 Task: Find connections with filter location Espírito Santo do Pinhal with filter topic #mentorwith filter profile language English with filter current company Shalina Healthcare with filter school School of Planning and Architecture, New Delhi with filter industry Maritime Transportation with filter service category Nature Photography with filter keywords title Astronomer
Action: Mouse moved to (291, 364)
Screenshot: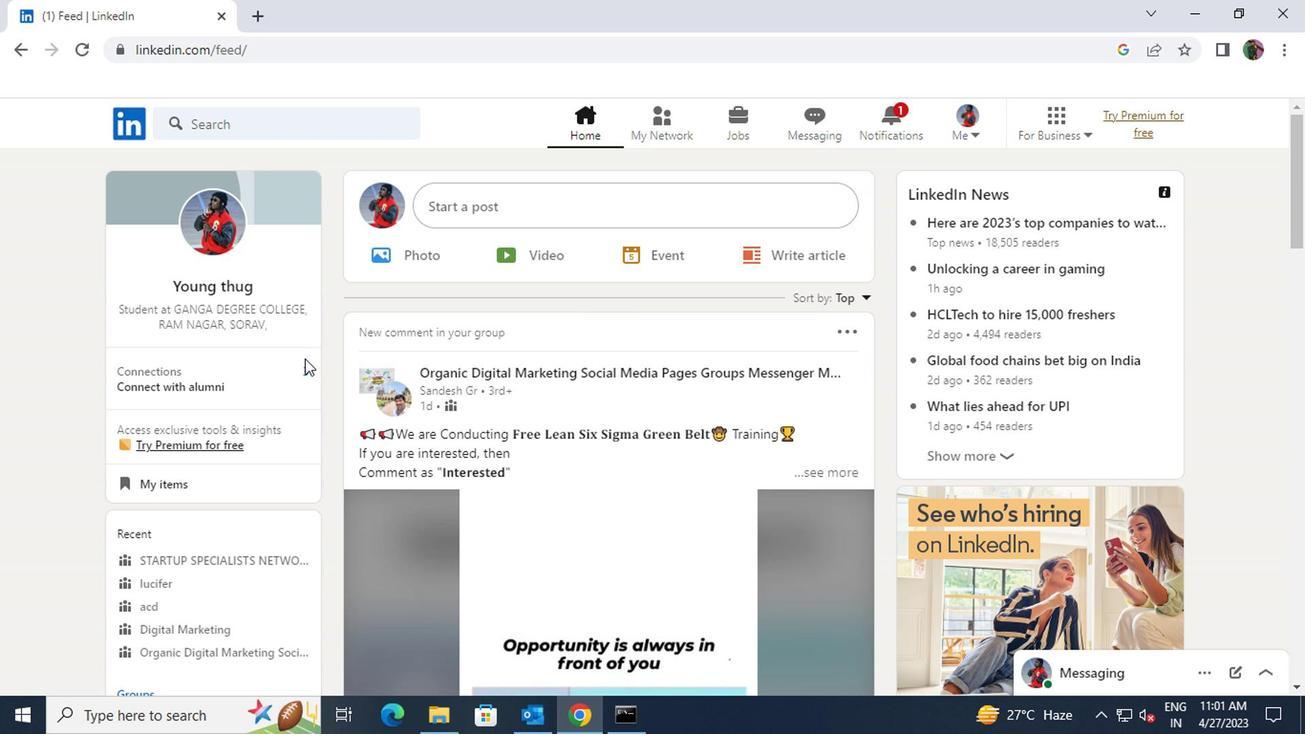 
Action: Mouse pressed left at (291, 364)
Screenshot: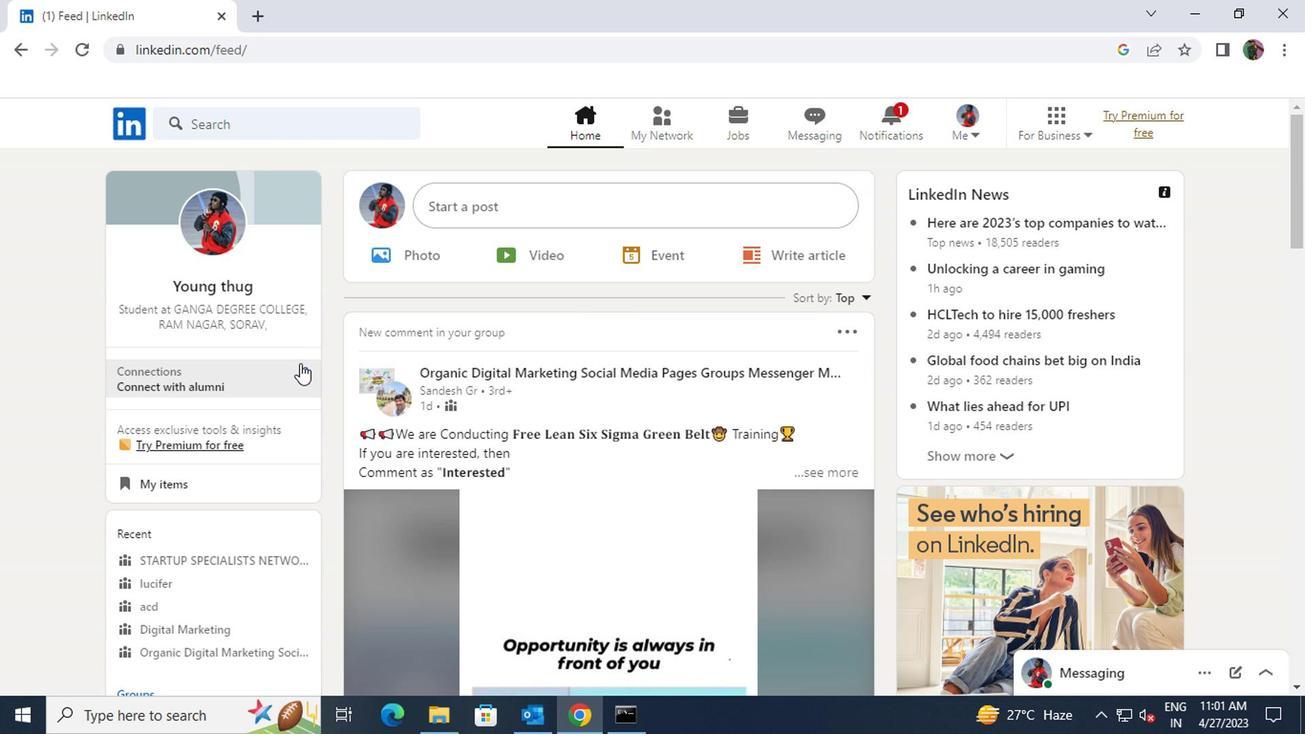 
Action: Mouse moved to (316, 233)
Screenshot: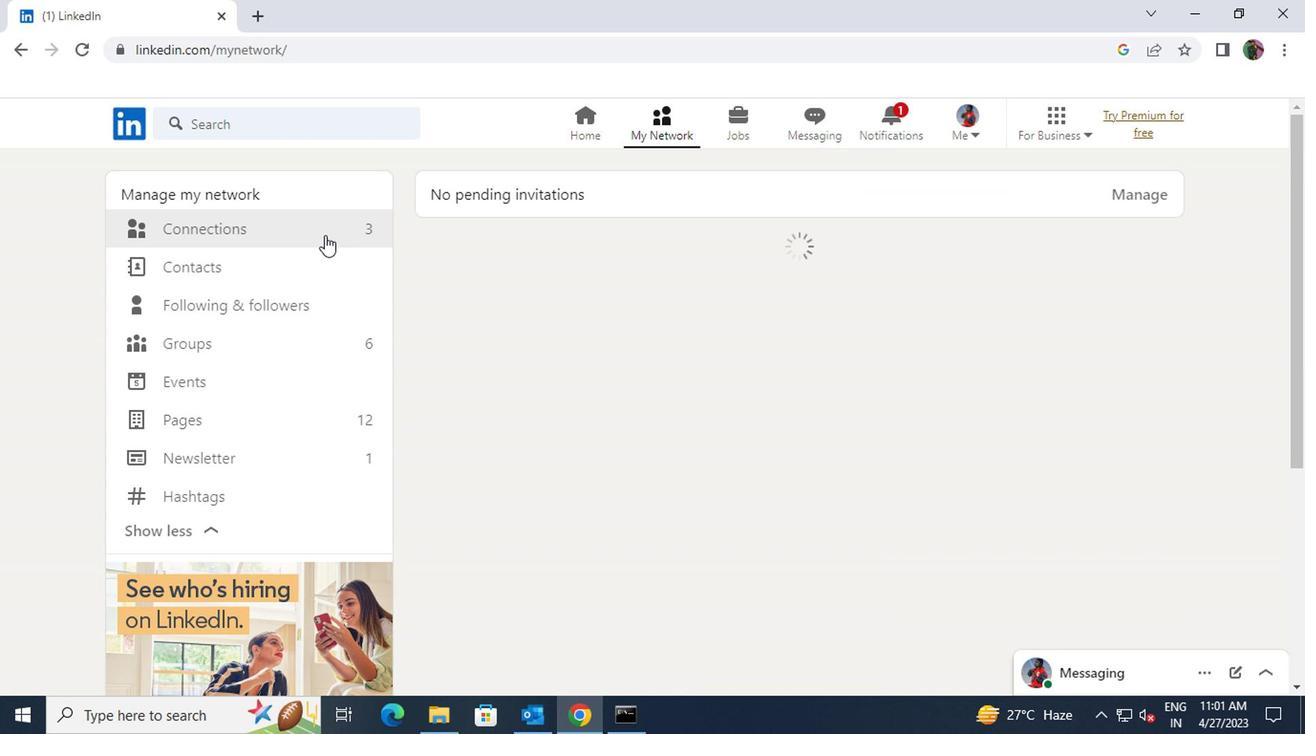 
Action: Mouse pressed left at (316, 233)
Screenshot: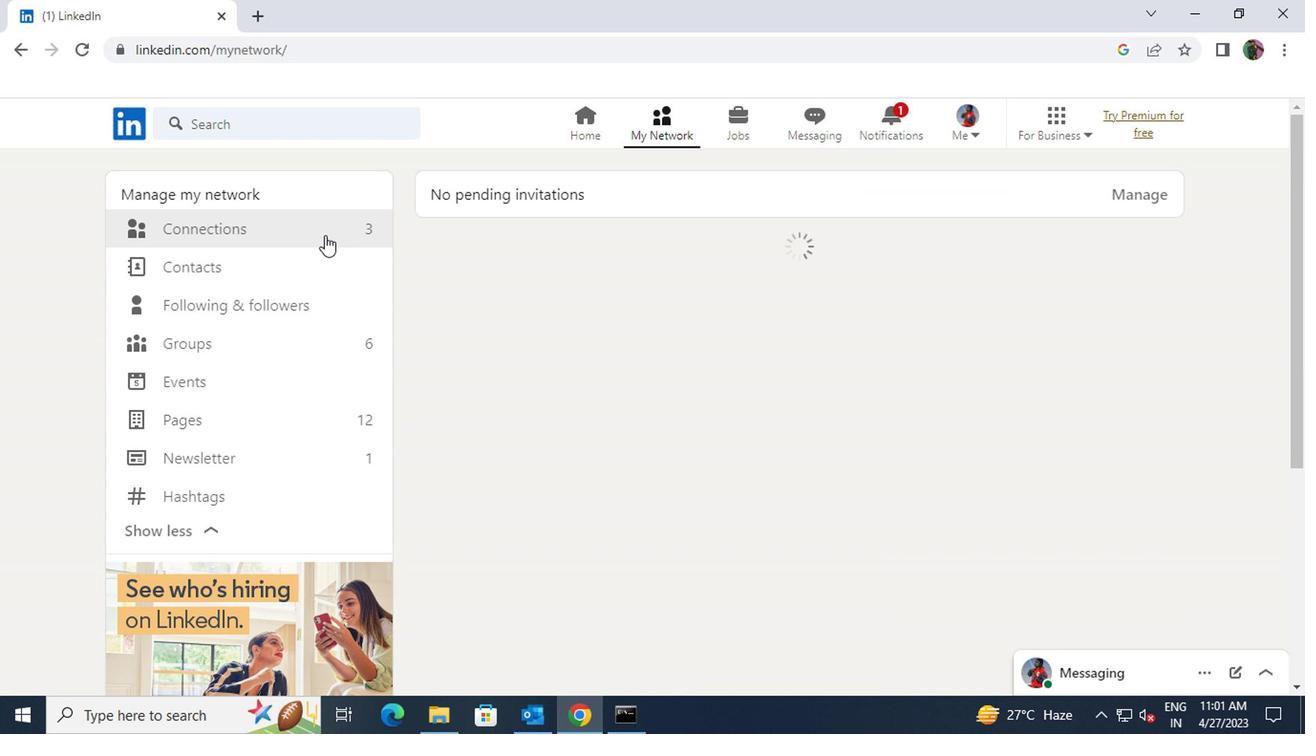 
Action: Mouse moved to (770, 229)
Screenshot: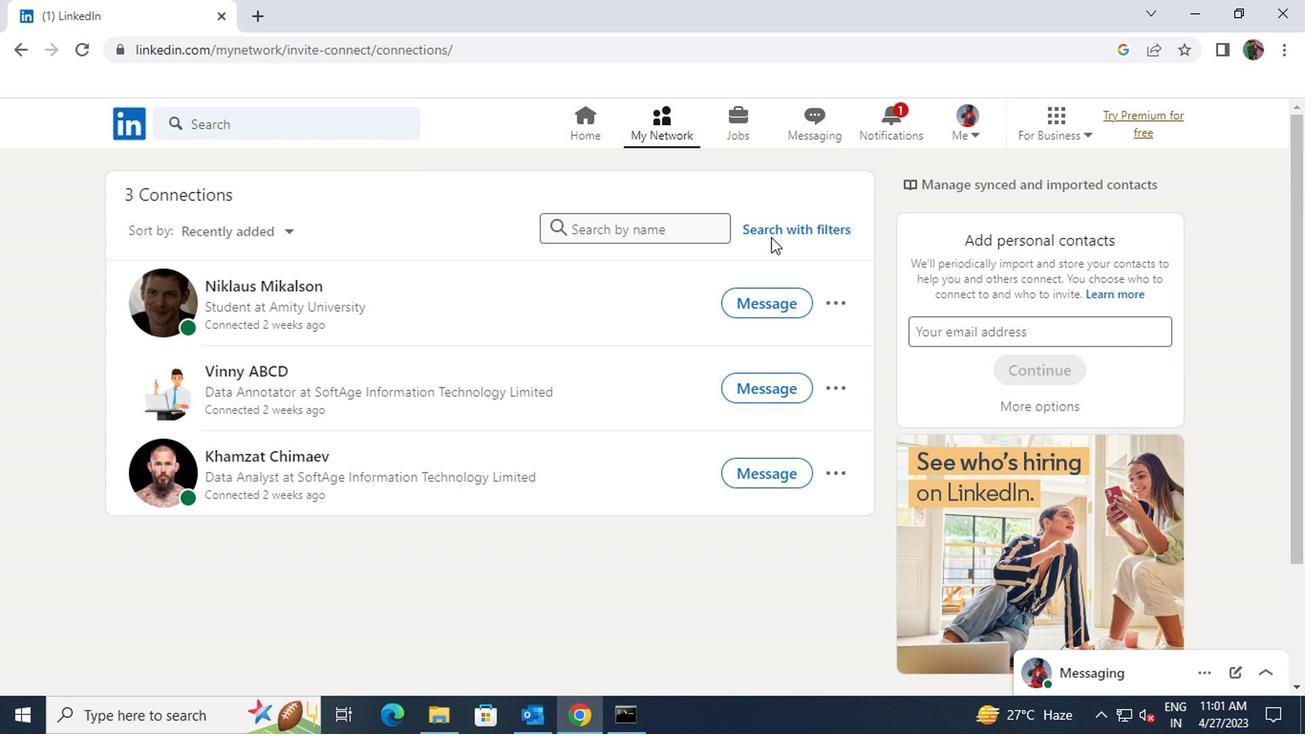 
Action: Mouse pressed left at (770, 229)
Screenshot: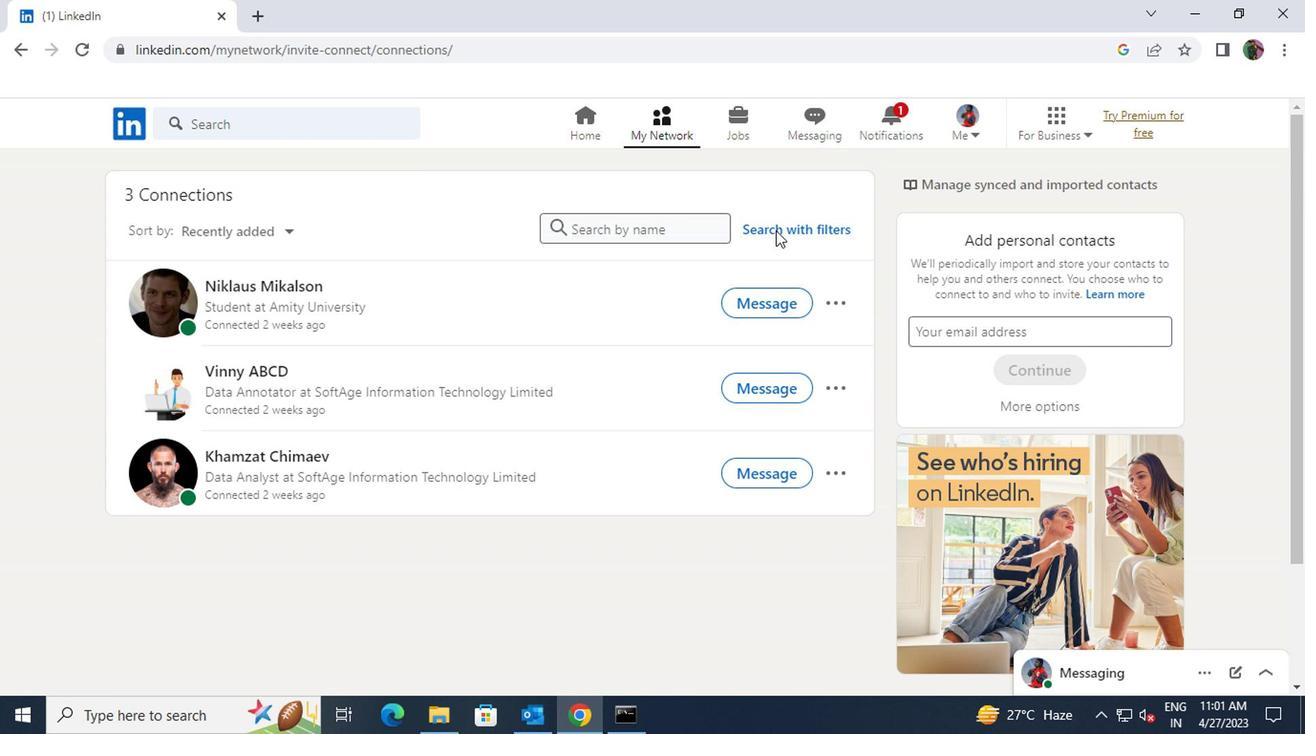 
Action: Mouse moved to (709, 175)
Screenshot: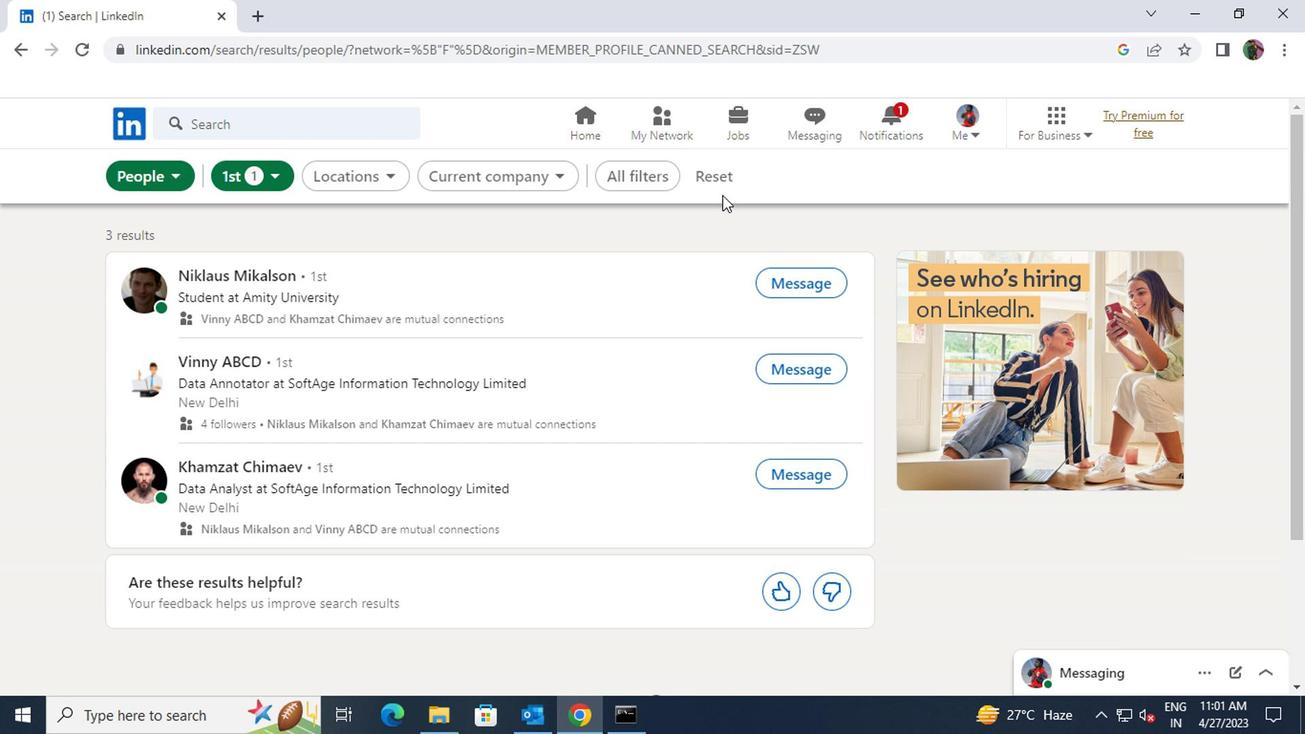 
Action: Mouse pressed left at (709, 175)
Screenshot: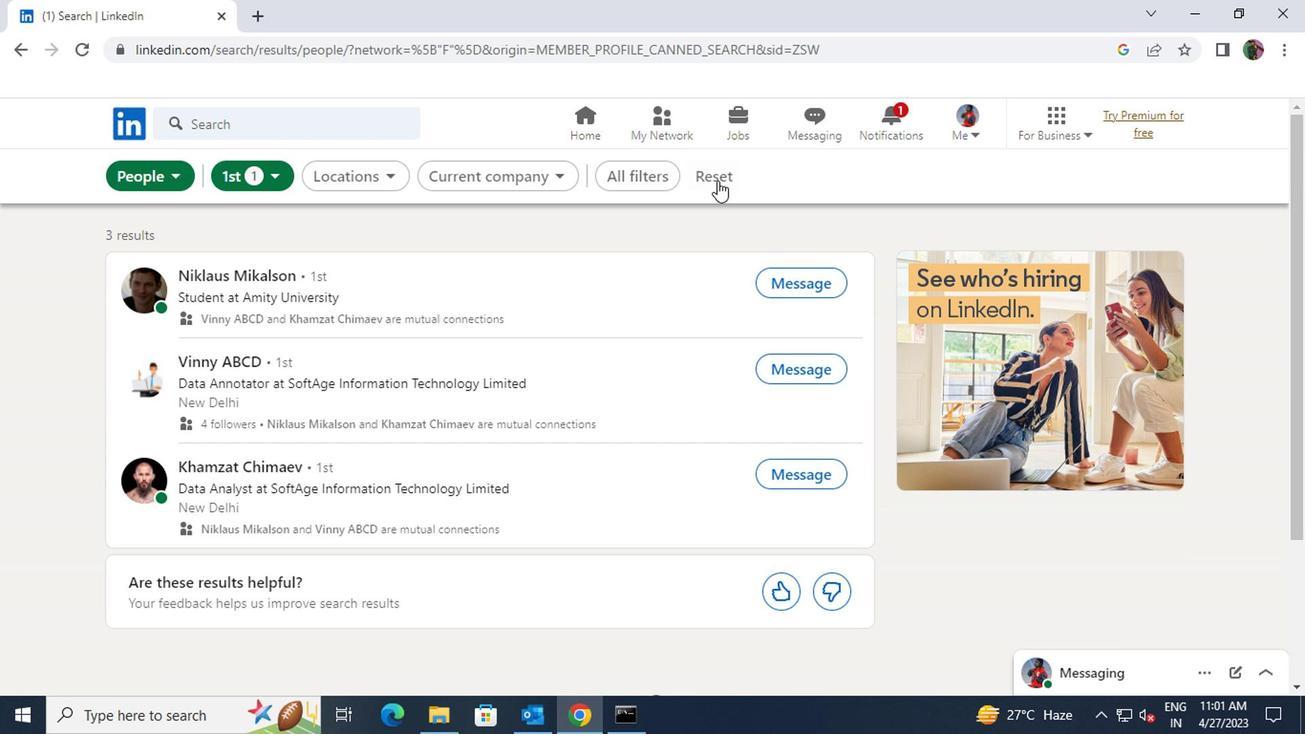 
Action: Mouse moved to (668, 167)
Screenshot: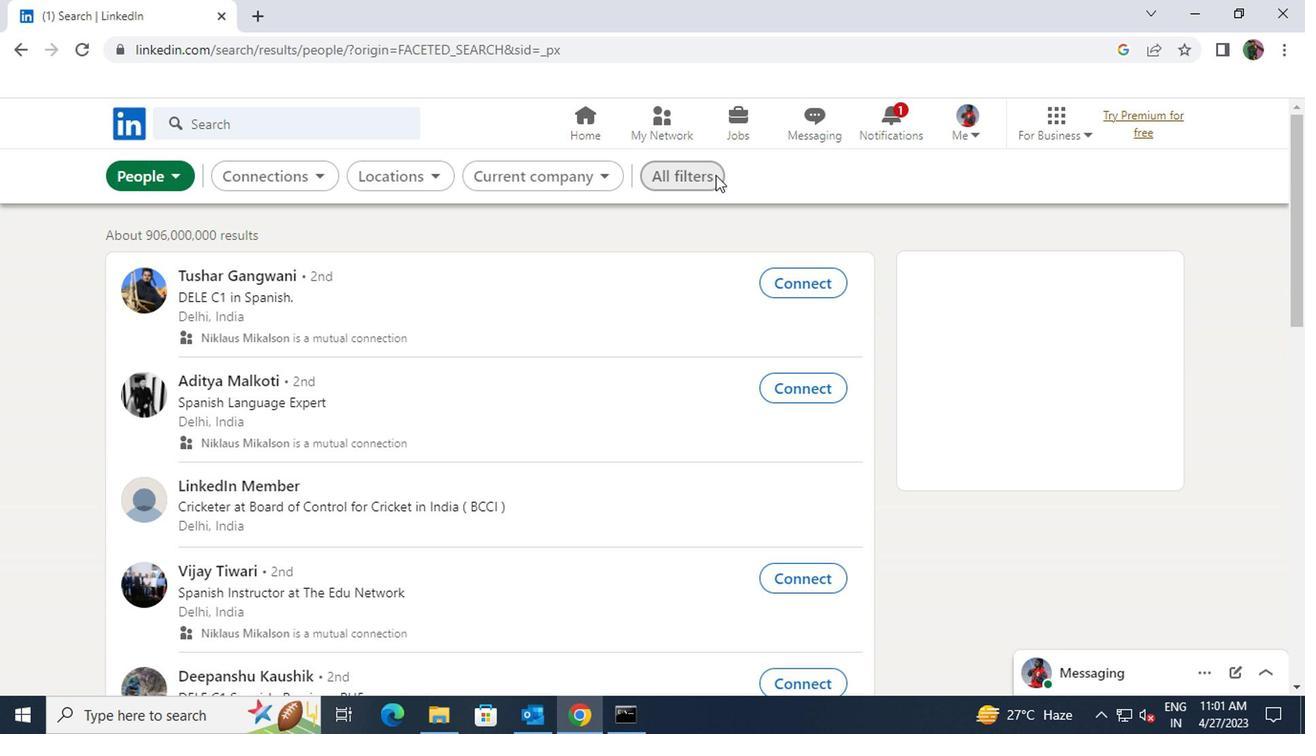 
Action: Mouse pressed left at (668, 167)
Screenshot: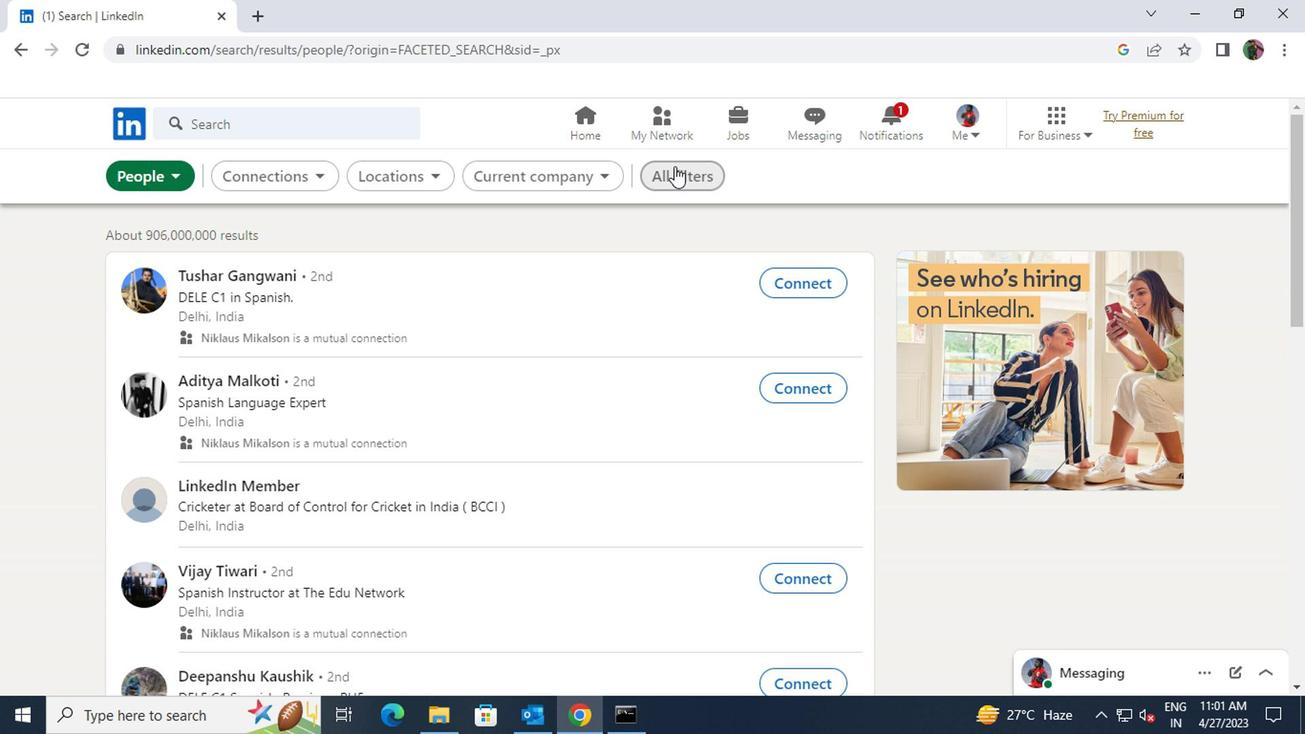 
Action: Mouse moved to (877, 338)
Screenshot: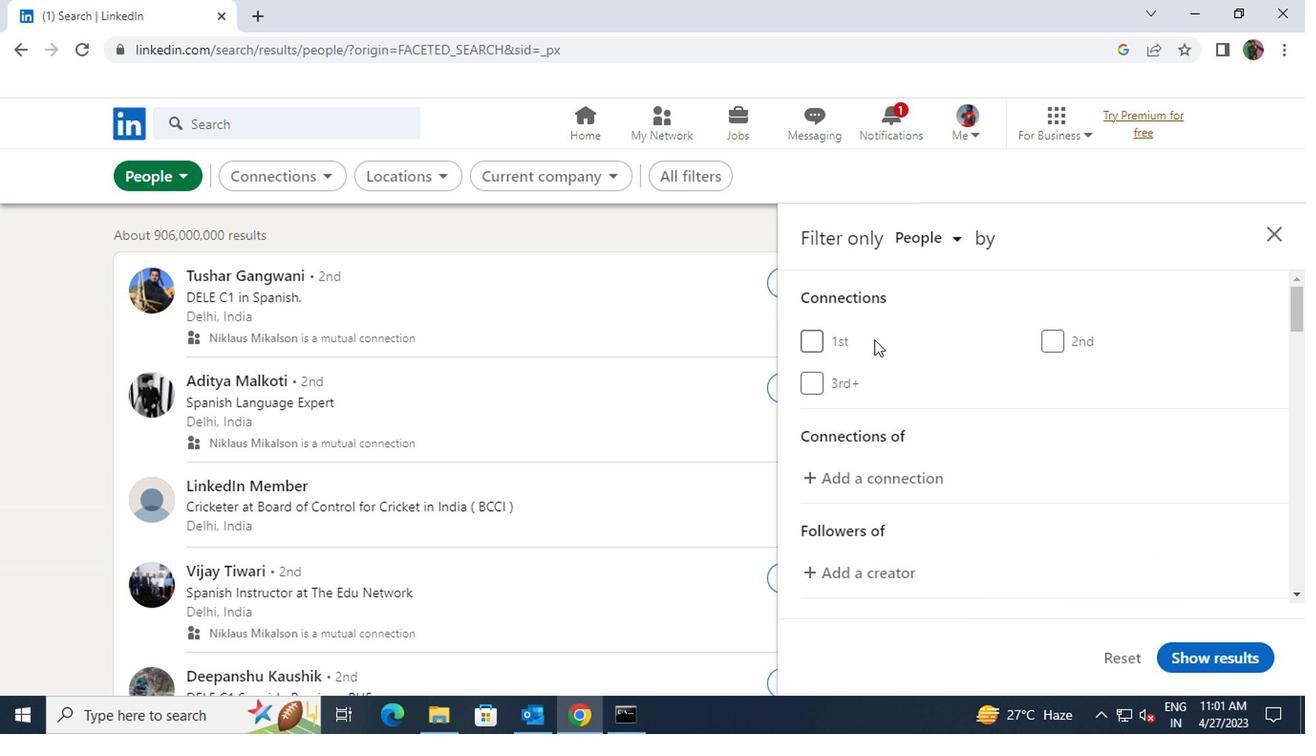 
Action: Mouse scrolled (877, 337) with delta (0, -1)
Screenshot: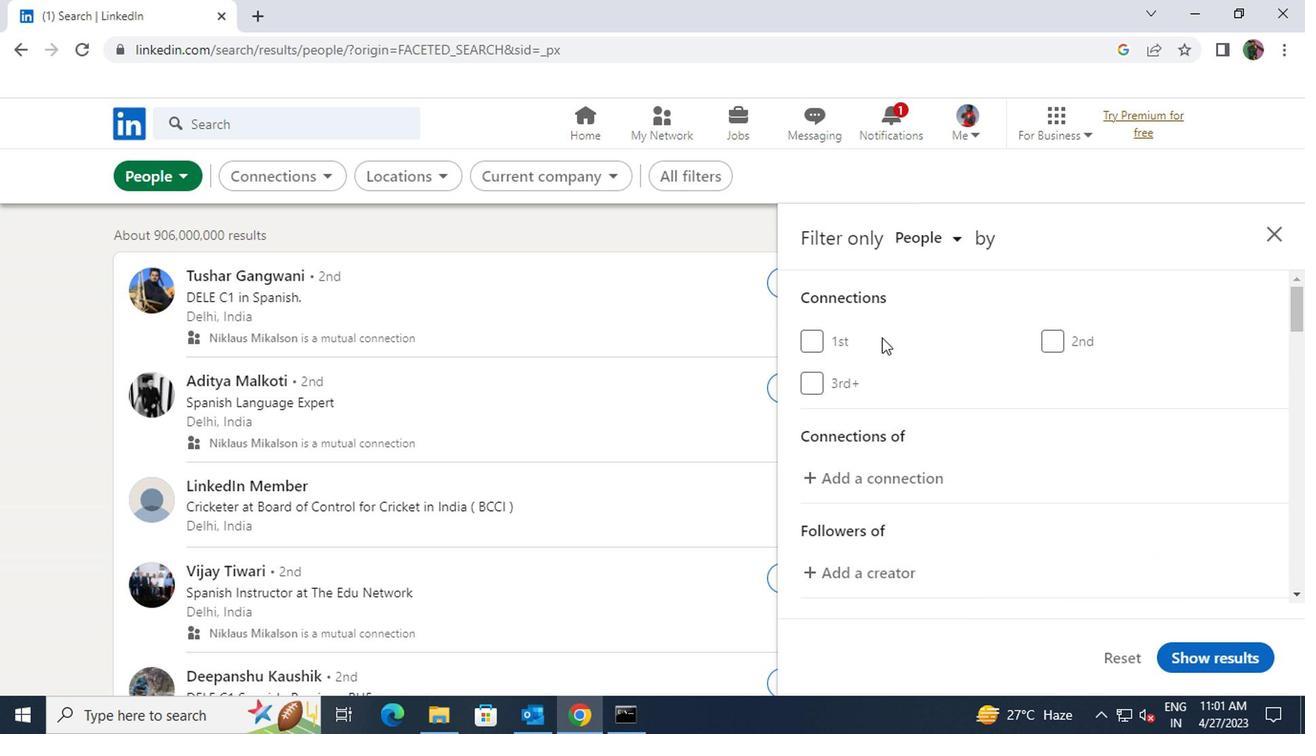 
Action: Mouse scrolled (877, 337) with delta (0, -1)
Screenshot: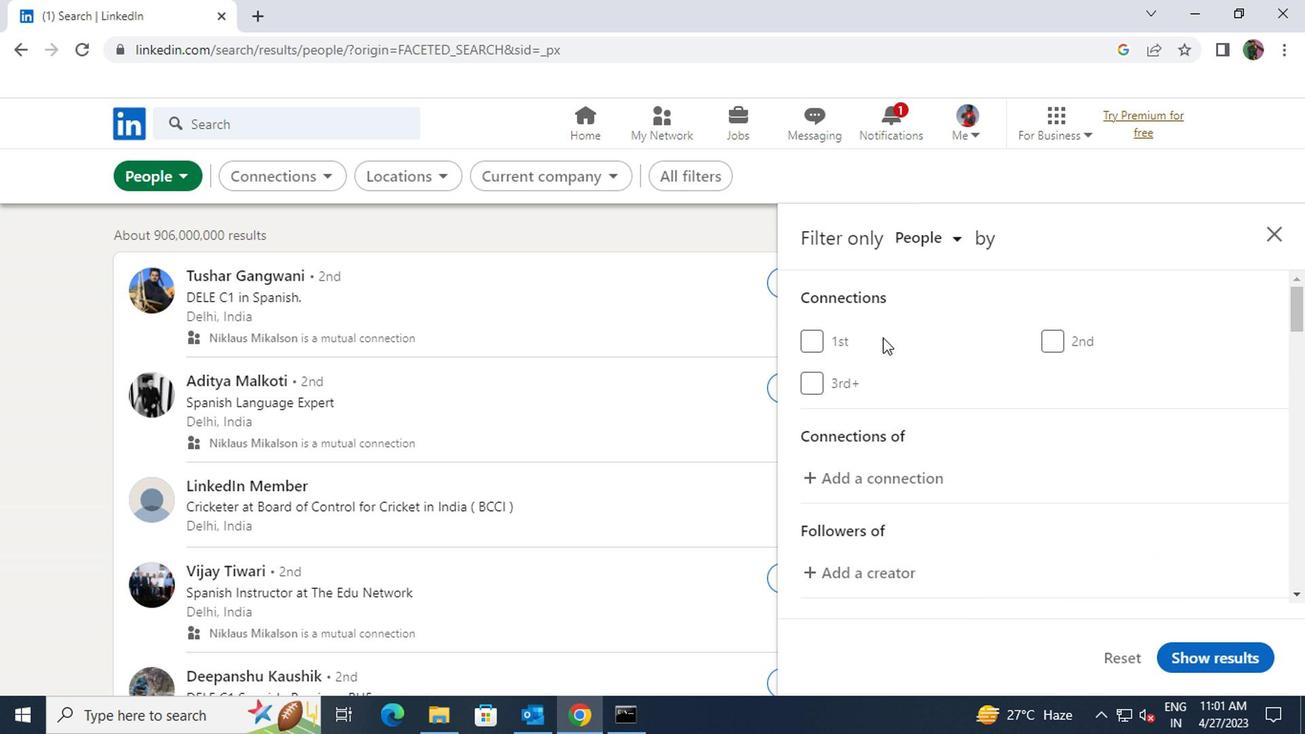 
Action: Mouse scrolled (877, 337) with delta (0, -1)
Screenshot: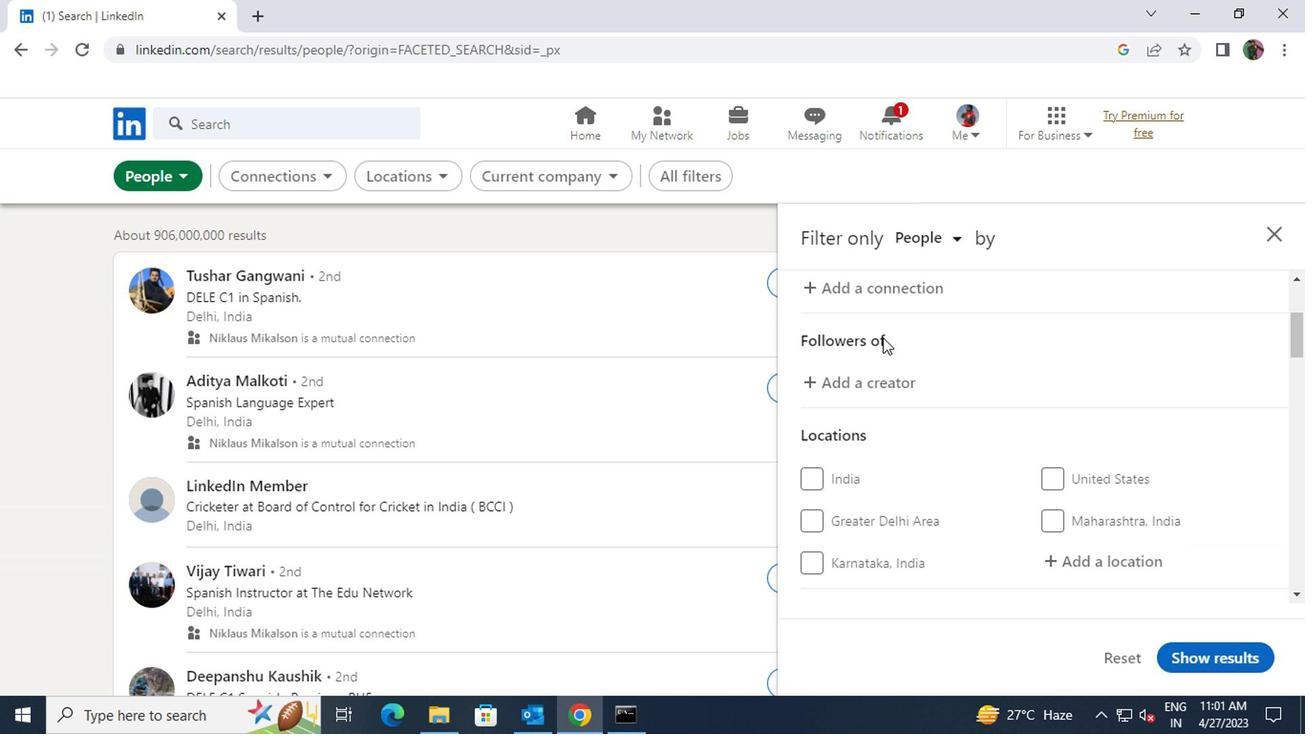 
Action: Mouse moved to (1047, 462)
Screenshot: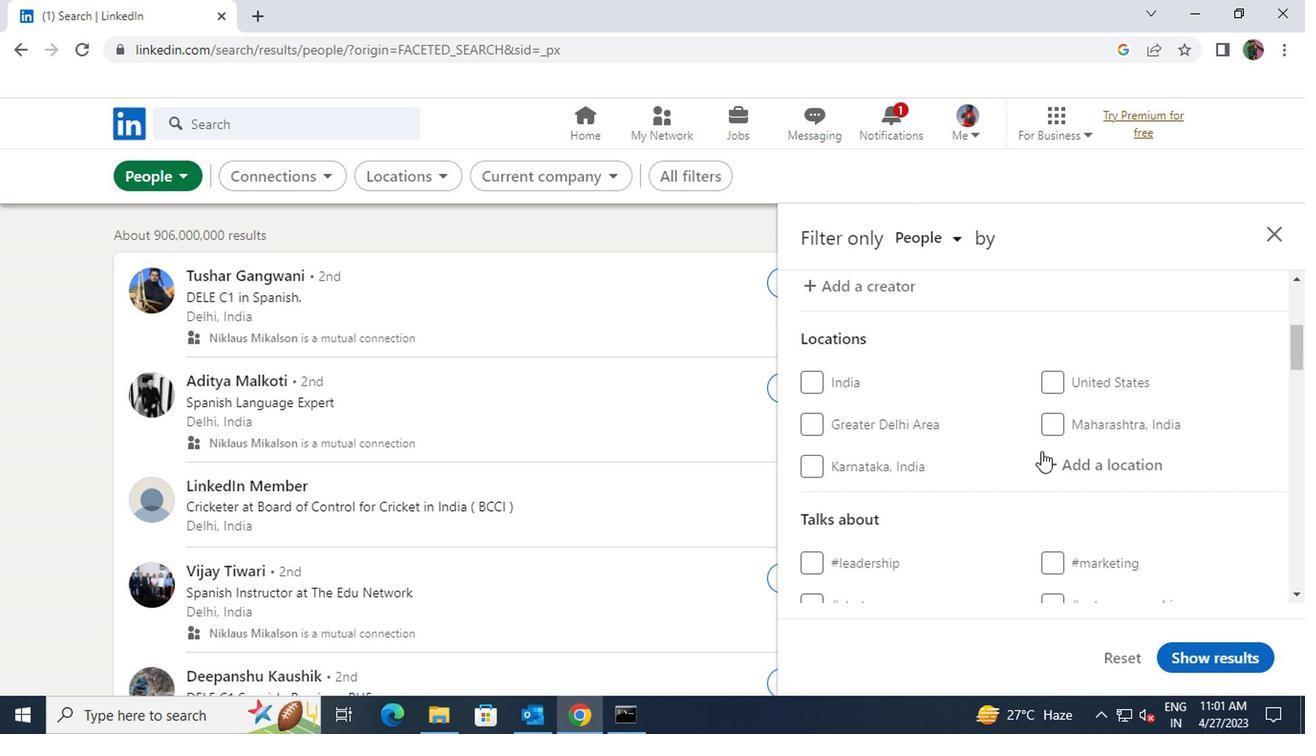 
Action: Mouse pressed left at (1047, 462)
Screenshot: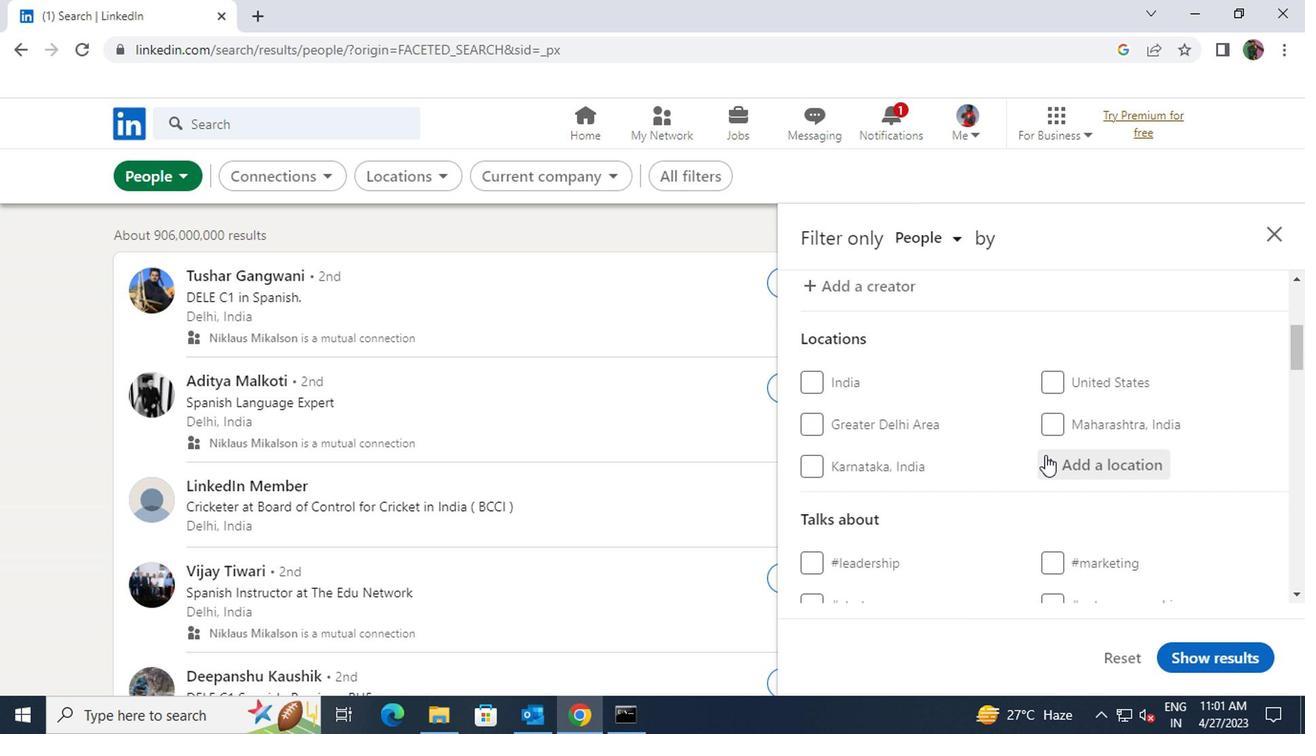 
Action: Key pressed <Key.shift>ESPIRITO<Key.space>SANTO<Key.space>DO
Screenshot: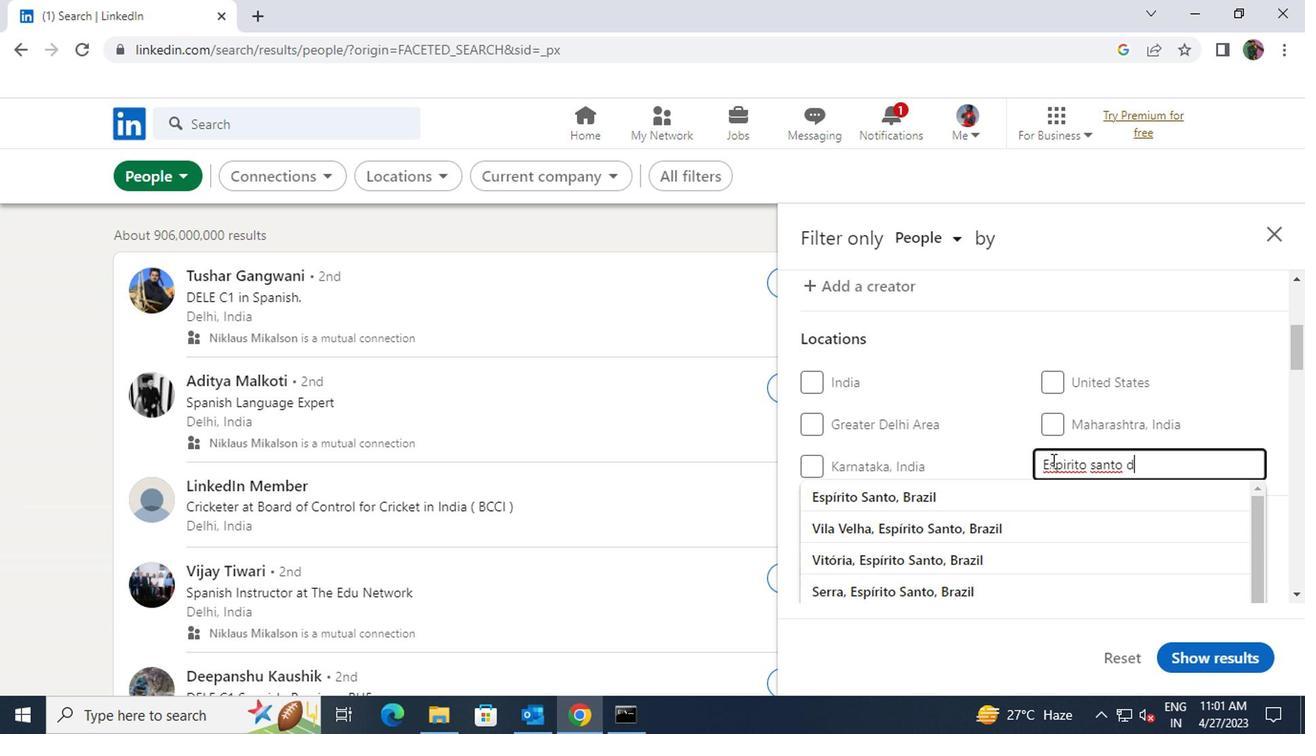 
Action: Mouse moved to (1043, 491)
Screenshot: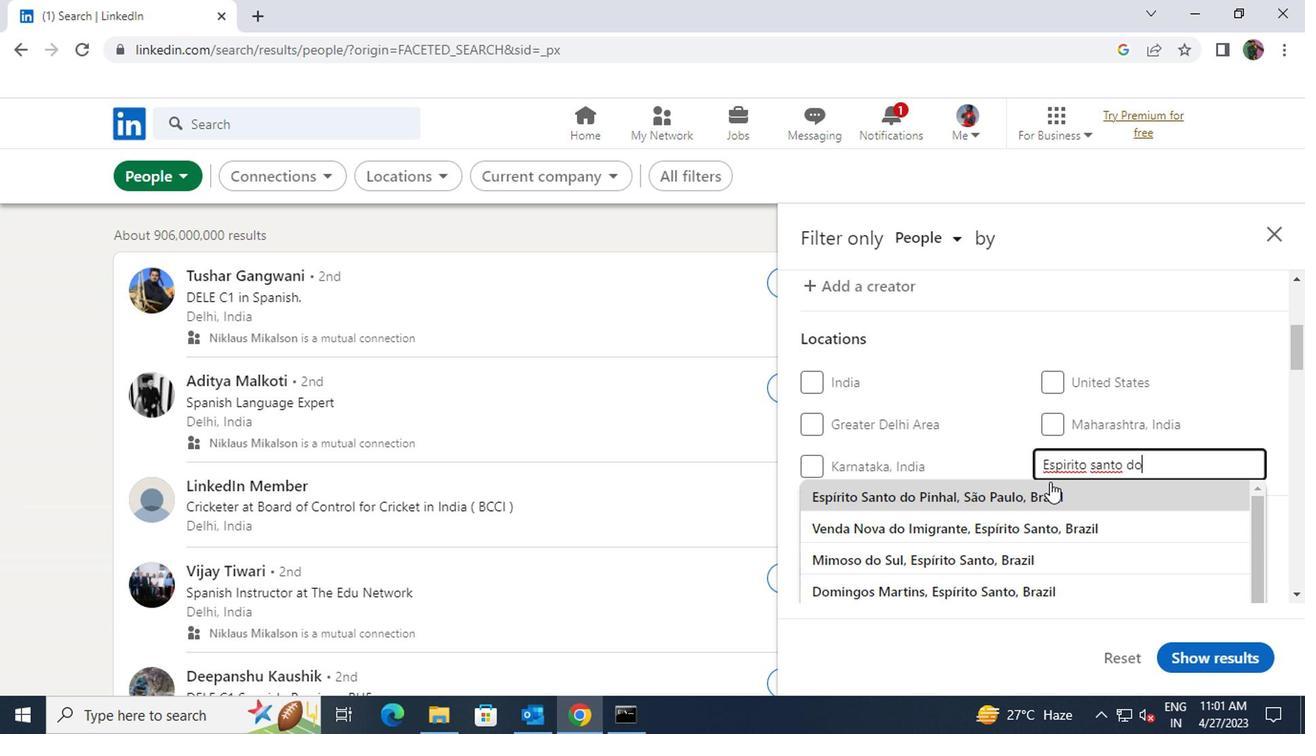
Action: Mouse pressed left at (1043, 491)
Screenshot: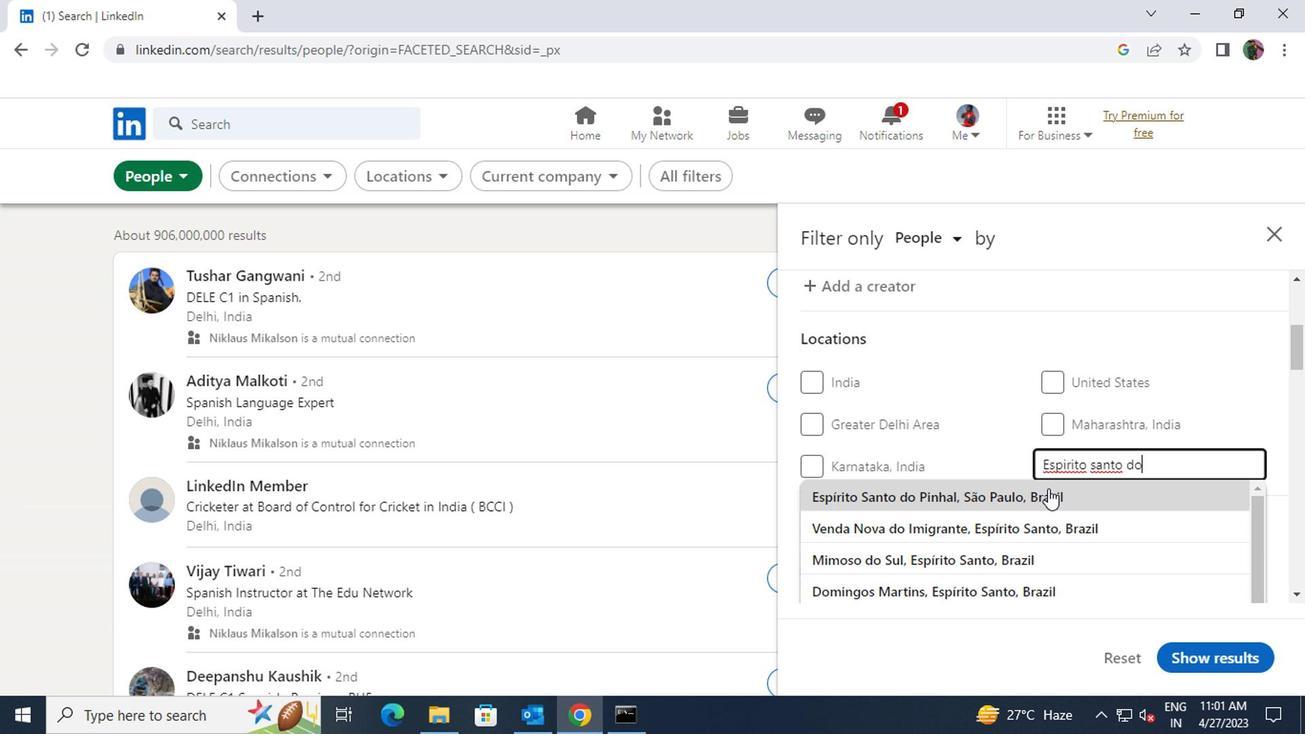 
Action: Mouse scrolled (1043, 490) with delta (0, 0)
Screenshot: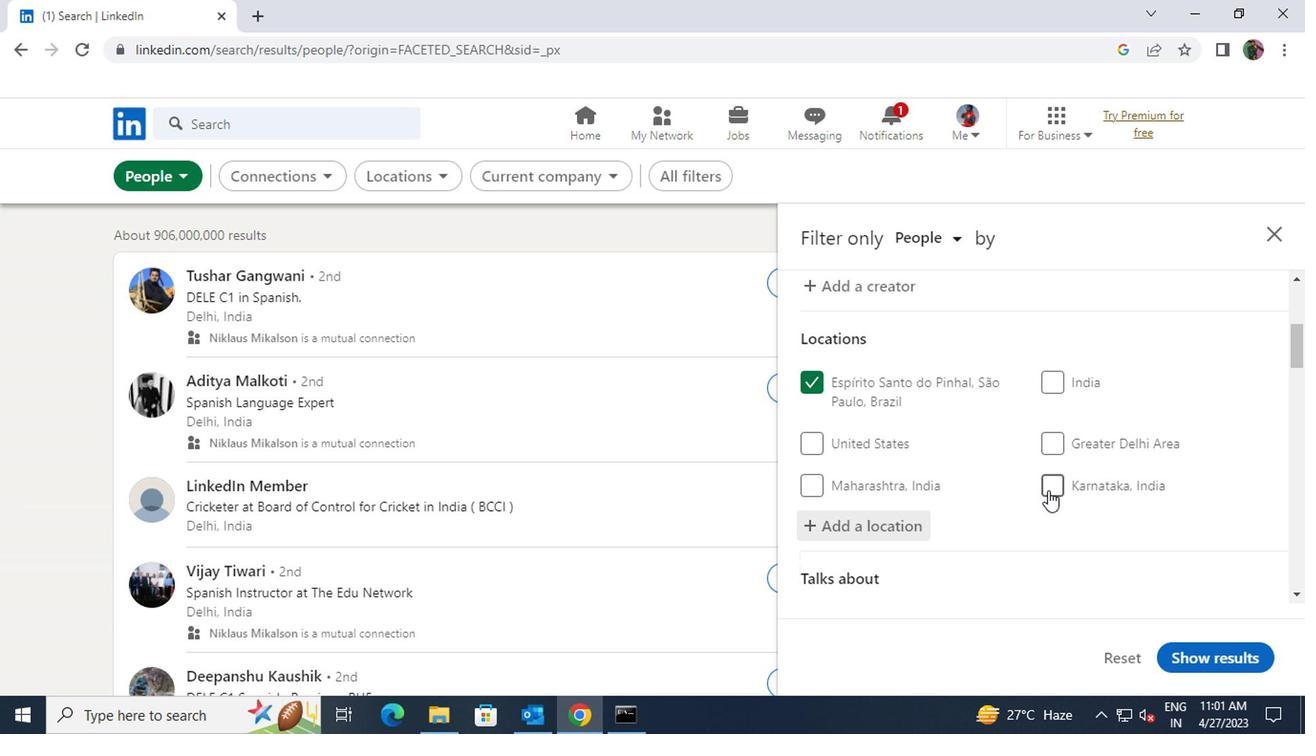 
Action: Mouse scrolled (1043, 490) with delta (0, 0)
Screenshot: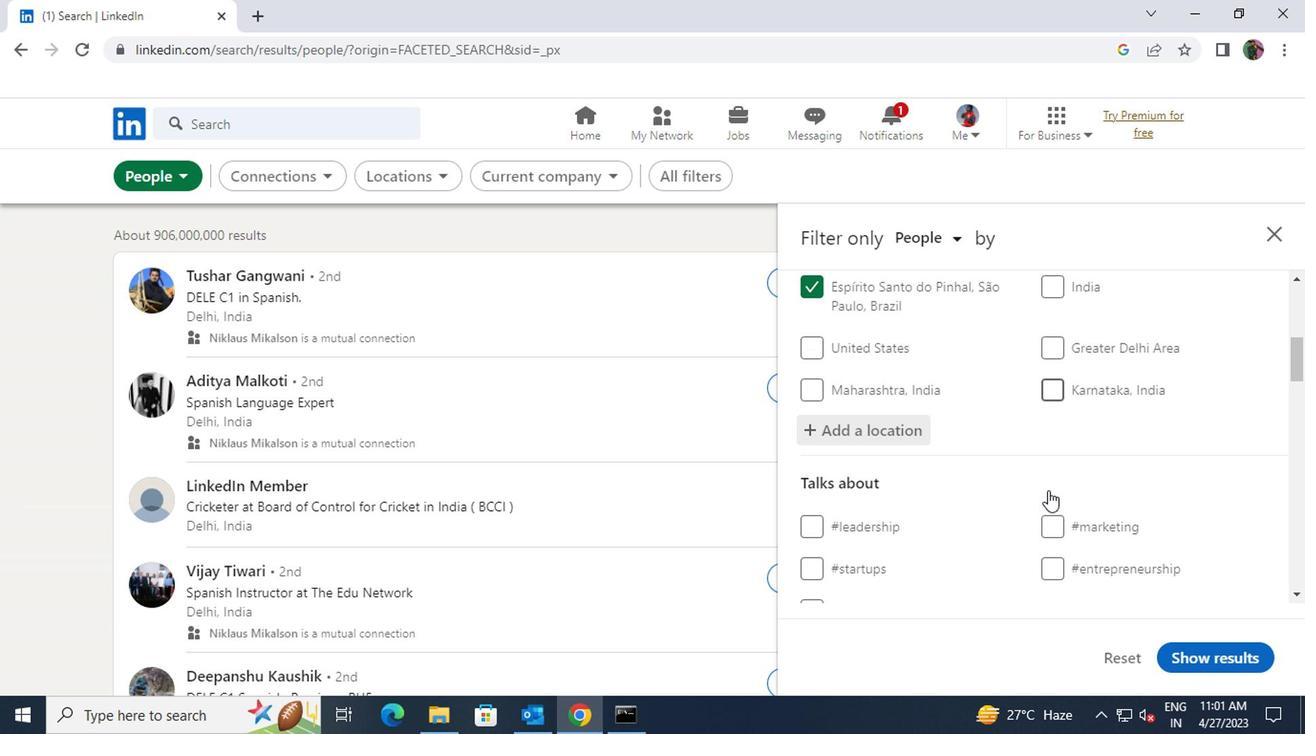 
Action: Mouse scrolled (1043, 490) with delta (0, 0)
Screenshot: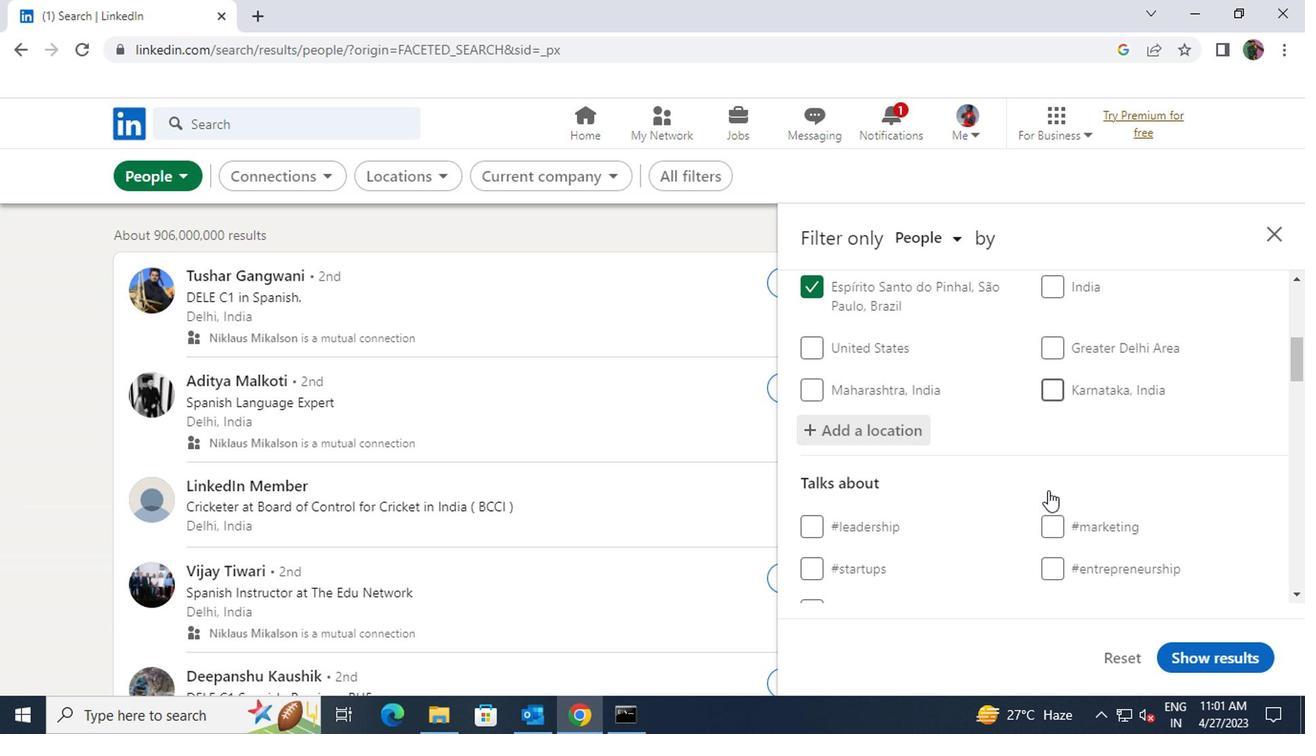 
Action: Mouse moved to (1046, 416)
Screenshot: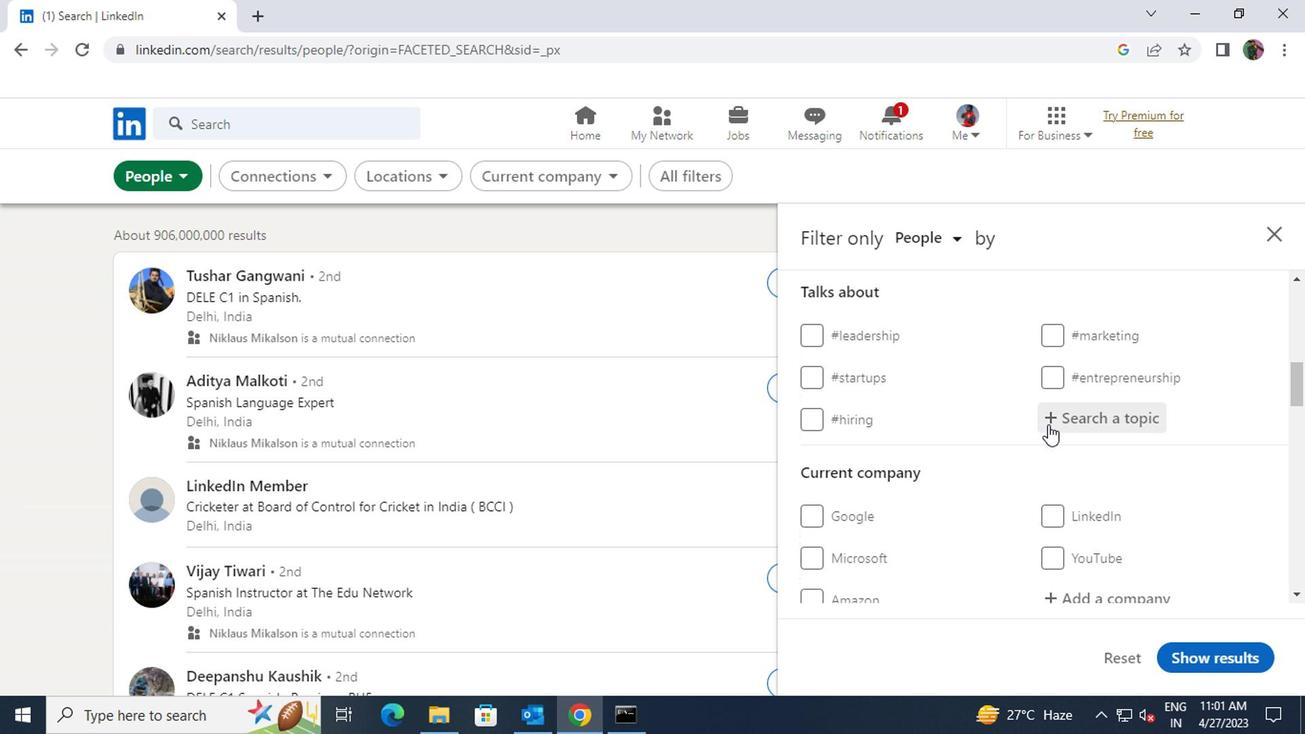 
Action: Mouse pressed left at (1046, 416)
Screenshot: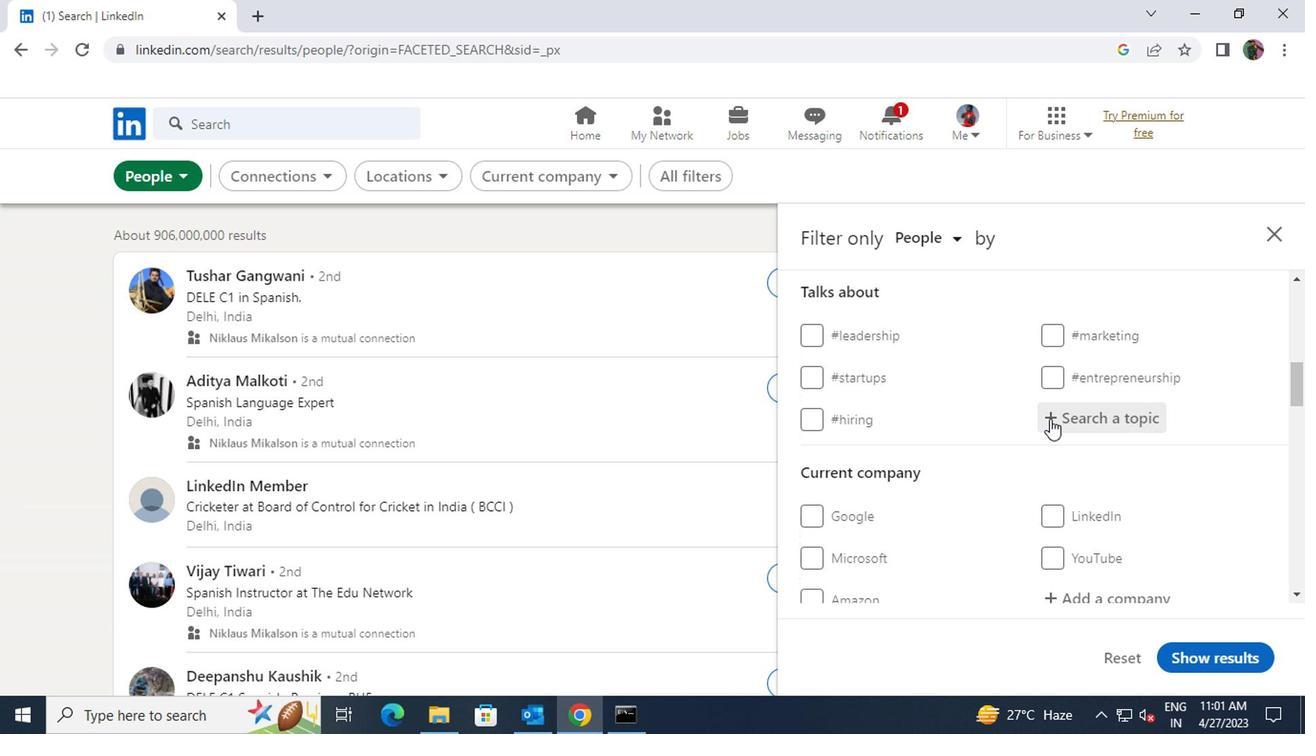 
Action: Key pressed <Key.shift><Key.shift>#<Key.shift>MENTORWITH
Screenshot: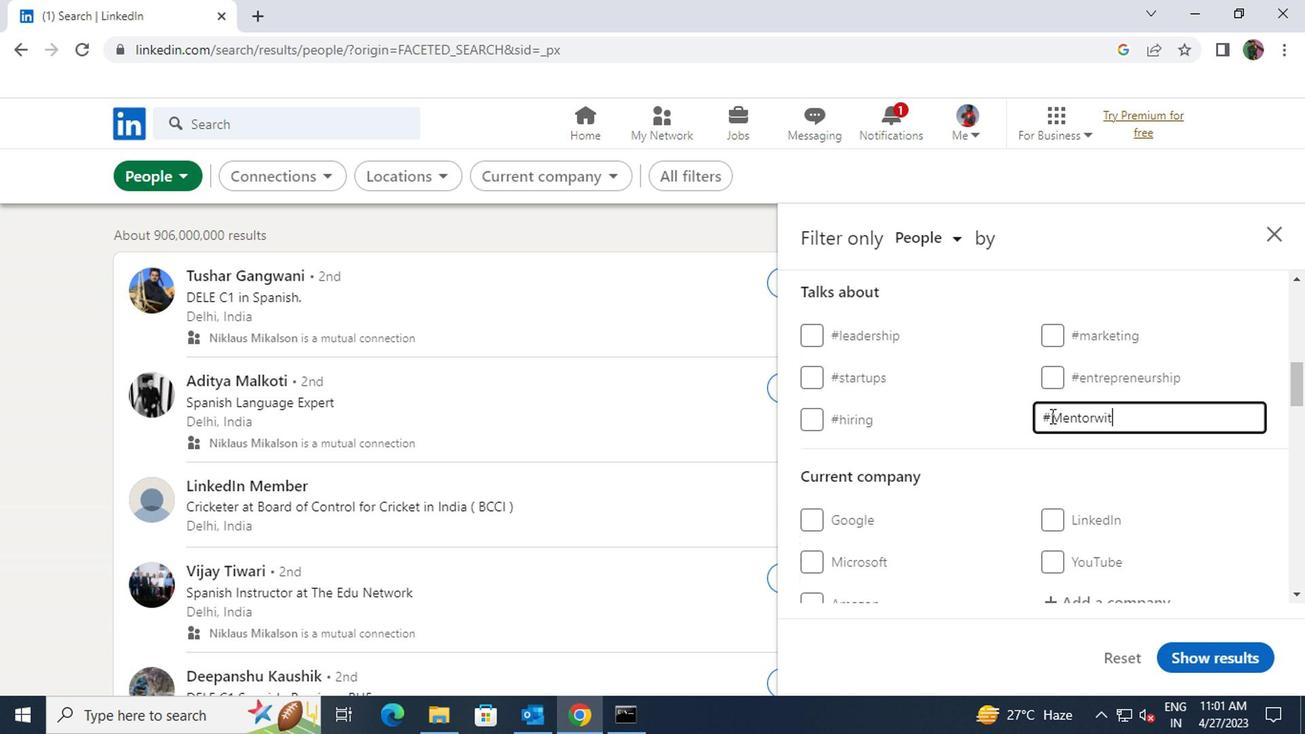 
Action: Mouse scrolled (1046, 416) with delta (0, 0)
Screenshot: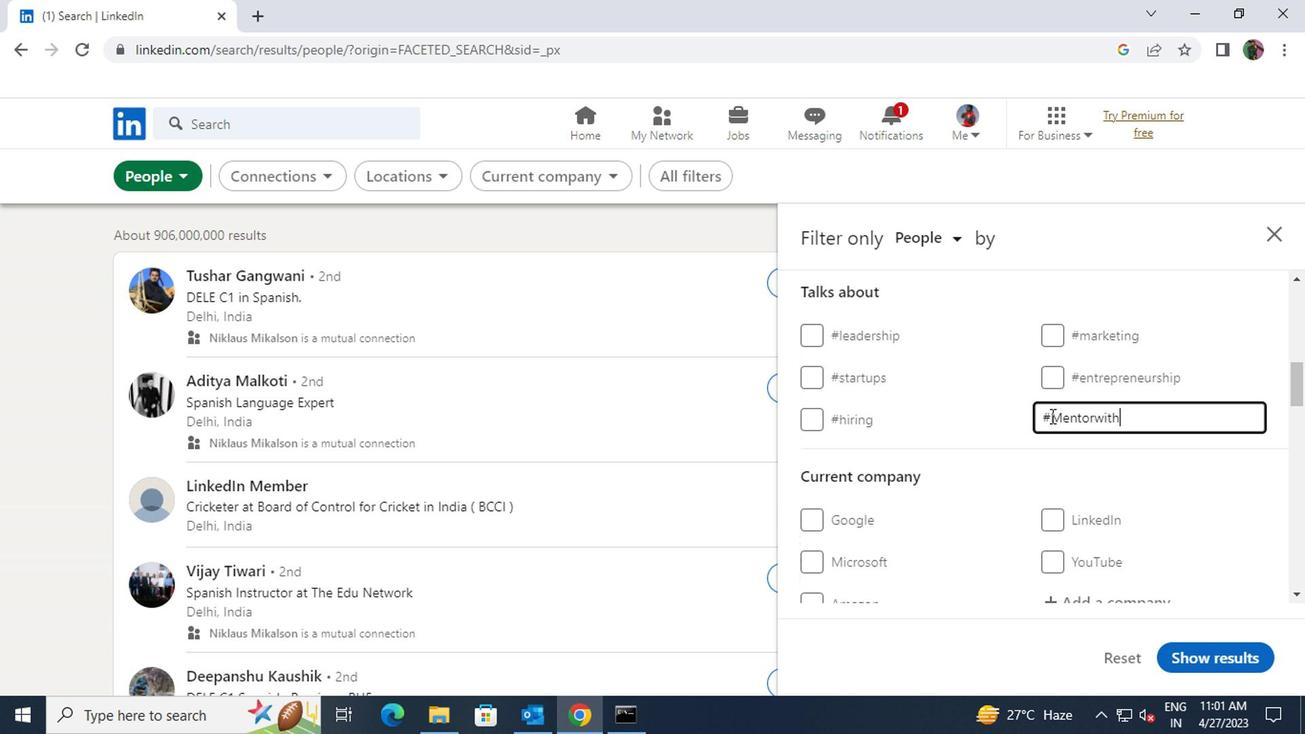 
Action: Mouse scrolled (1046, 416) with delta (0, 0)
Screenshot: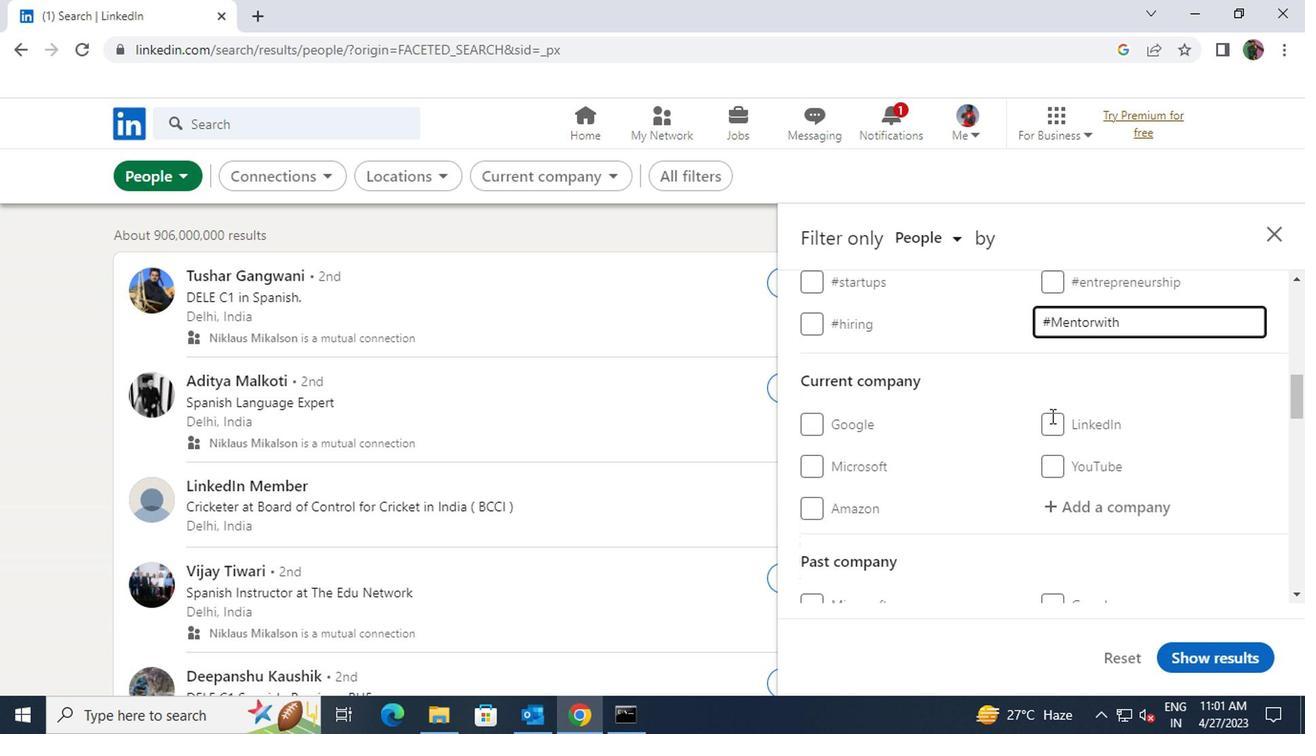 
Action: Mouse pressed left at (1046, 416)
Screenshot: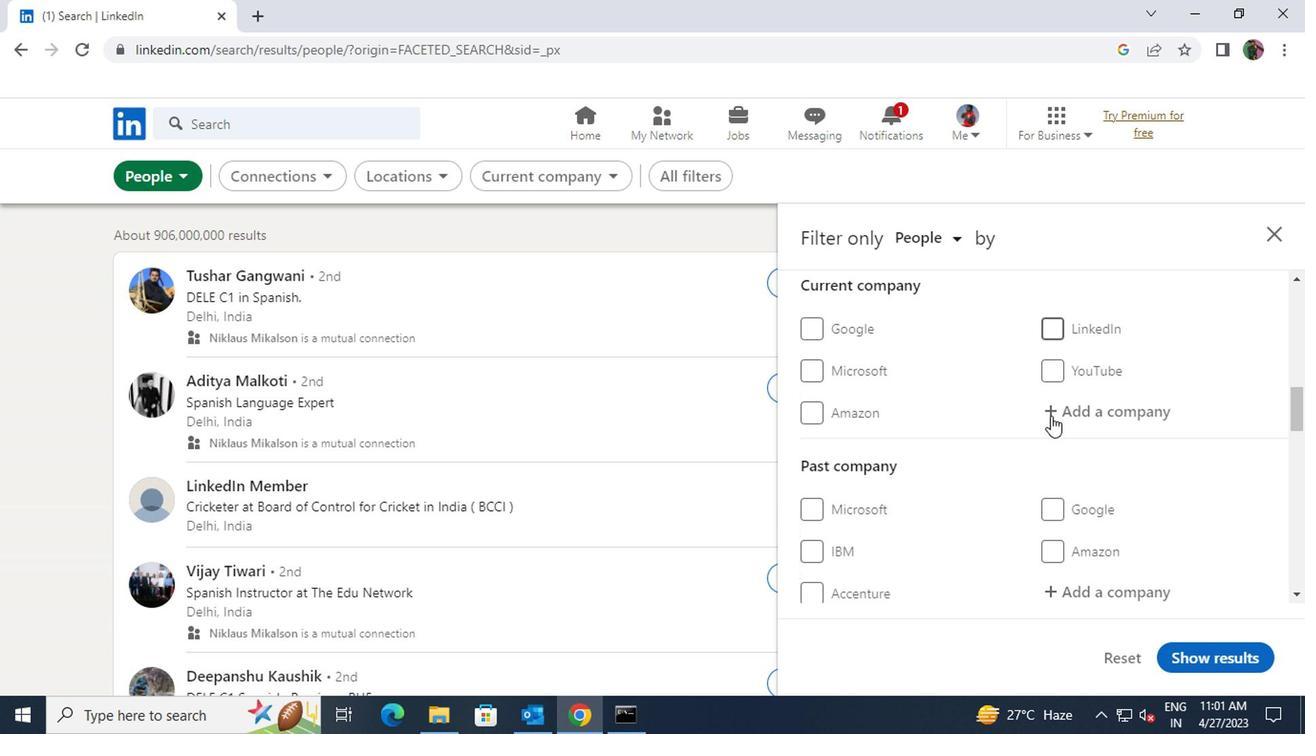 
Action: Key pressed <Key.shift>SHALIN
Screenshot: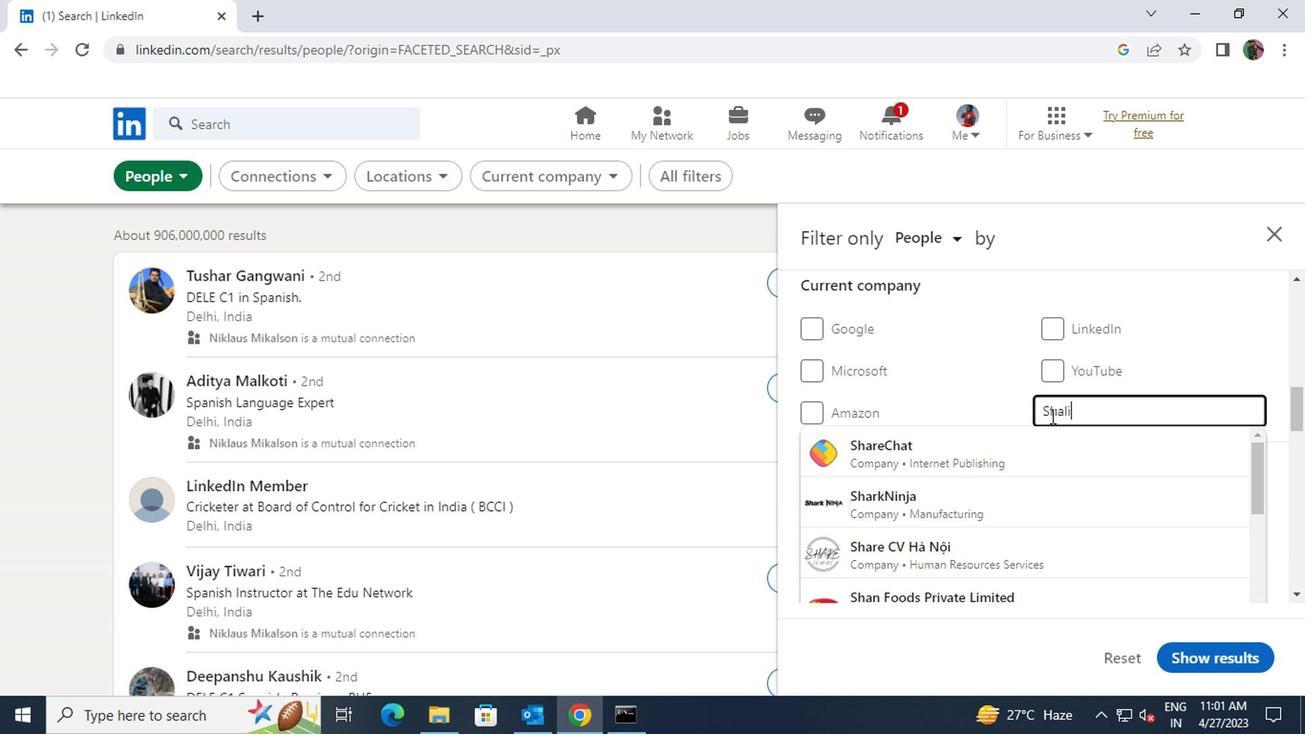 
Action: Mouse moved to (1046, 446)
Screenshot: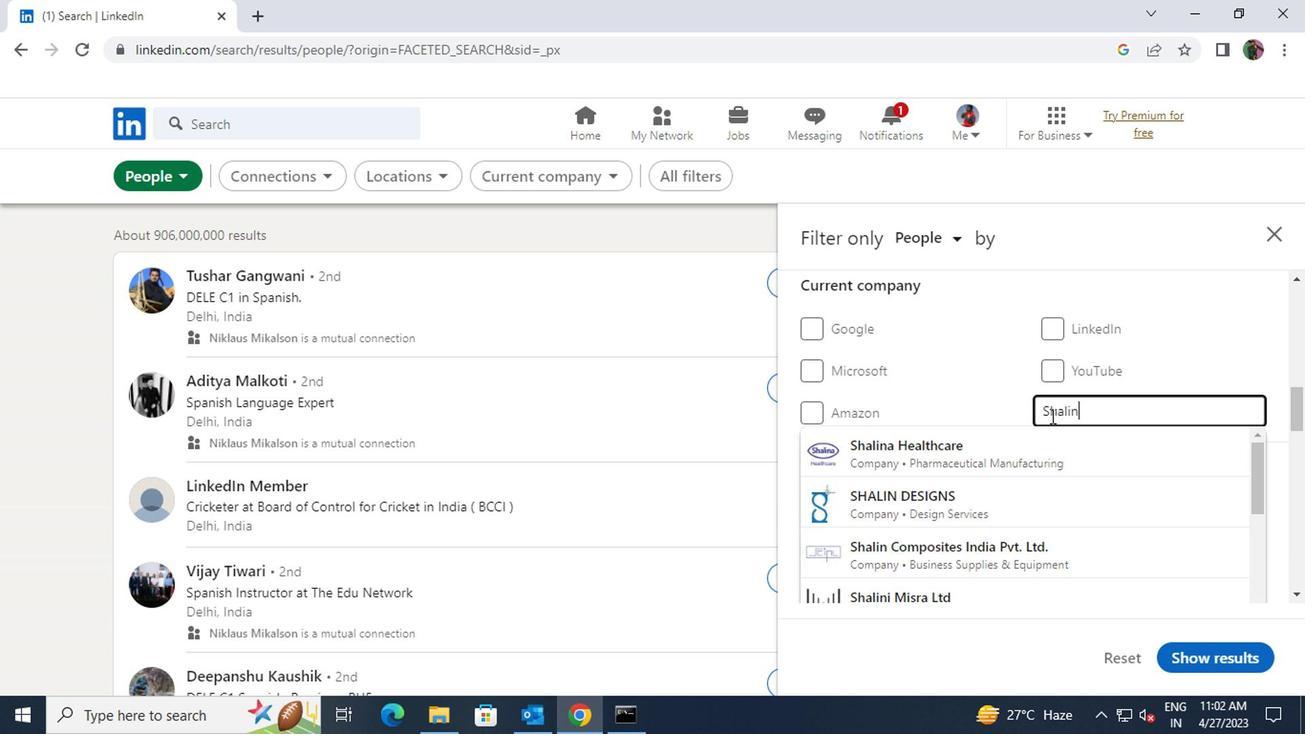 
Action: Mouse pressed left at (1046, 446)
Screenshot: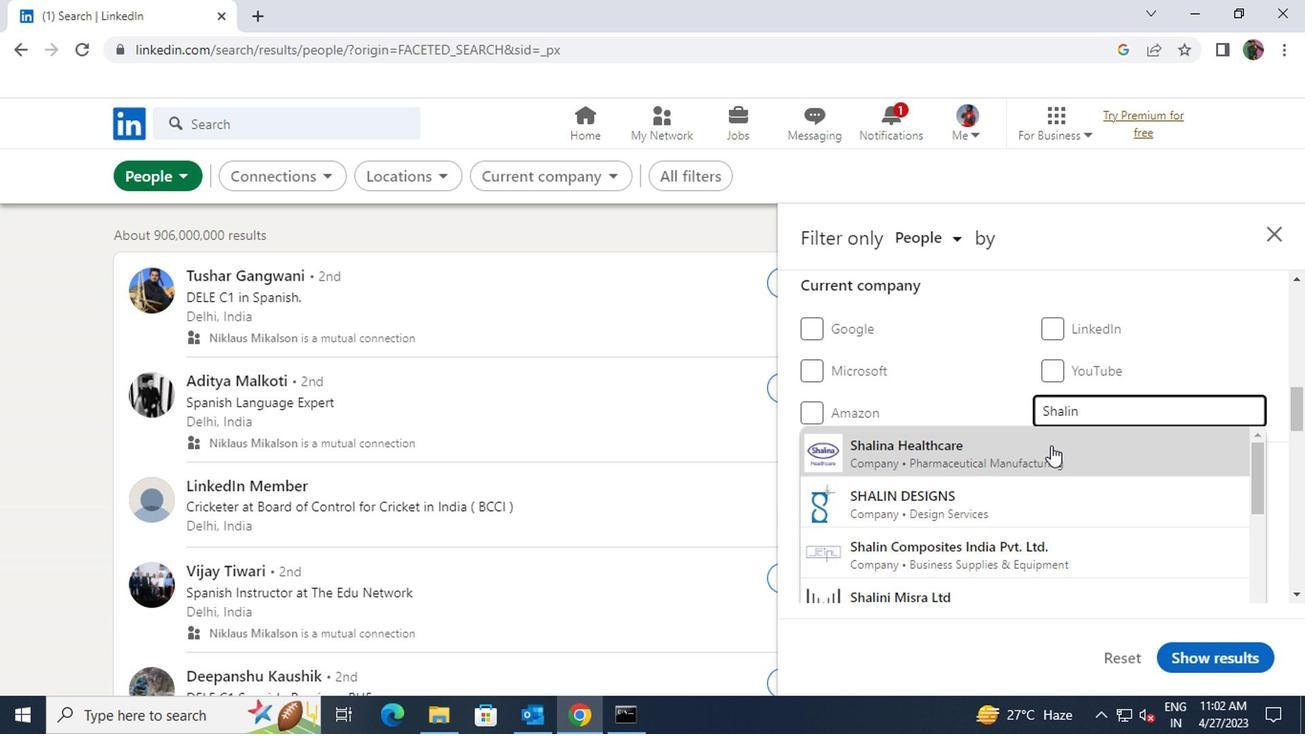 
Action: Mouse scrolled (1046, 445) with delta (0, 0)
Screenshot: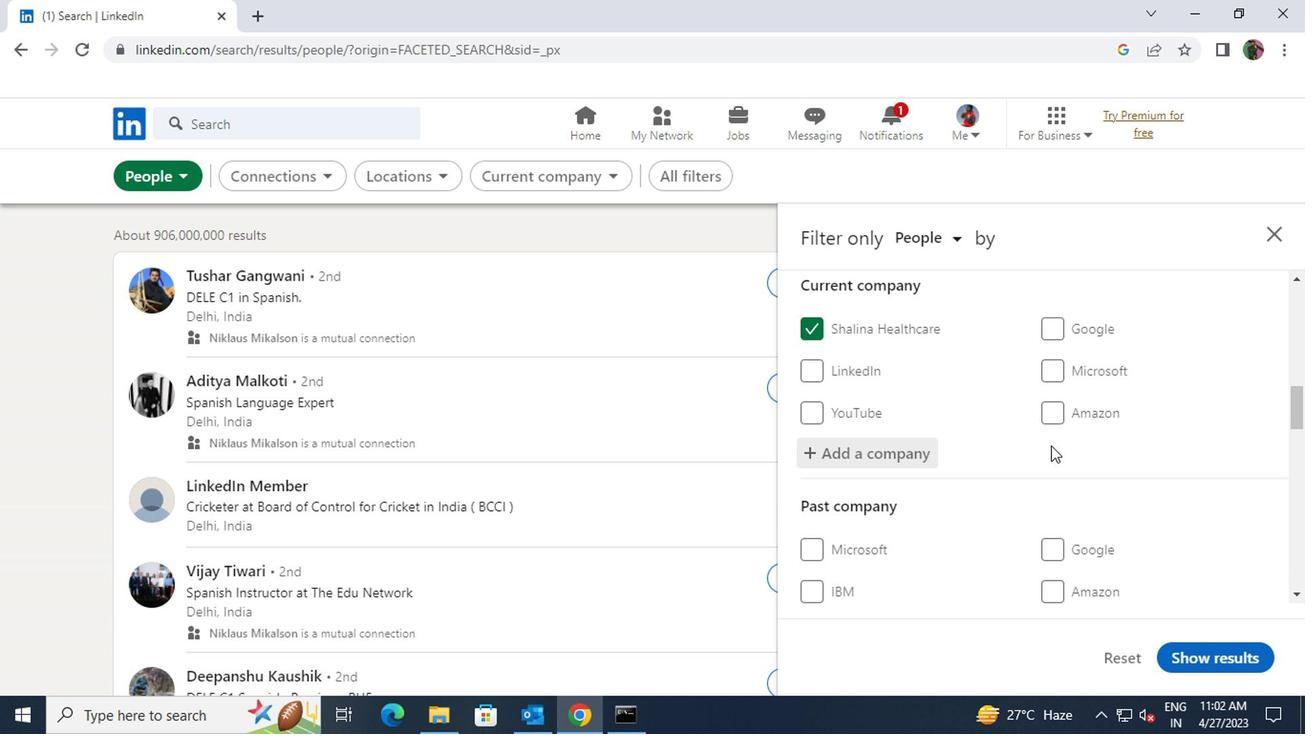 
Action: Mouse scrolled (1046, 445) with delta (0, 0)
Screenshot: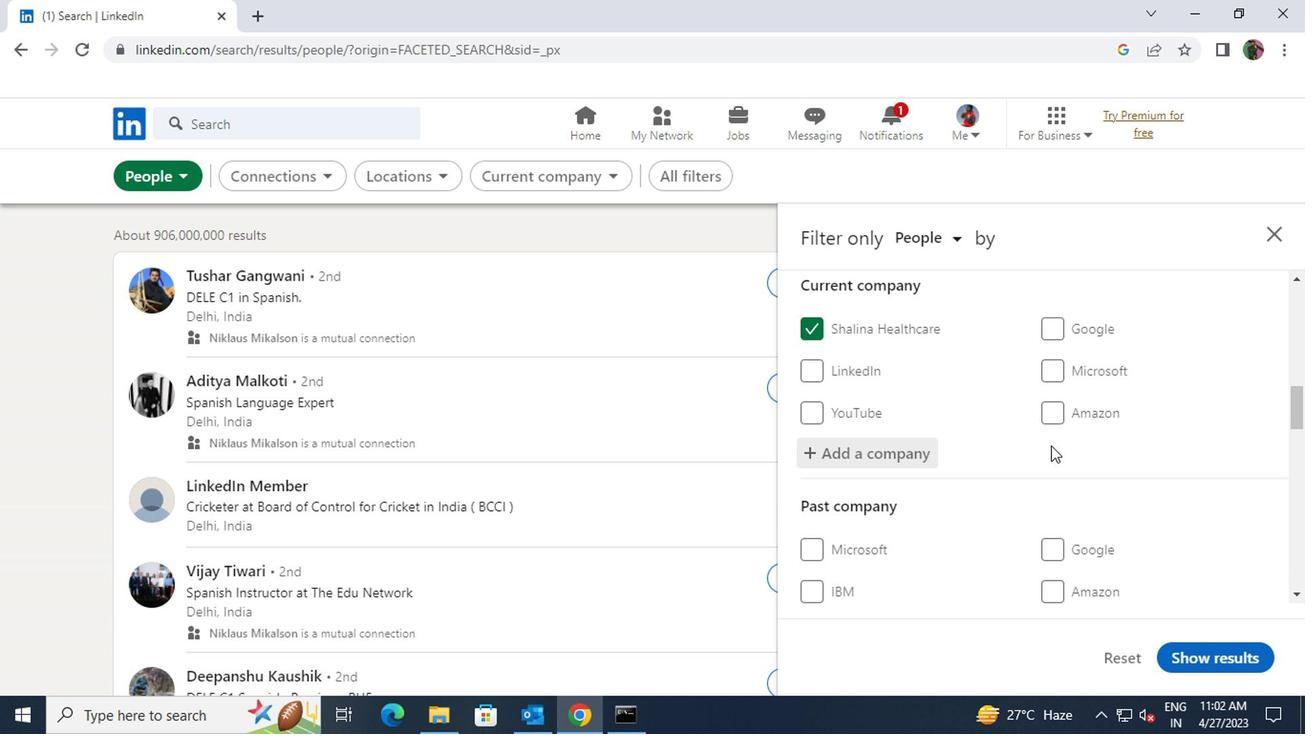 
Action: Mouse scrolled (1046, 445) with delta (0, 0)
Screenshot: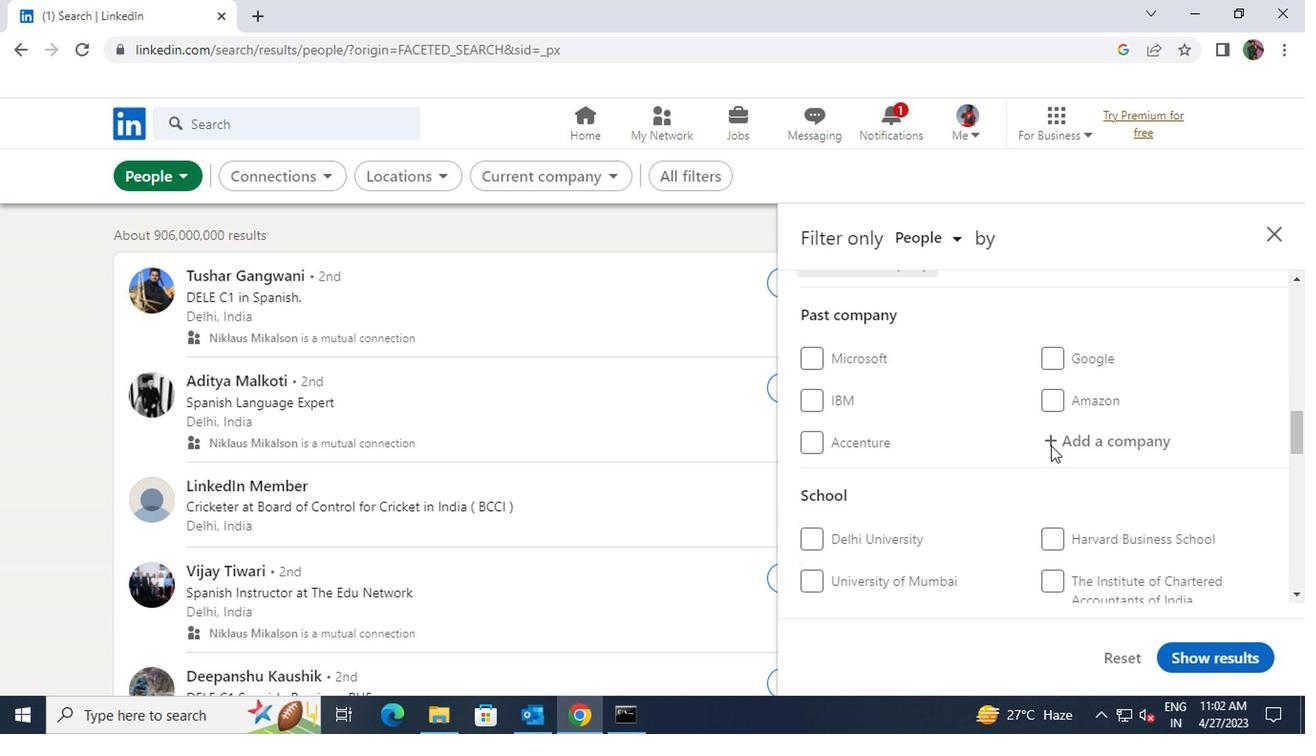 
Action: Mouse scrolled (1046, 445) with delta (0, 0)
Screenshot: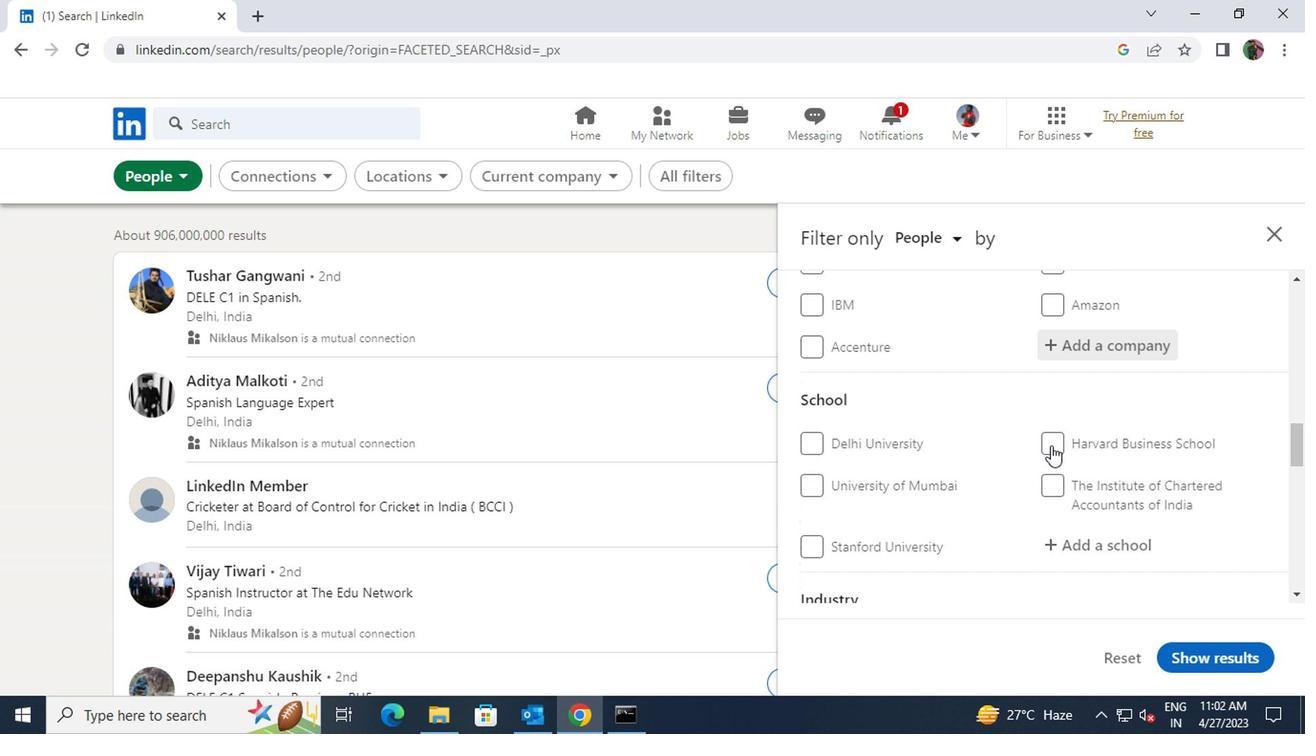 
Action: Mouse pressed left at (1046, 446)
Screenshot: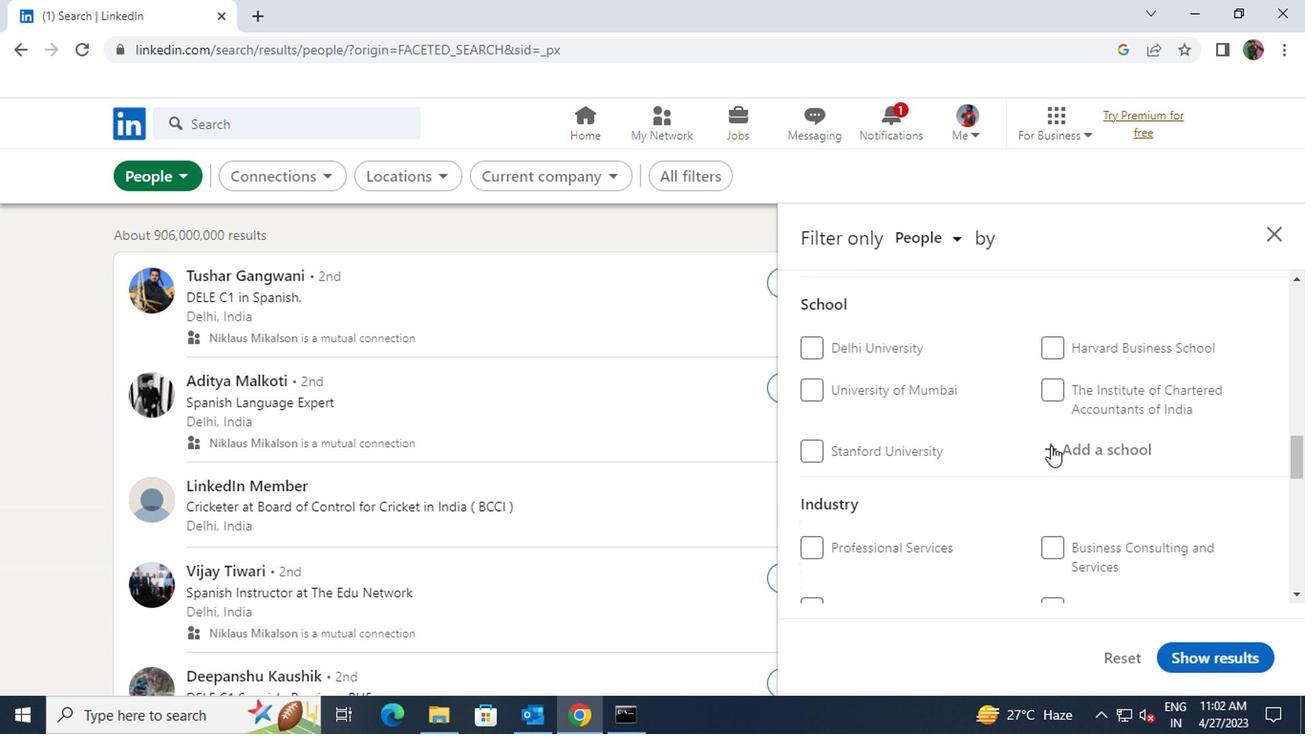 
Action: Key pressed <Key.shift>PLANNIN
Screenshot: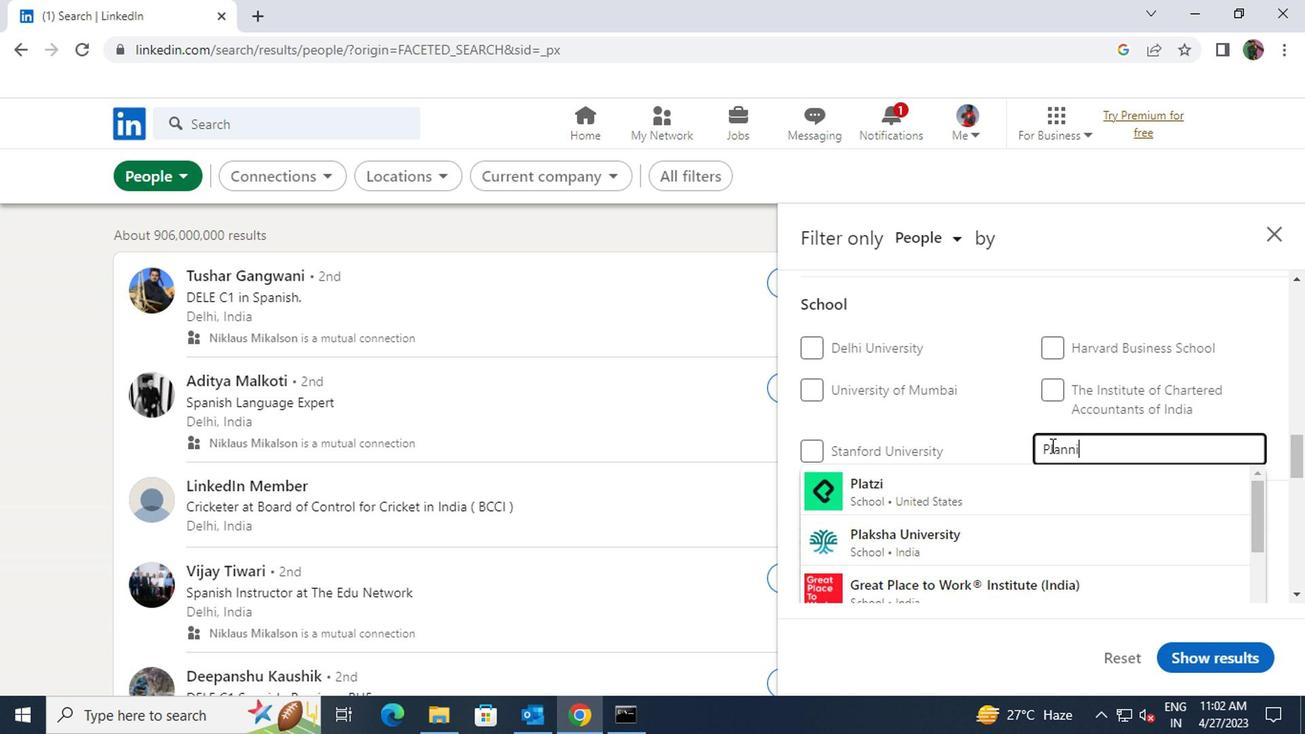 
Action: Mouse moved to (1056, 526)
Screenshot: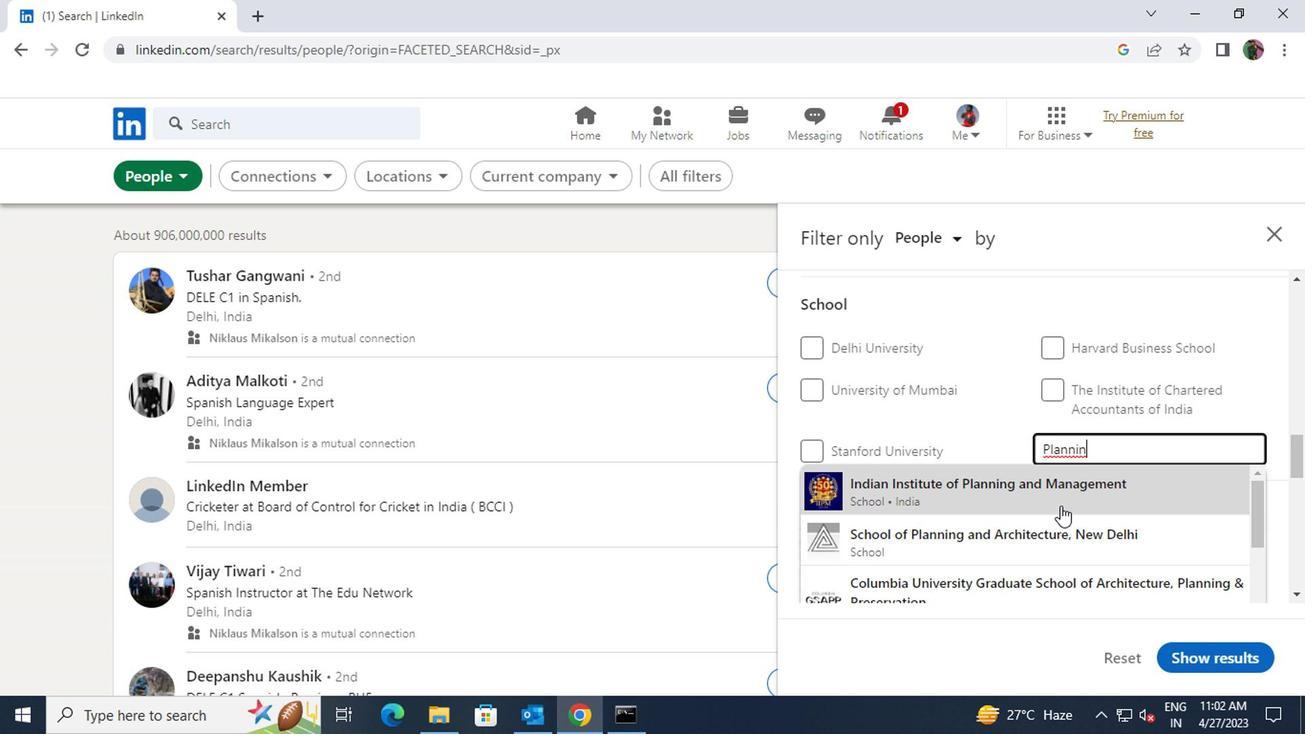 
Action: Mouse pressed left at (1056, 526)
Screenshot: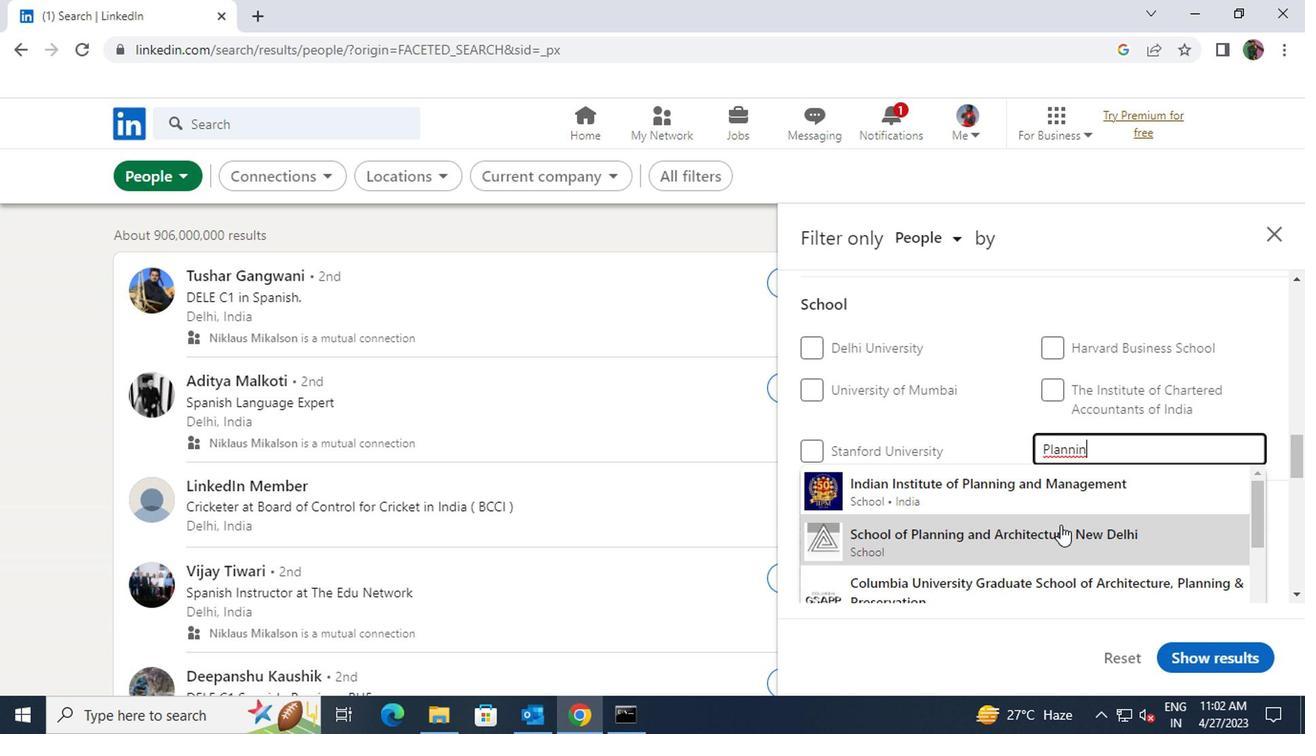 
Action: Mouse moved to (1056, 526)
Screenshot: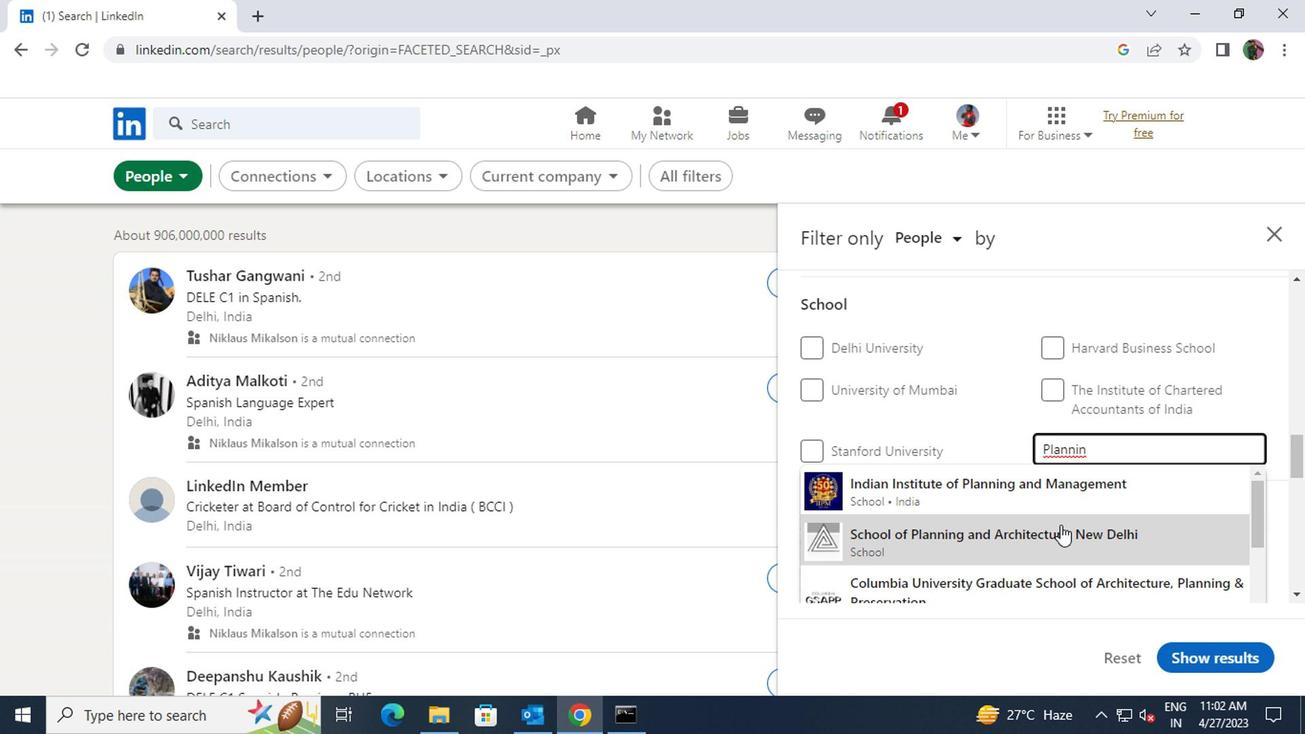 
Action: Mouse scrolled (1056, 525) with delta (0, 0)
Screenshot: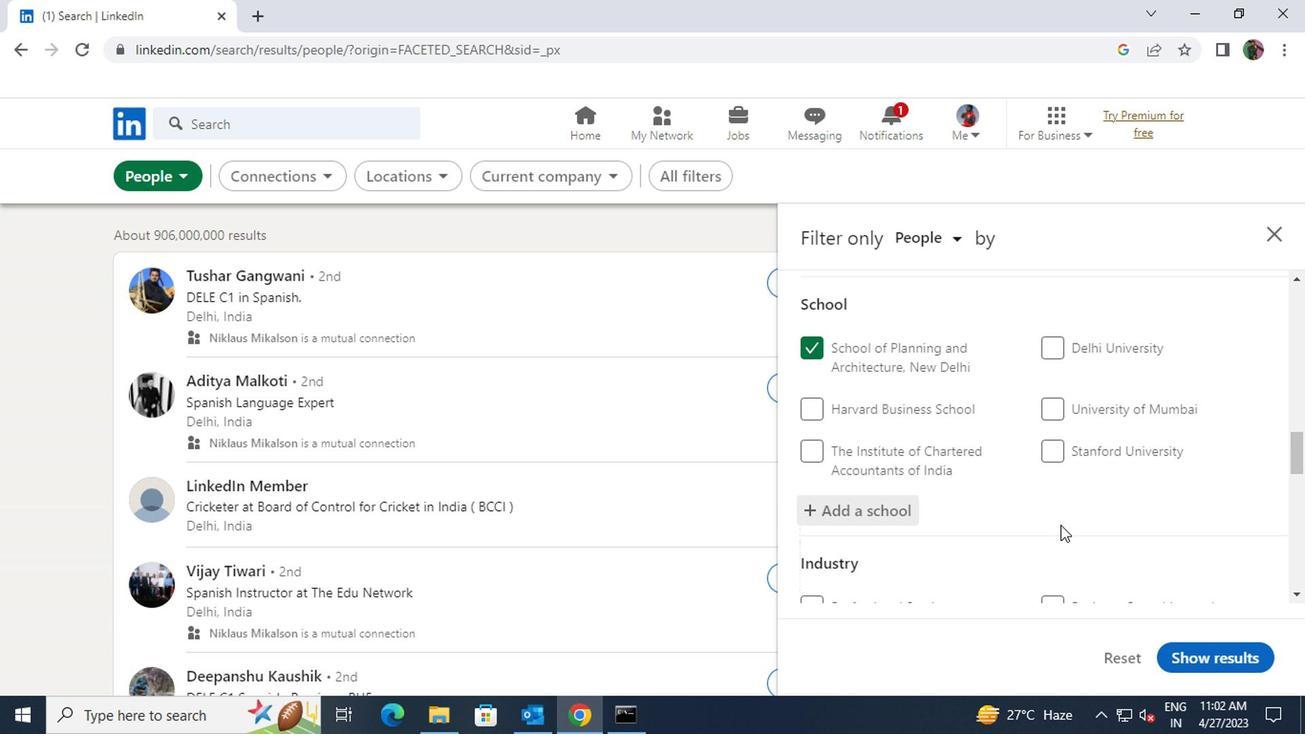 
Action: Mouse scrolled (1056, 525) with delta (0, 0)
Screenshot: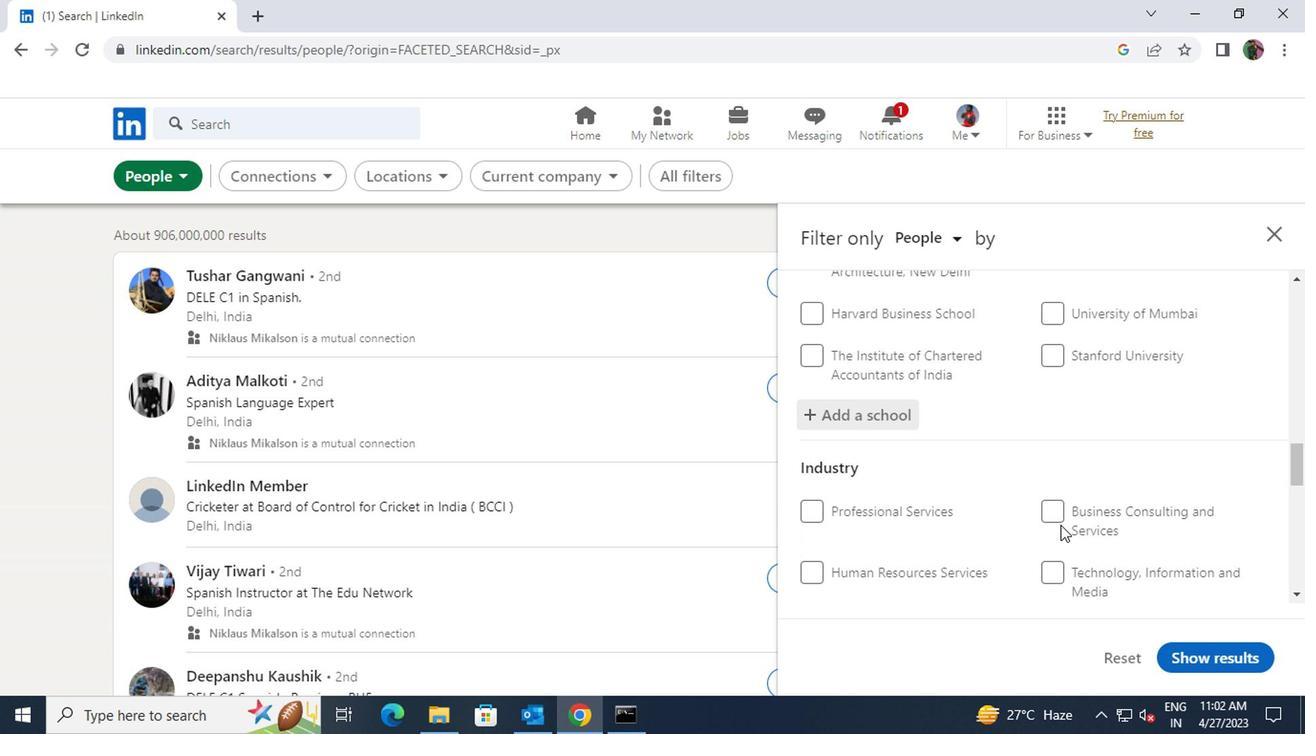 
Action: Mouse moved to (1059, 538)
Screenshot: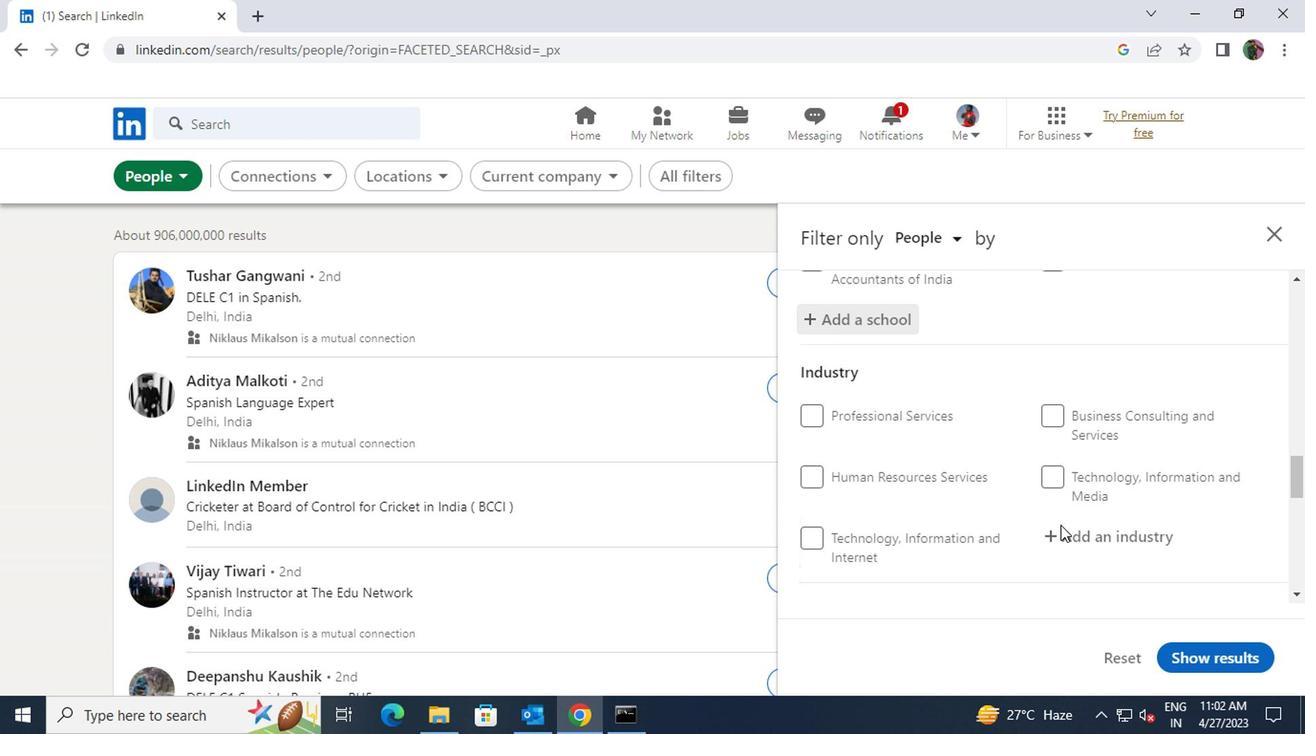 
Action: Mouse pressed left at (1059, 538)
Screenshot: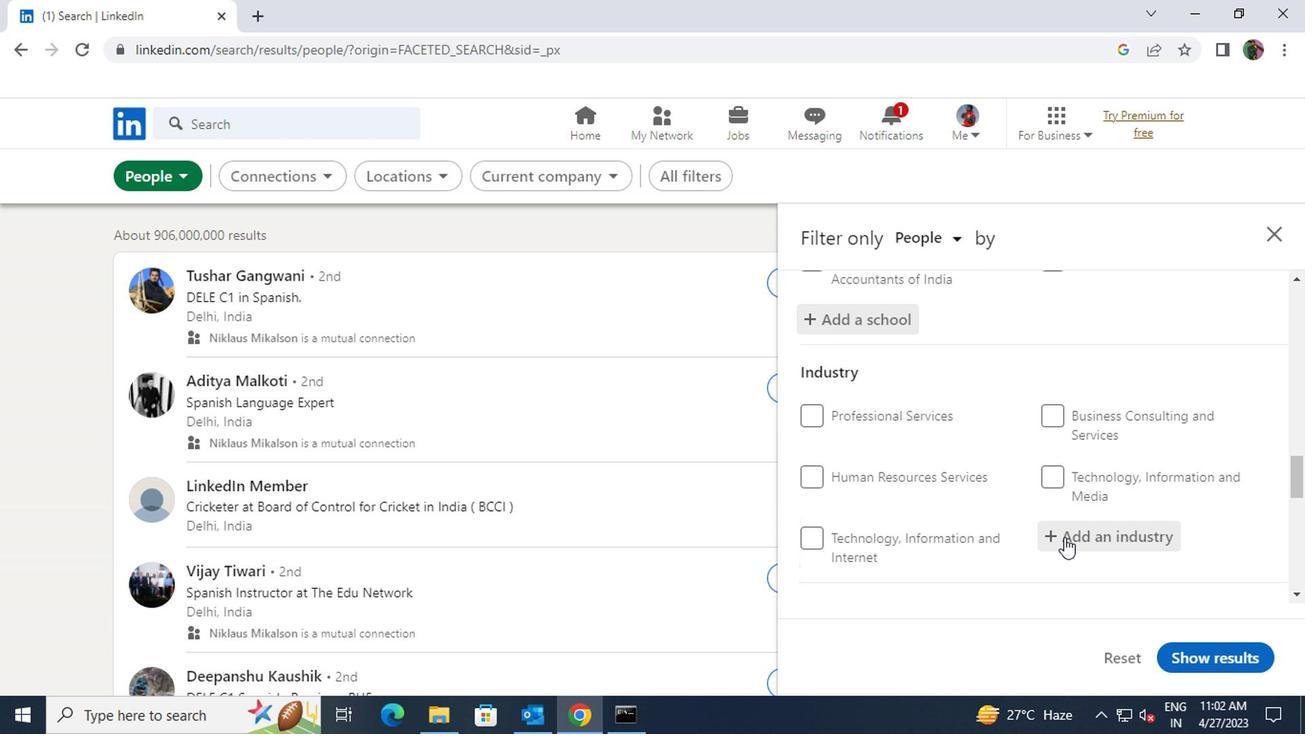 
Action: Key pressed <Key.shift>MARIT
Screenshot: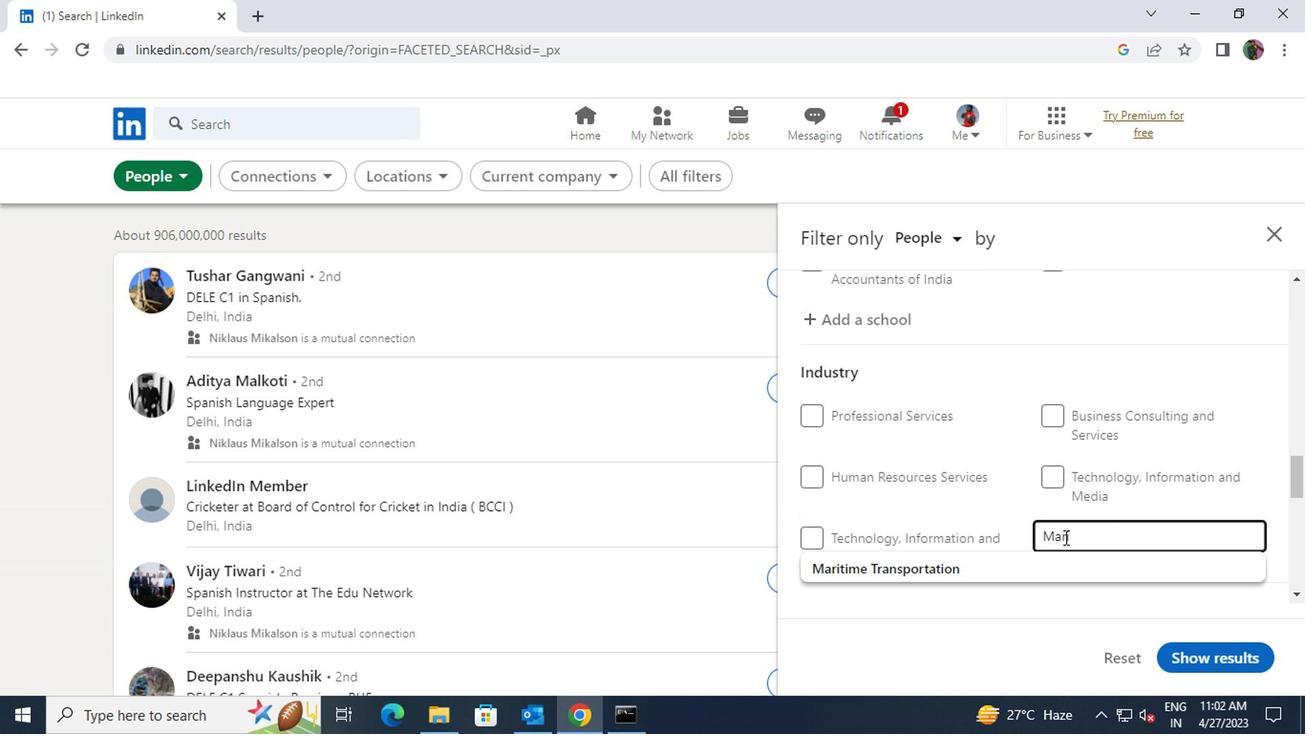 
Action: Mouse moved to (1063, 558)
Screenshot: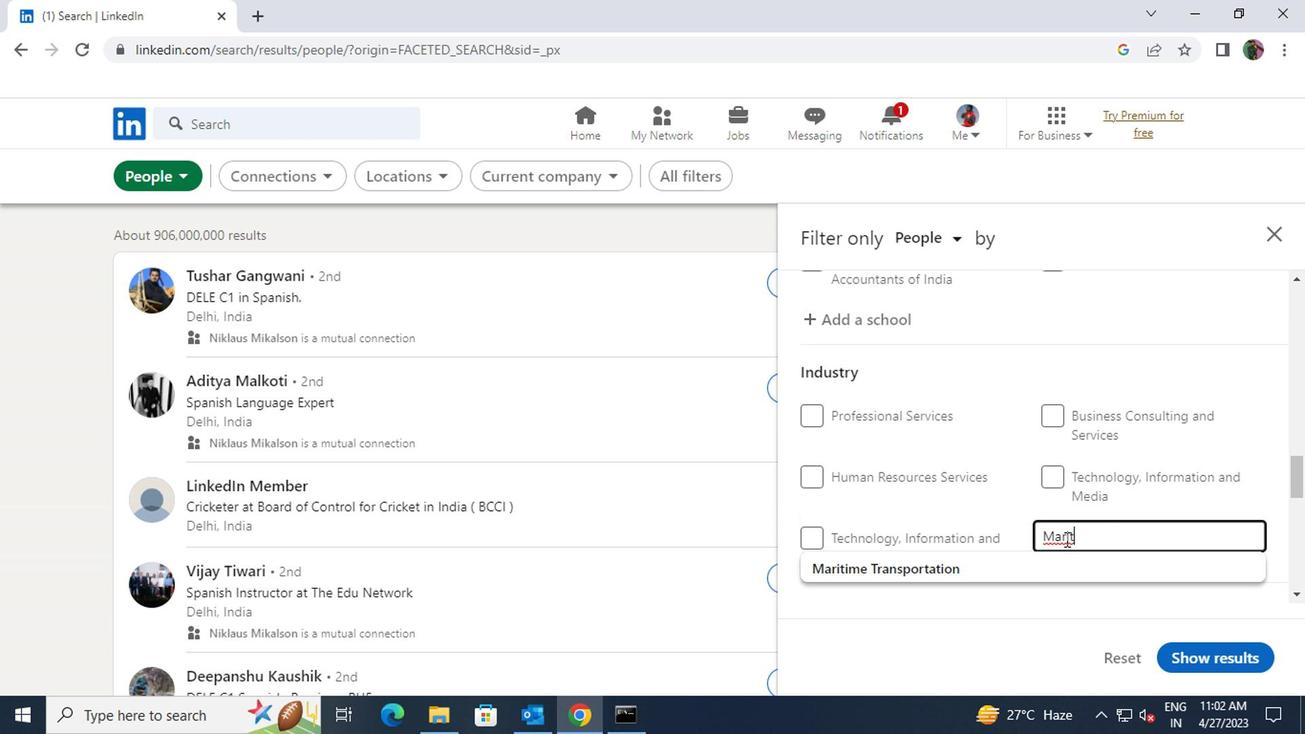 
Action: Mouse pressed left at (1063, 558)
Screenshot: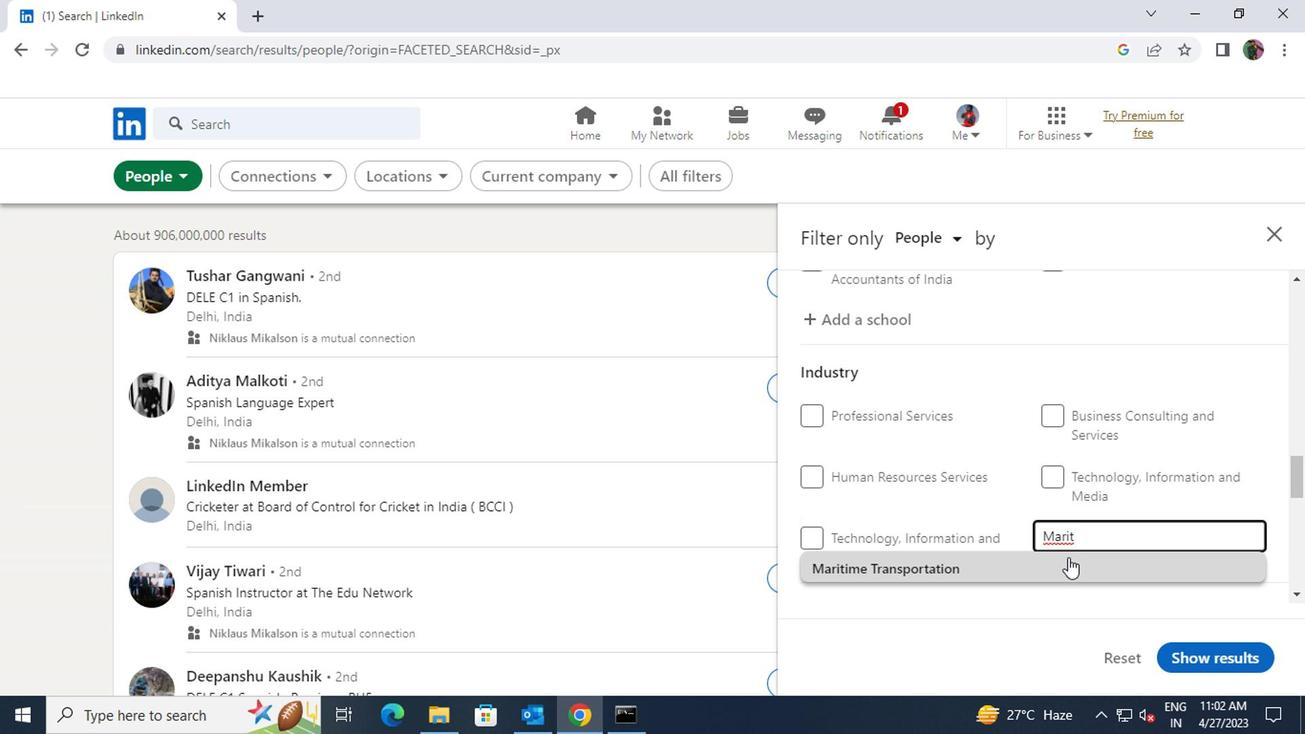 
Action: Mouse scrolled (1063, 557) with delta (0, -1)
Screenshot: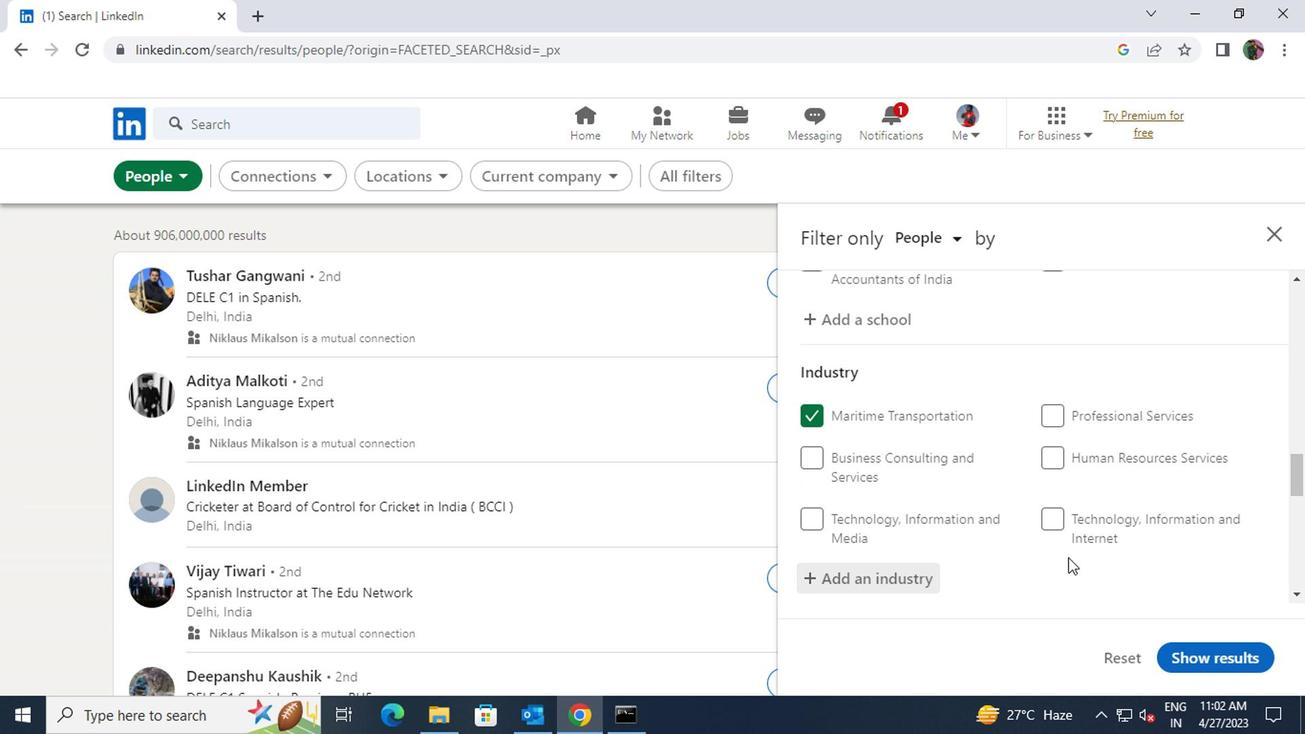 
Action: Mouse scrolled (1063, 557) with delta (0, -1)
Screenshot: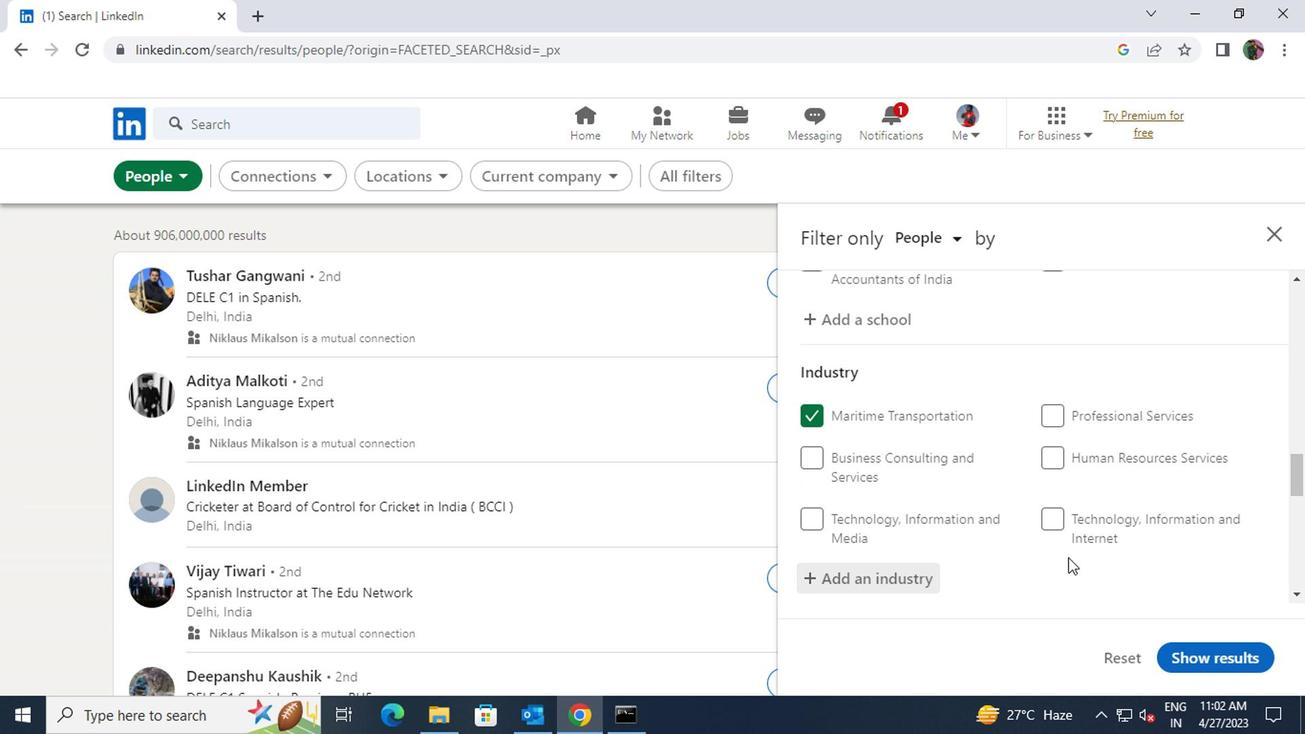 
Action: Mouse moved to (814, 484)
Screenshot: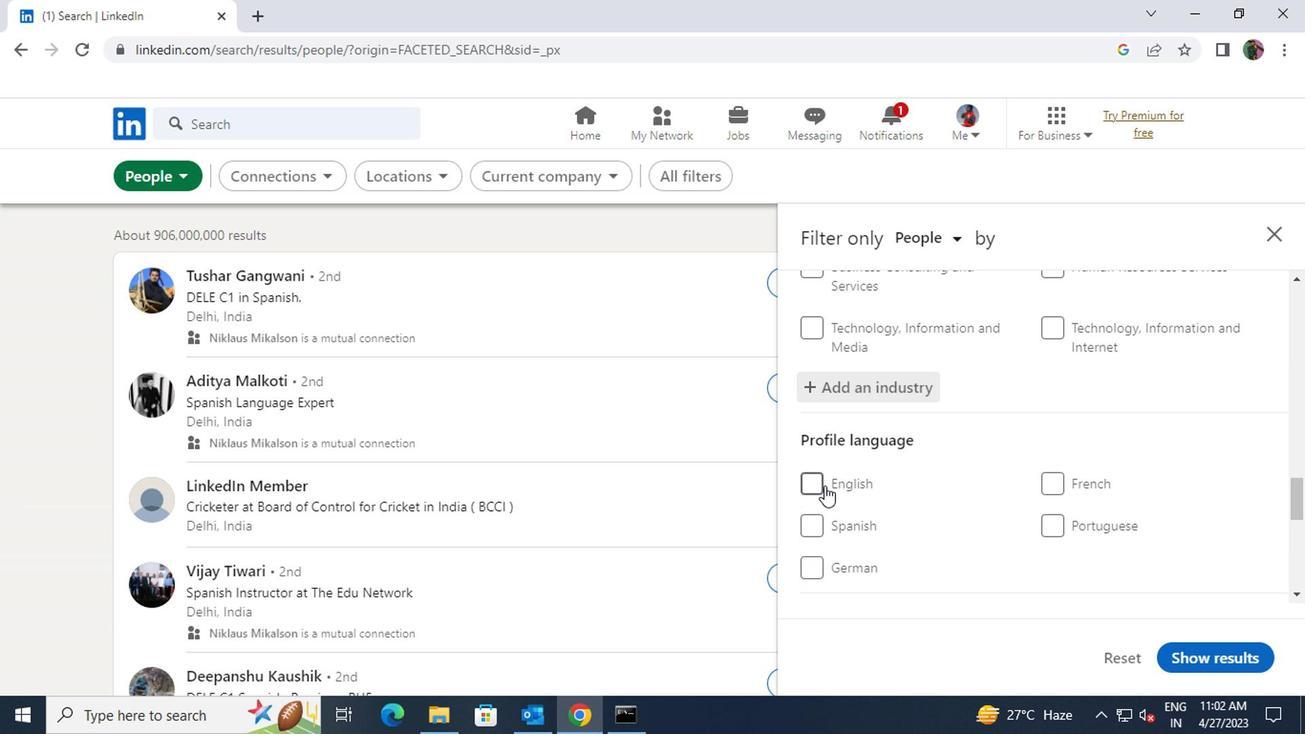 
Action: Mouse pressed left at (814, 484)
Screenshot: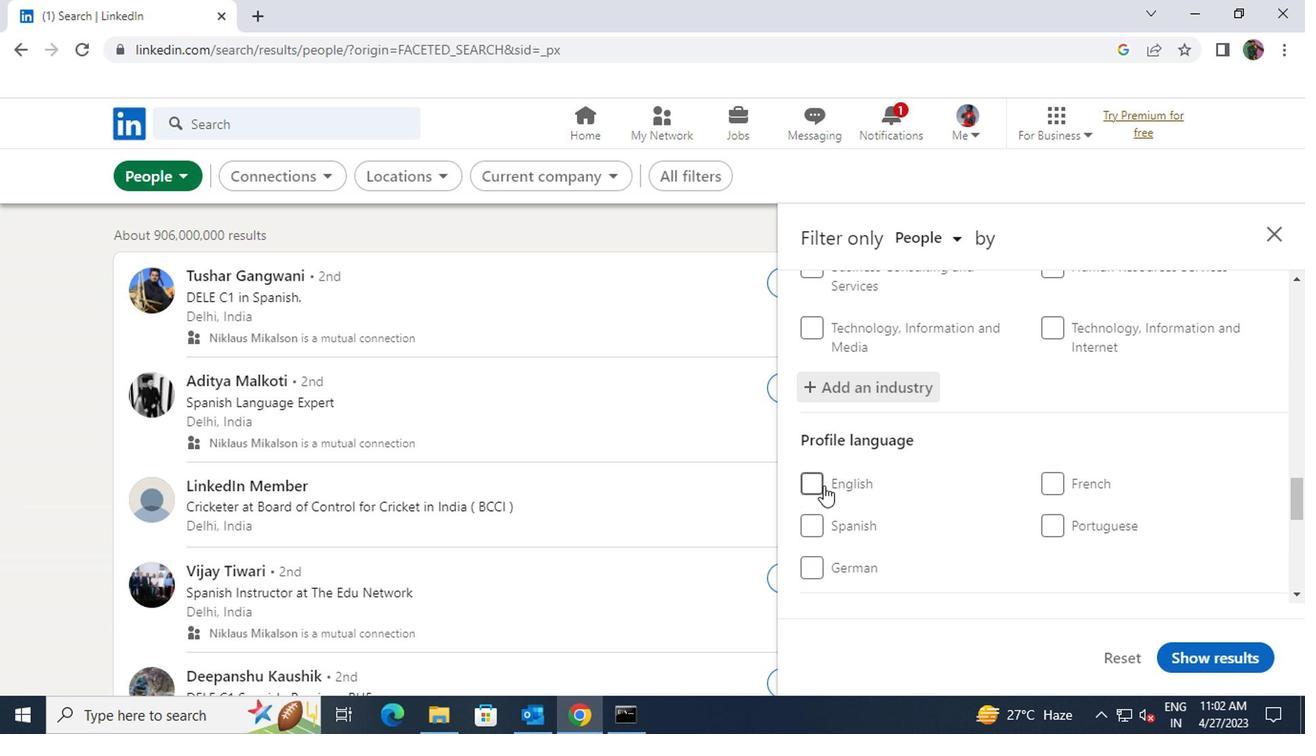 
Action: Mouse moved to (819, 494)
Screenshot: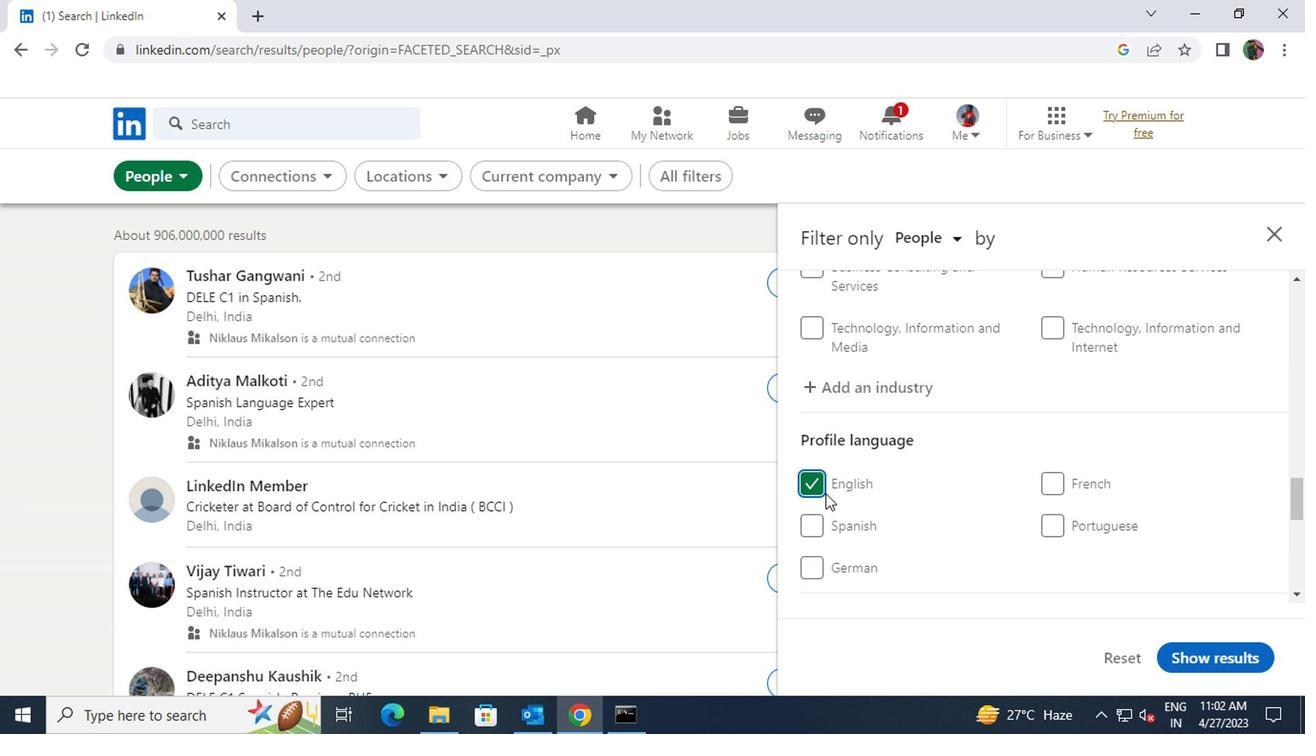 
Action: Mouse scrolled (819, 493) with delta (0, 0)
Screenshot: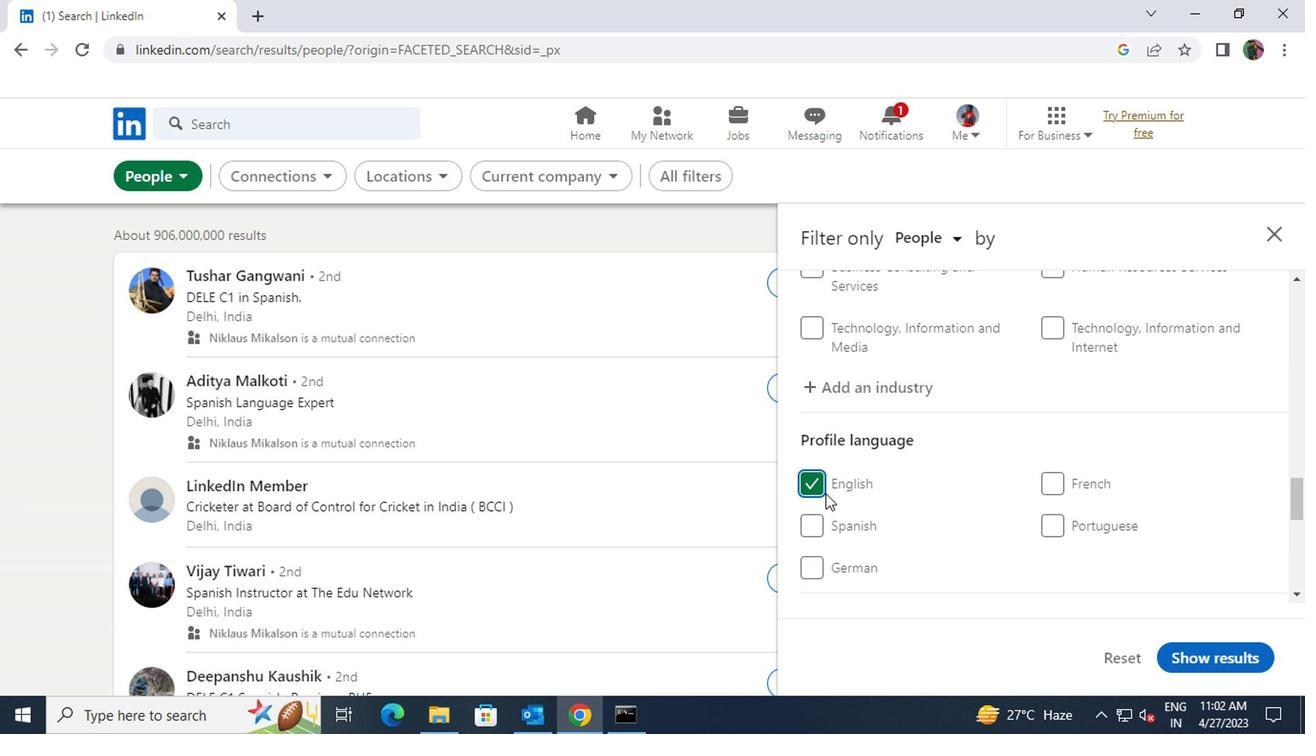 
Action: Mouse scrolled (819, 493) with delta (0, 0)
Screenshot: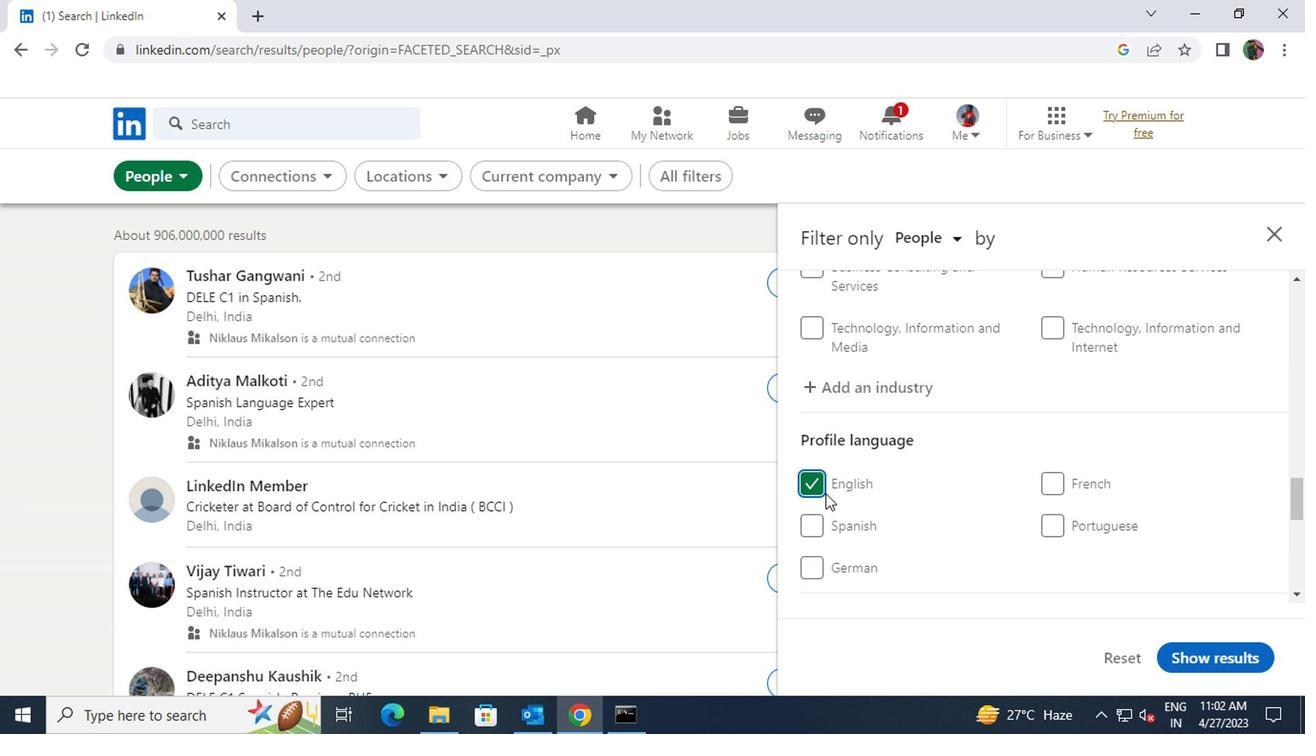 
Action: Mouse scrolled (819, 493) with delta (0, 0)
Screenshot: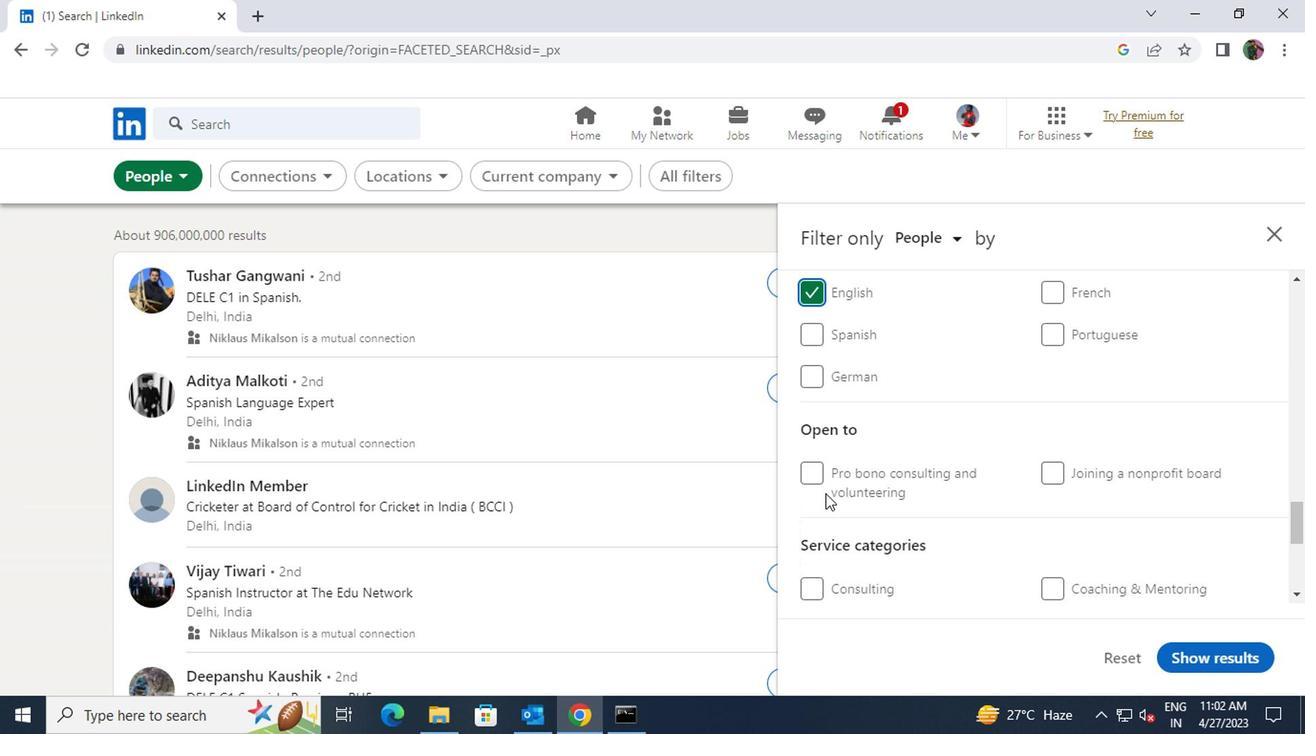 
Action: Mouse moved to (819, 493)
Screenshot: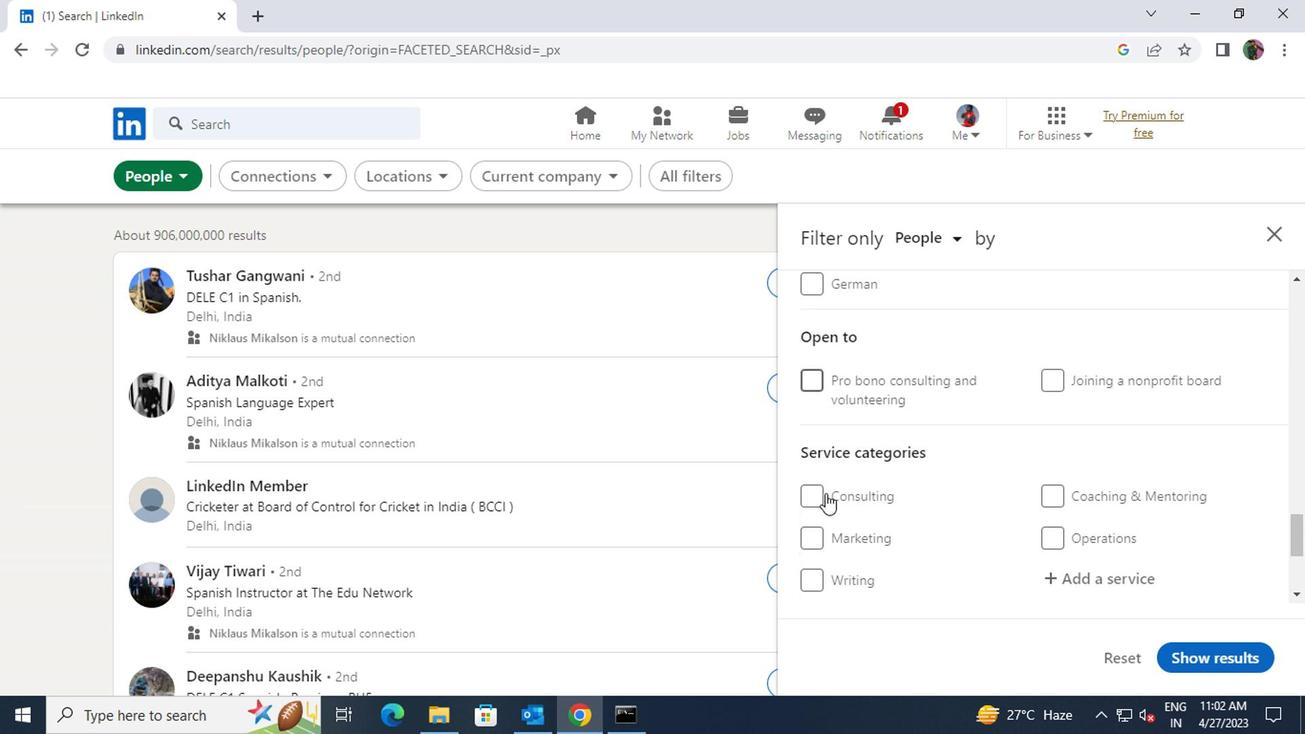 
Action: Mouse scrolled (819, 492) with delta (0, 0)
Screenshot: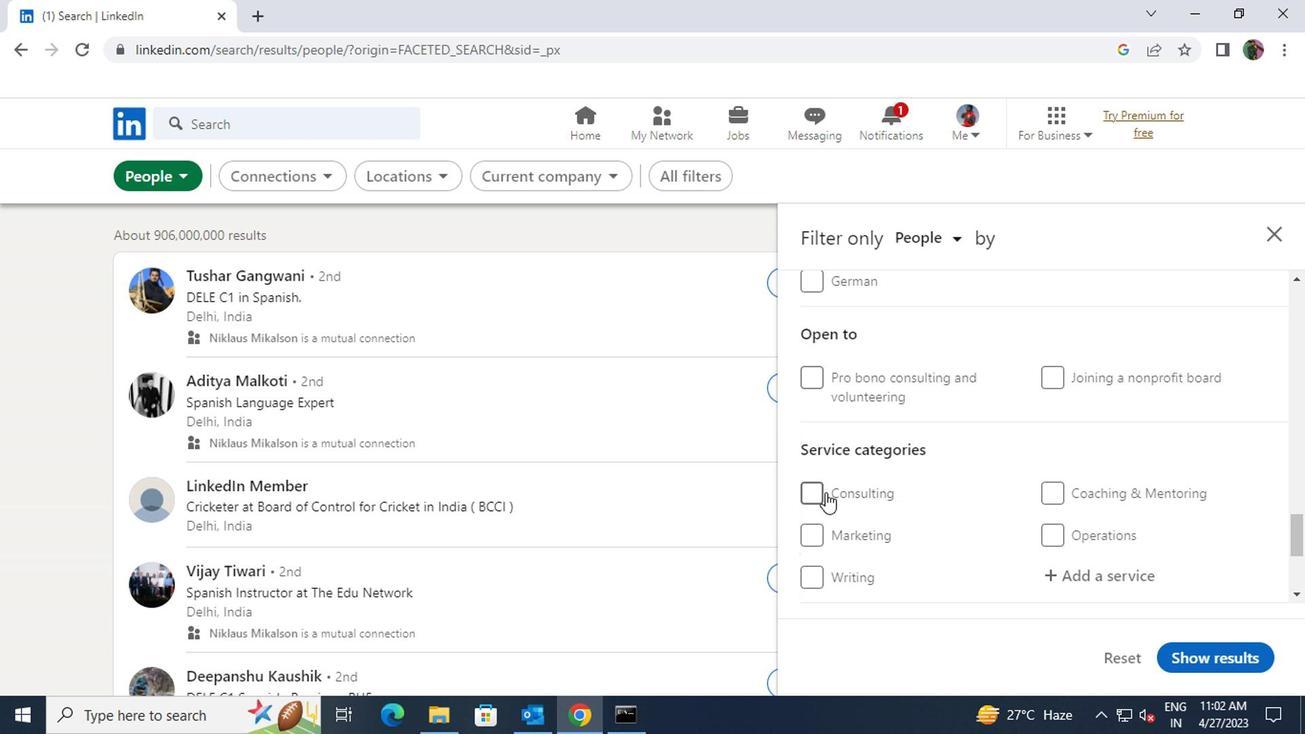 
Action: Mouse scrolled (819, 492) with delta (0, 0)
Screenshot: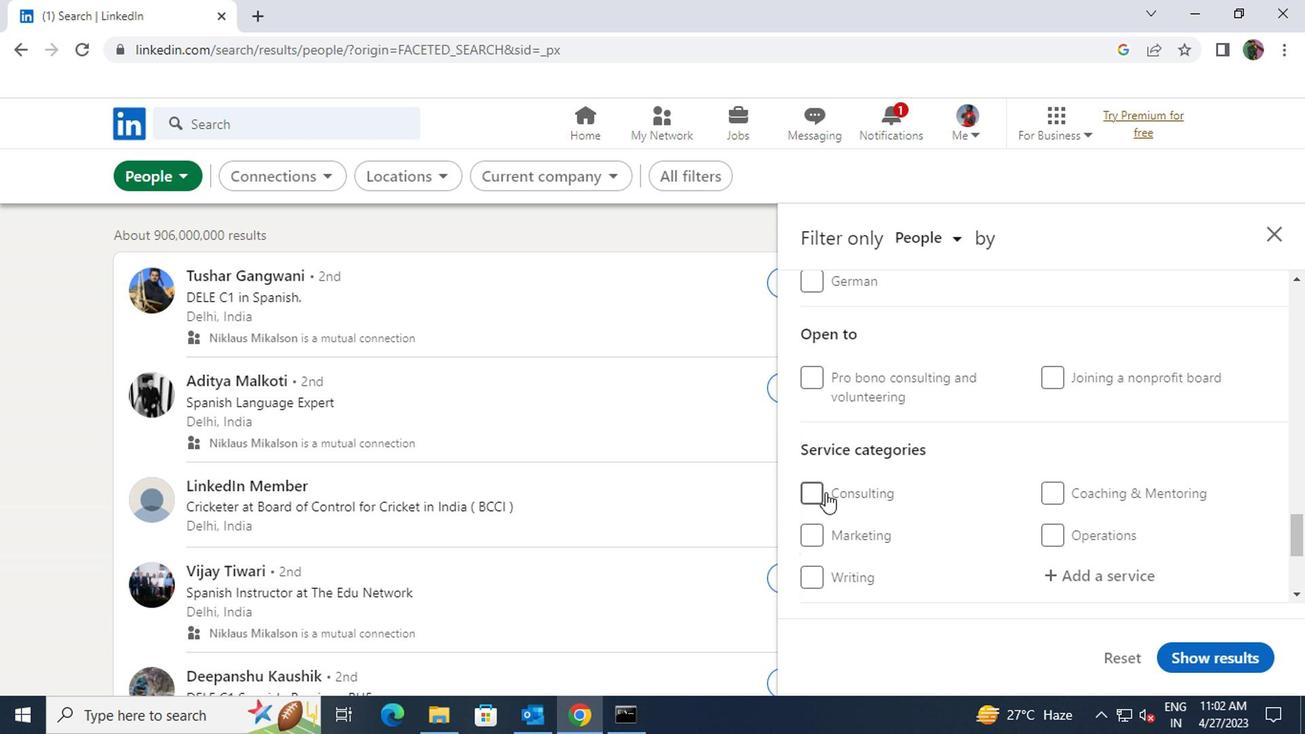 
Action: Mouse moved to (1057, 380)
Screenshot: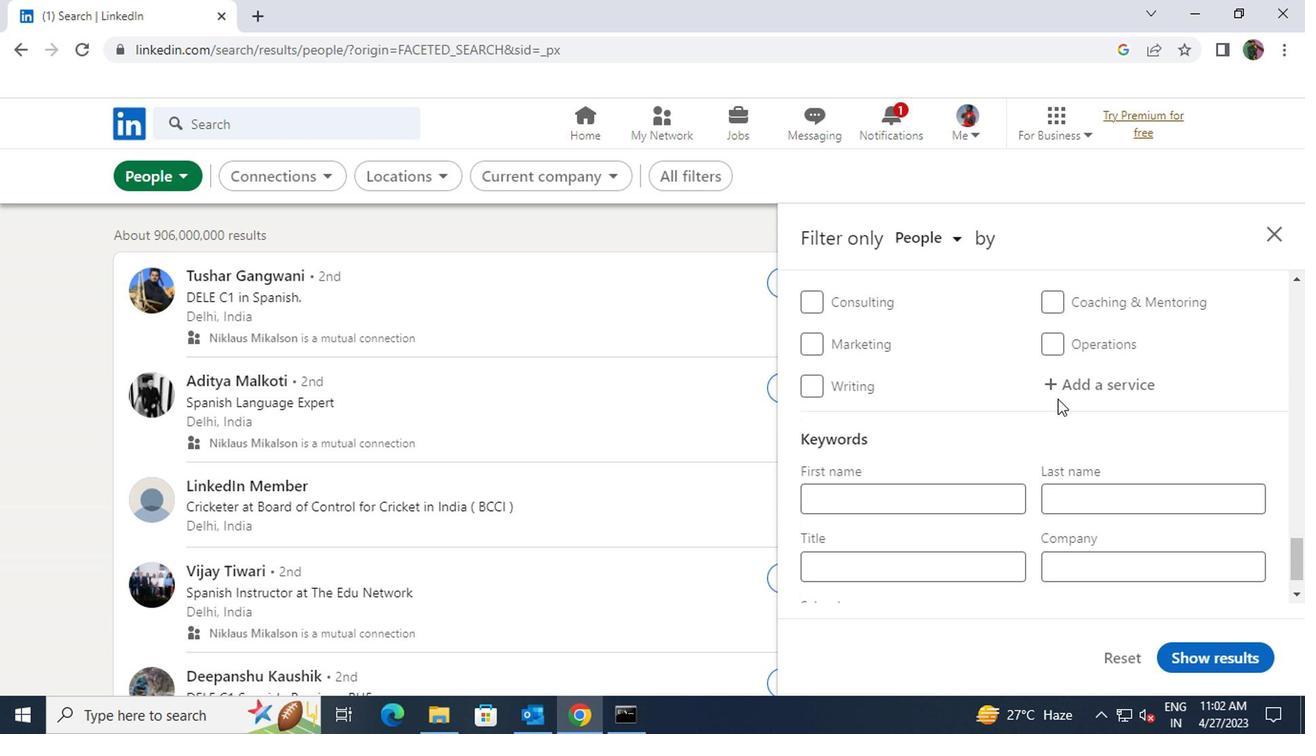 
Action: Mouse pressed left at (1057, 380)
Screenshot: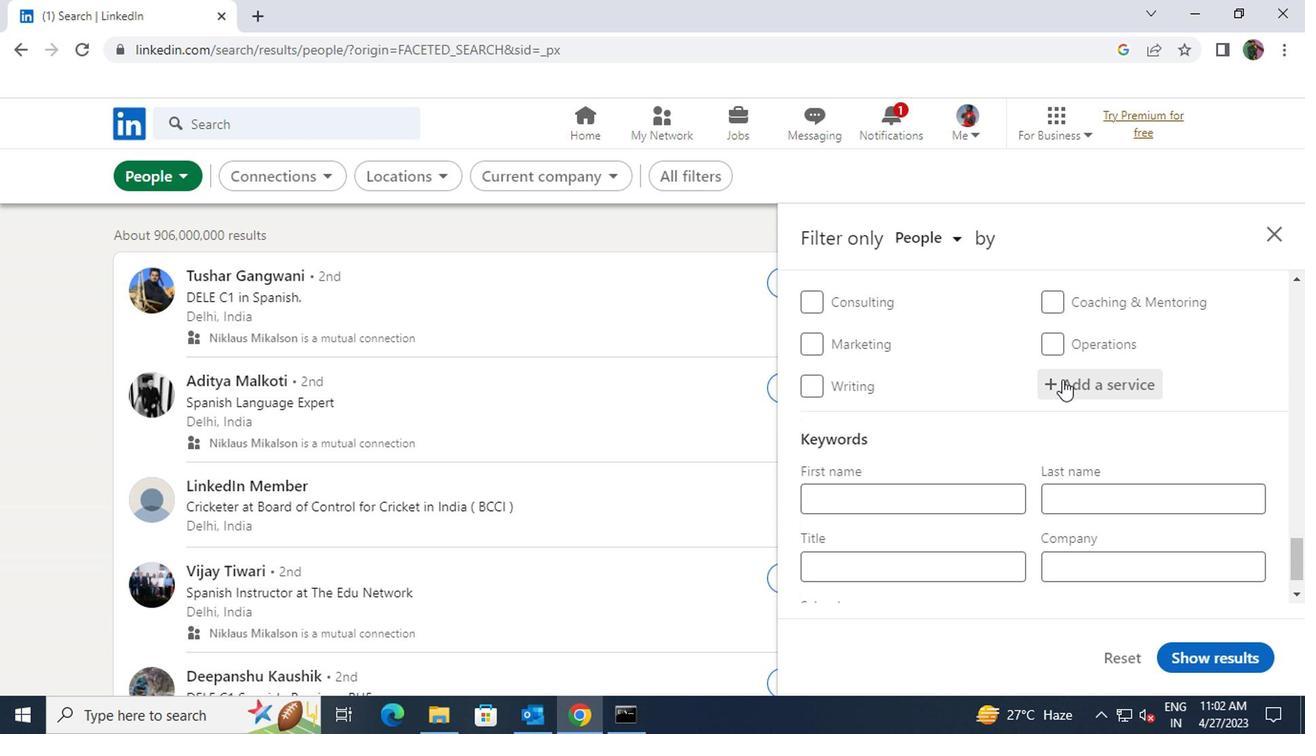 
Action: Key pressed <Key.shift>NATURE
Screenshot: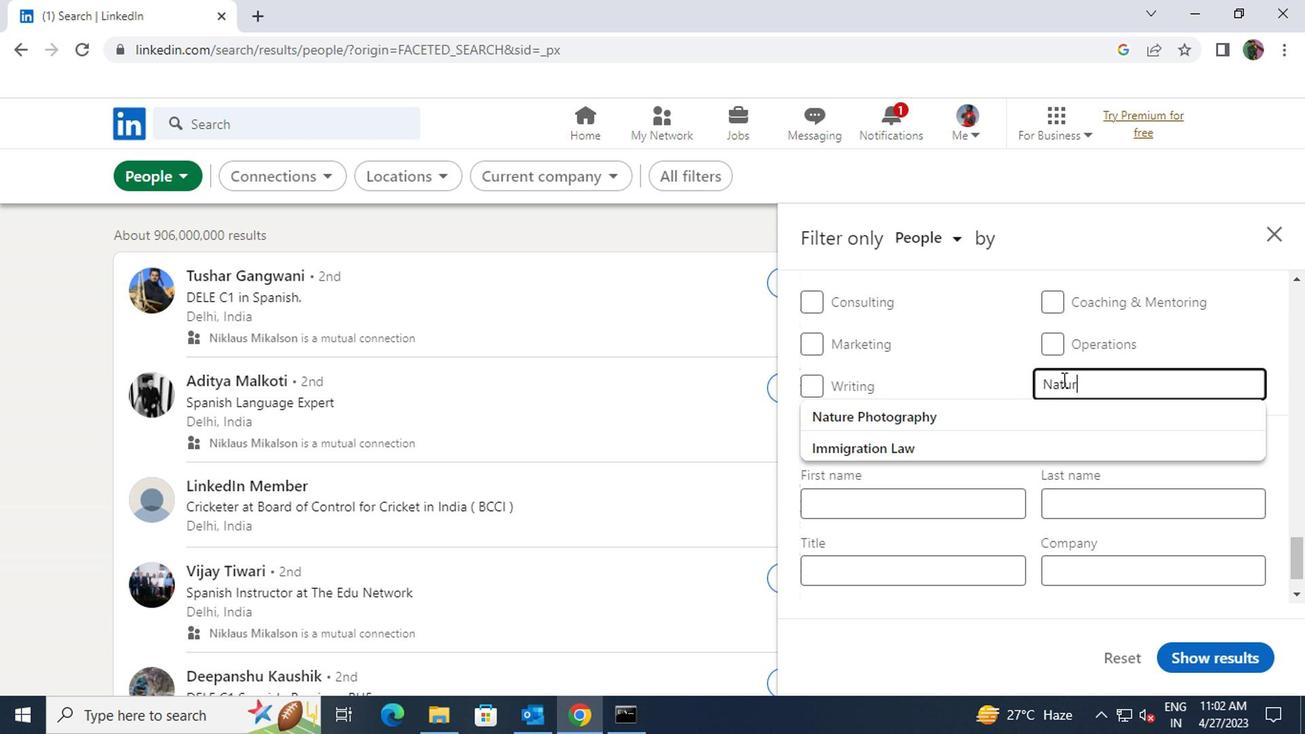 
Action: Mouse moved to (1041, 411)
Screenshot: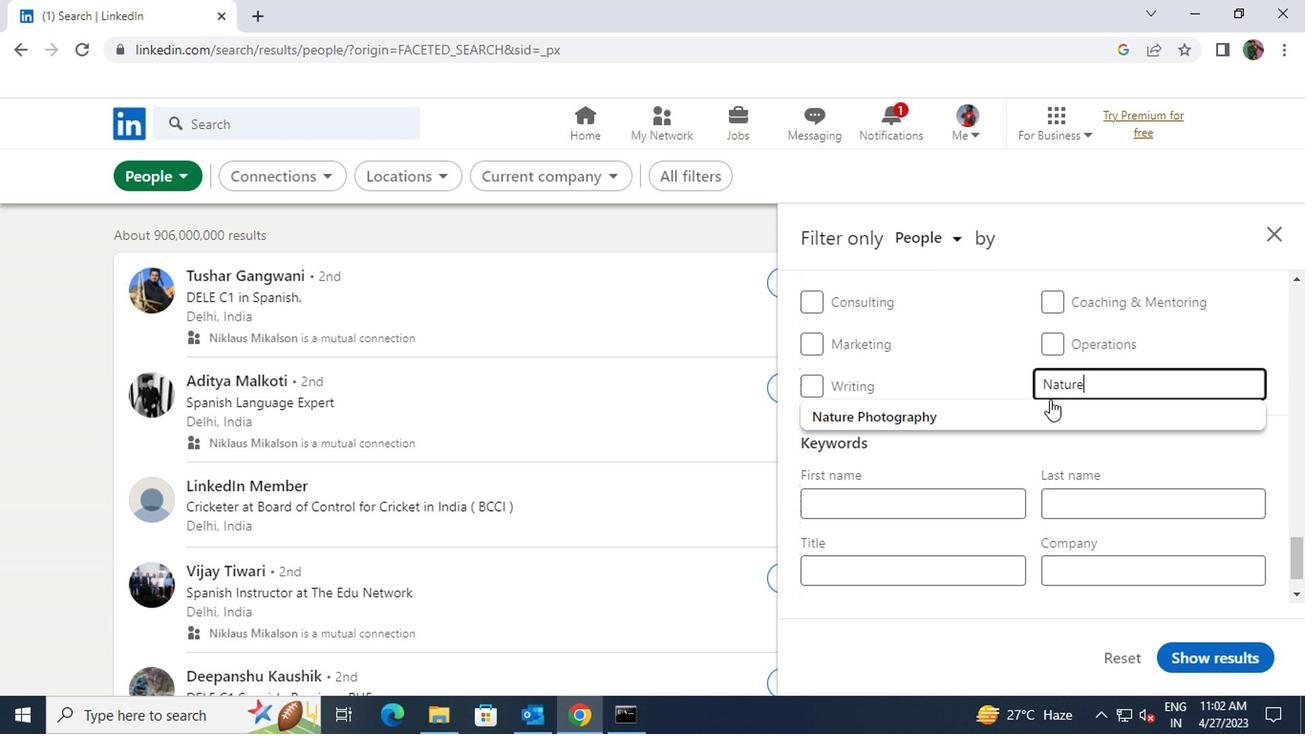 
Action: Mouse pressed left at (1041, 411)
Screenshot: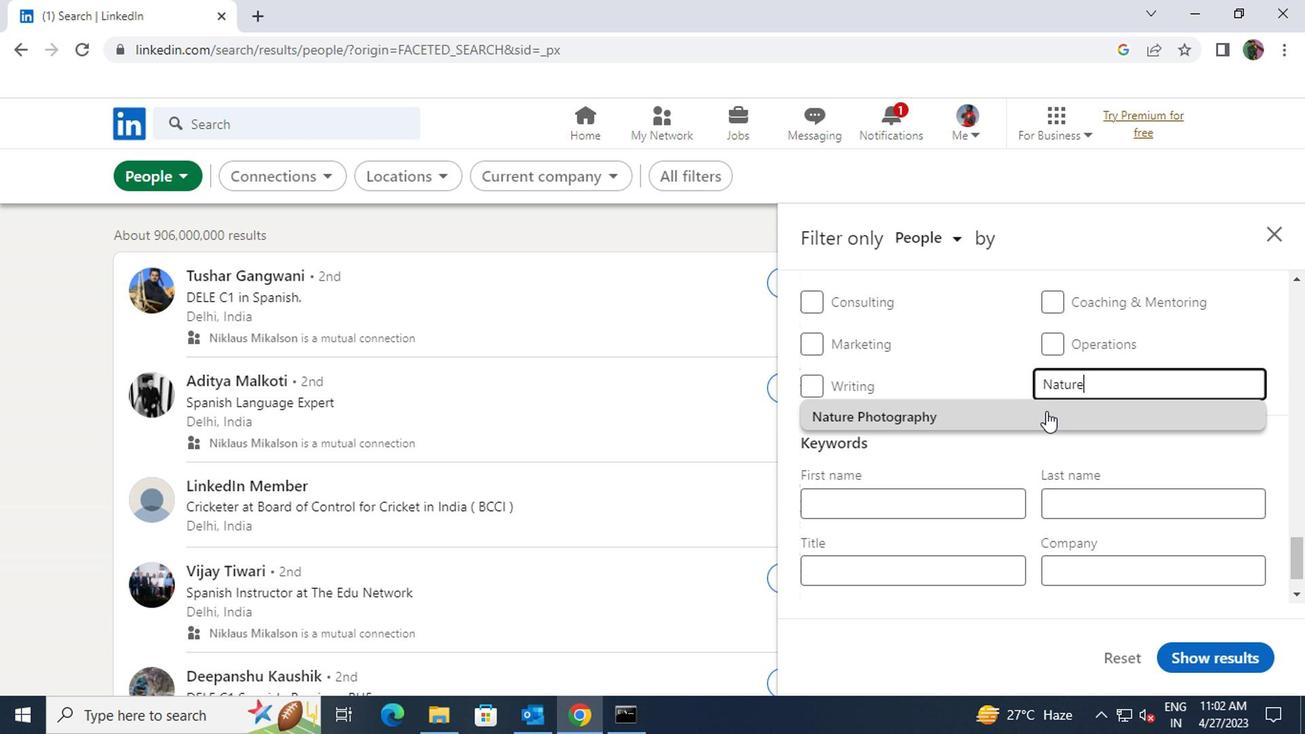 
Action: Mouse moved to (1002, 486)
Screenshot: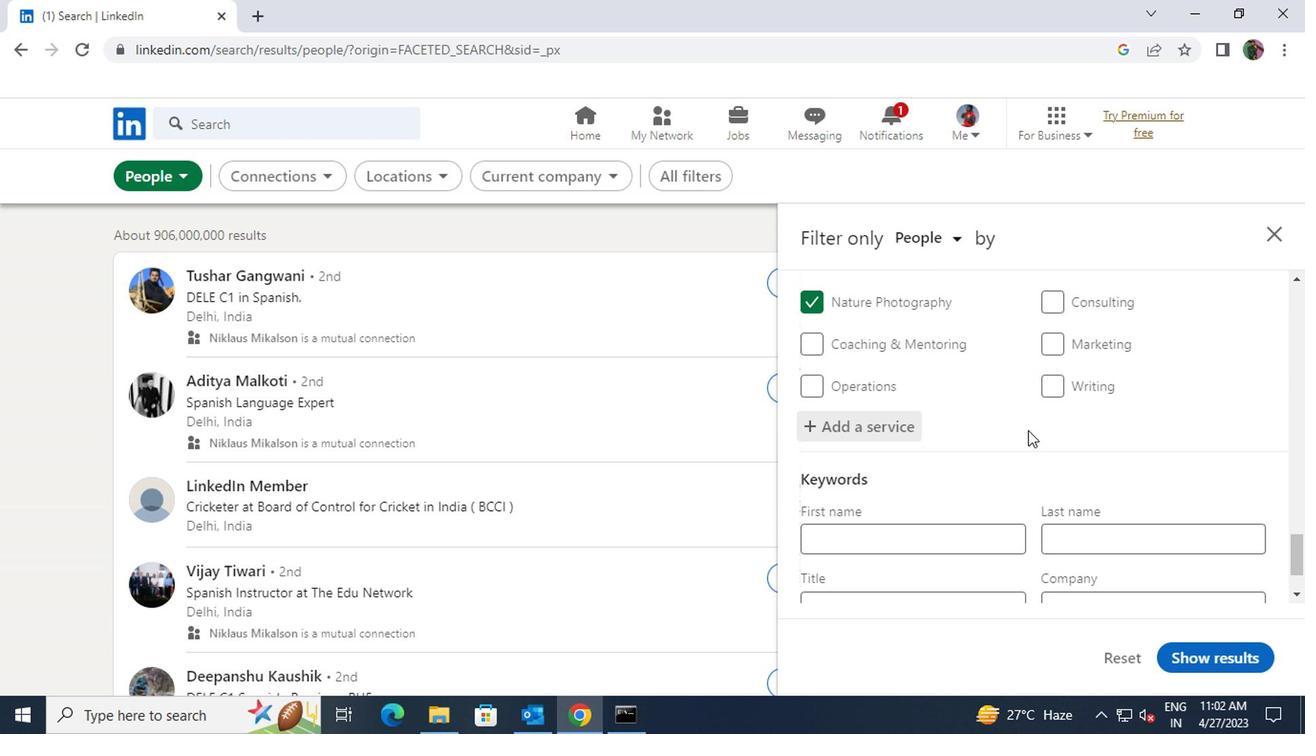 
Action: Mouse scrolled (1002, 484) with delta (0, -1)
Screenshot: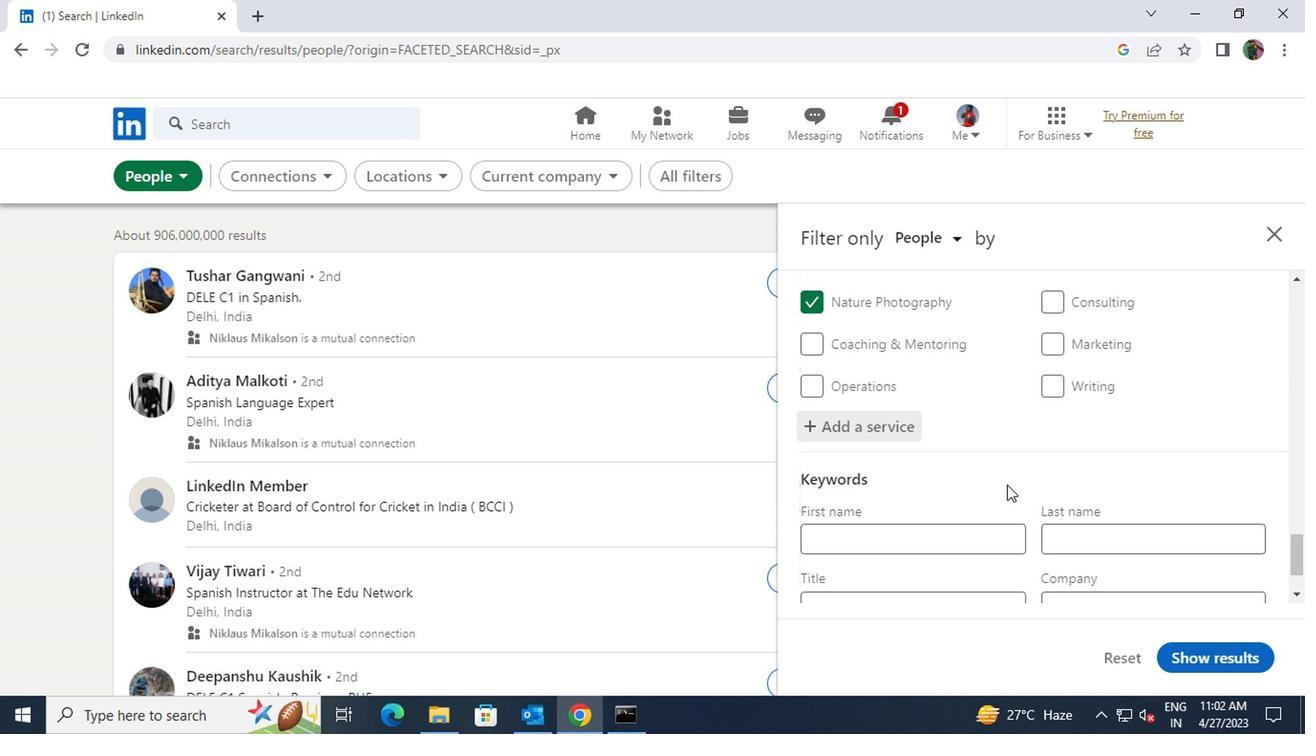 
Action: Mouse scrolled (1002, 484) with delta (0, -1)
Screenshot: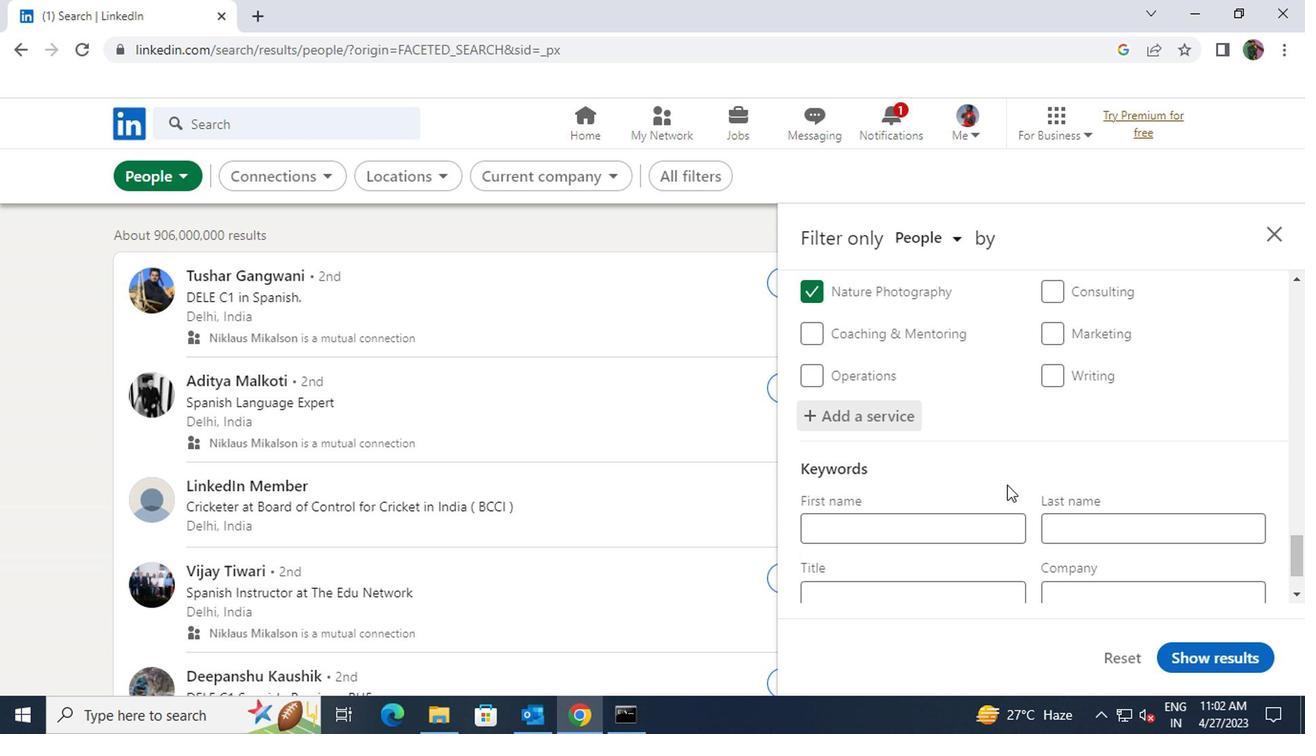 
Action: Mouse scrolled (1002, 484) with delta (0, -1)
Screenshot: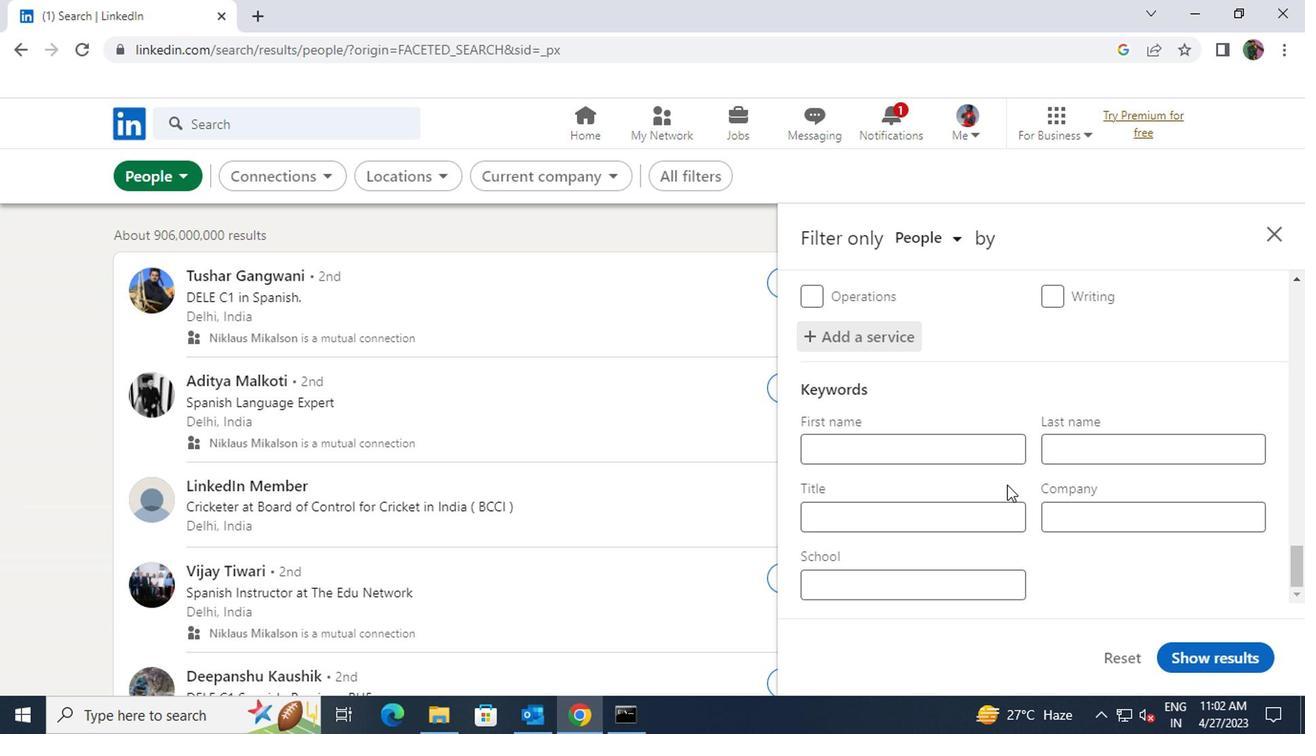 
Action: Mouse moved to (982, 515)
Screenshot: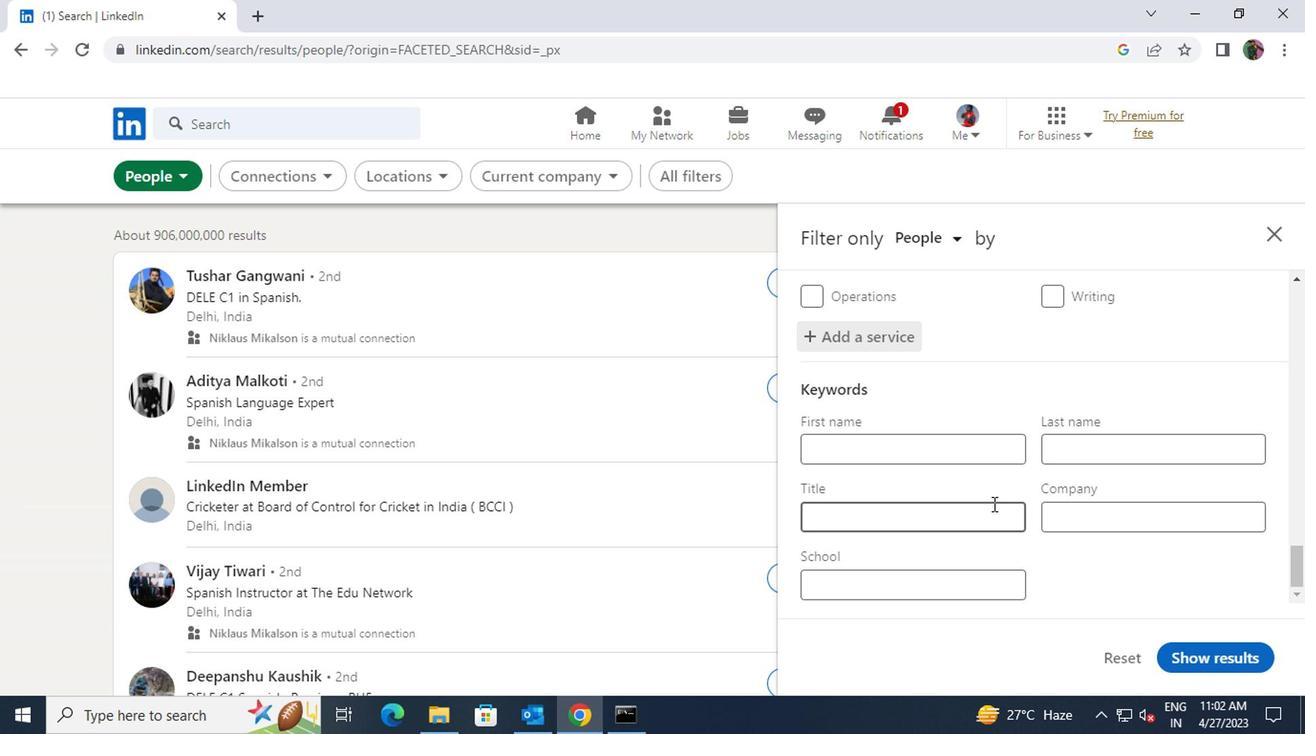 
Action: Mouse pressed left at (982, 515)
Screenshot: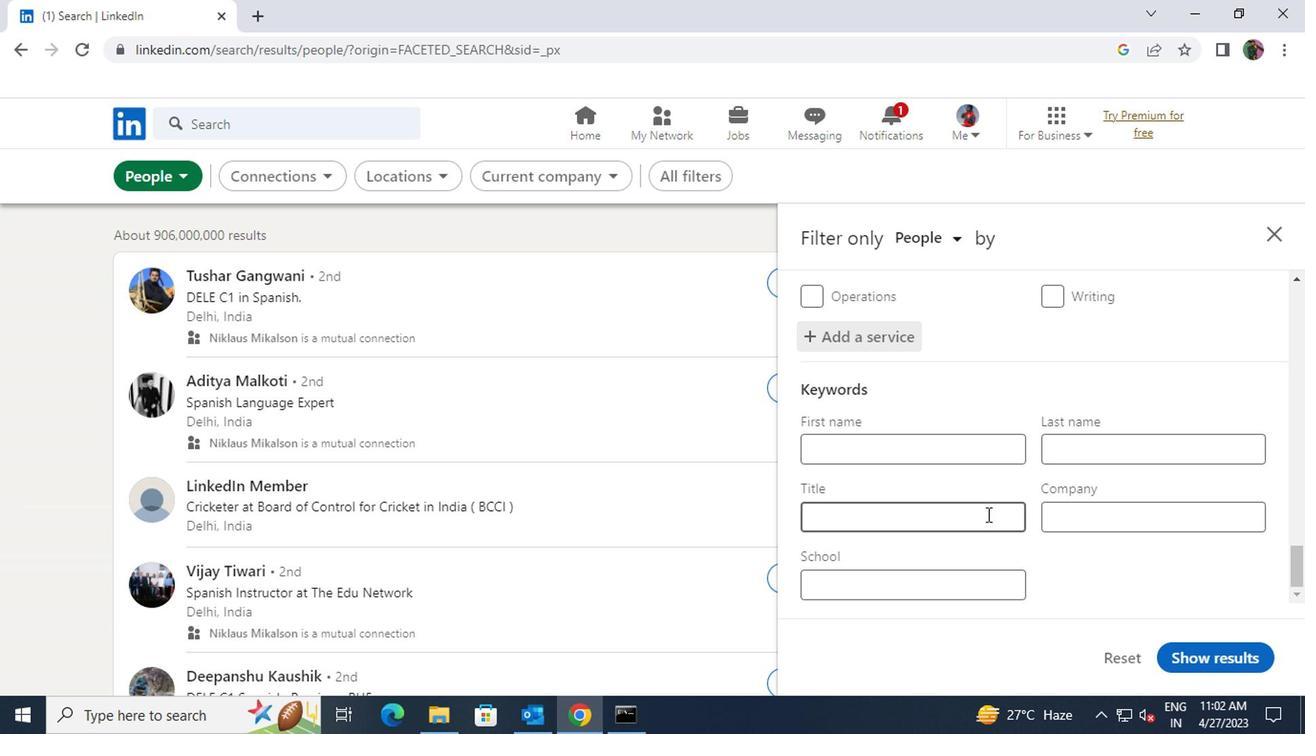 
Action: Key pressed <Key.shift><Key.shift><Key.shift><Key.shift><Key.shift><Key.shift><Key.shift><Key.shift>ASTRONOMER
Screenshot: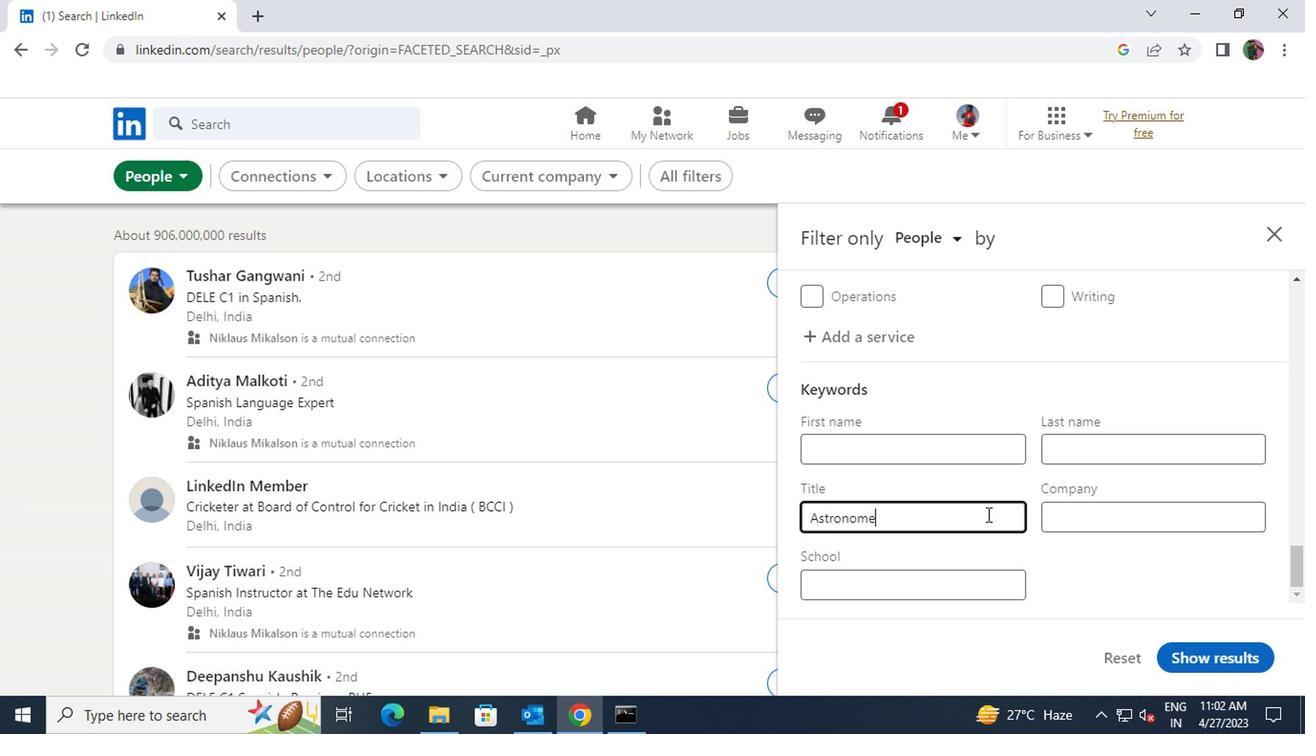 
Action: Mouse moved to (1180, 662)
Screenshot: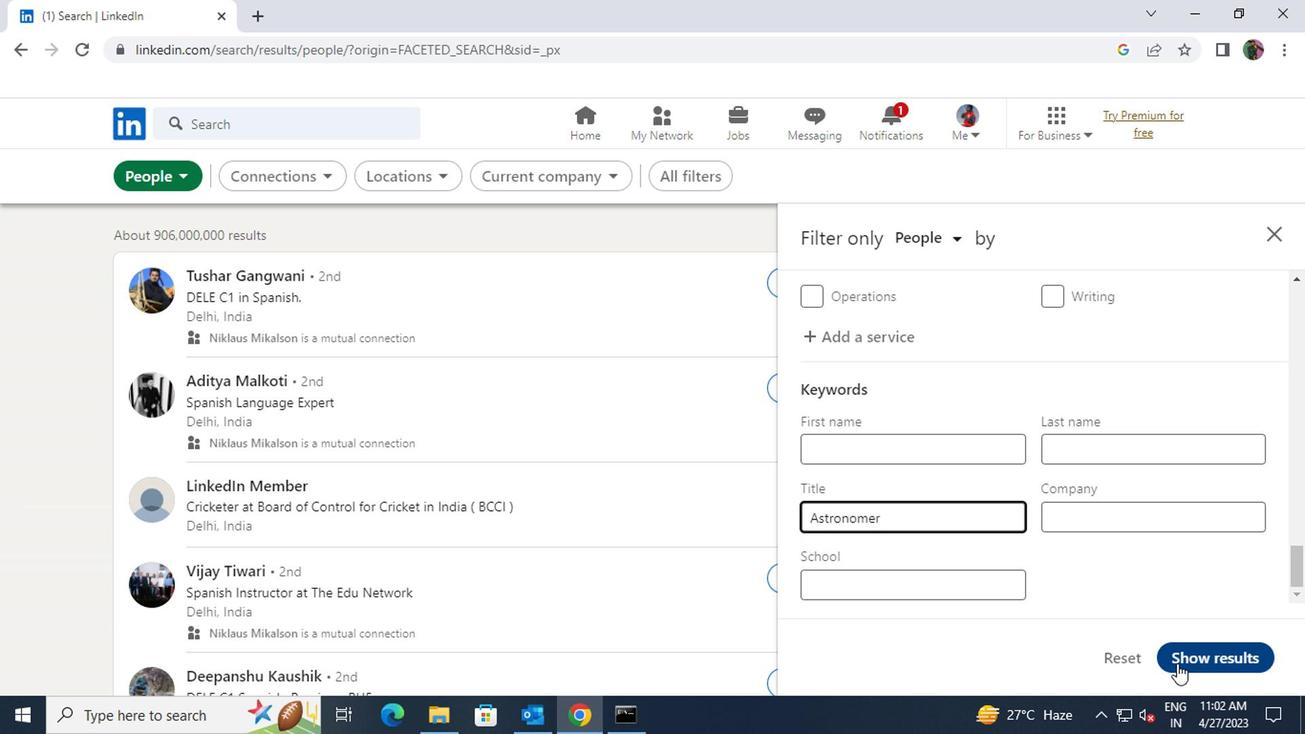
Action: Mouse pressed left at (1180, 662)
Screenshot: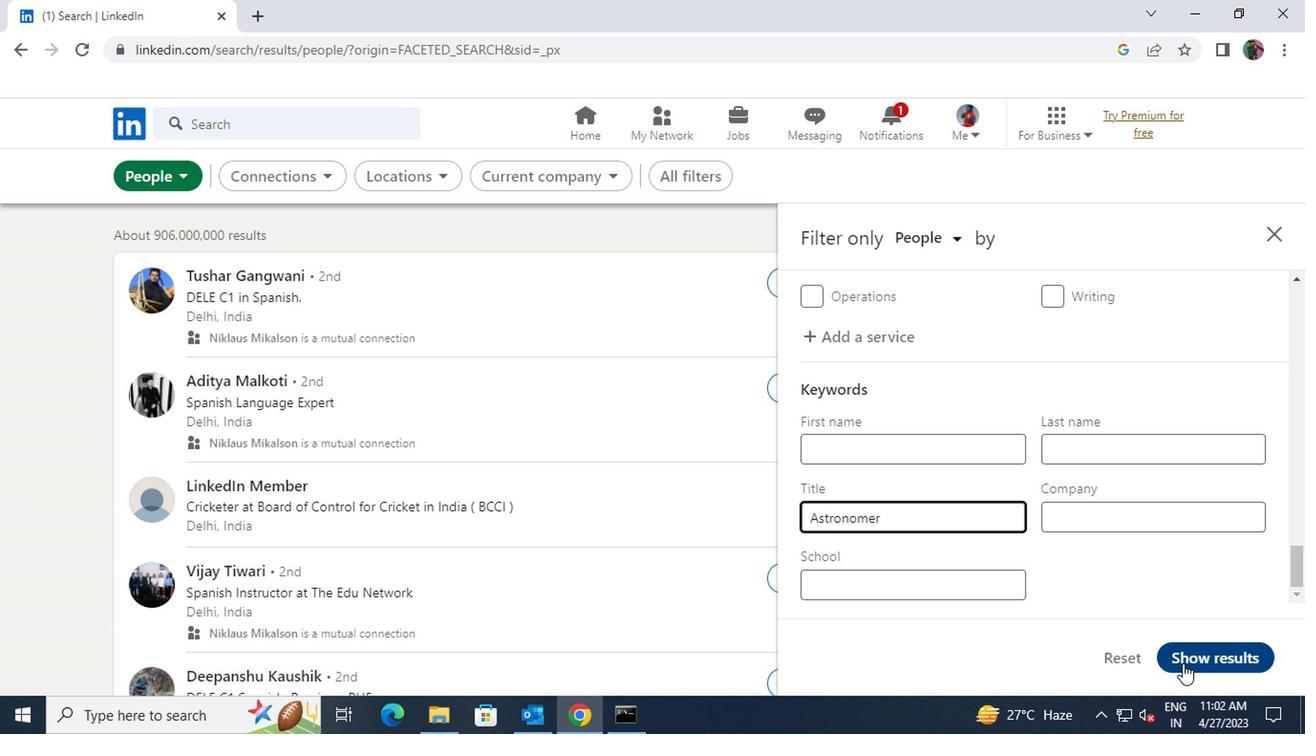 
